 Task: Compose an email with the signature Hope Brown with the subject Request for a salary negotiation and the message I would like to request a review of the new company policy. from softage.5@softage.net to softage.1@softage.net, select the entire message, change the font color from current to green and background color to yellow Send the email. Finally, move the email from Sent Items to the label Grocery lists
Action: Mouse moved to (662, 324)
Screenshot: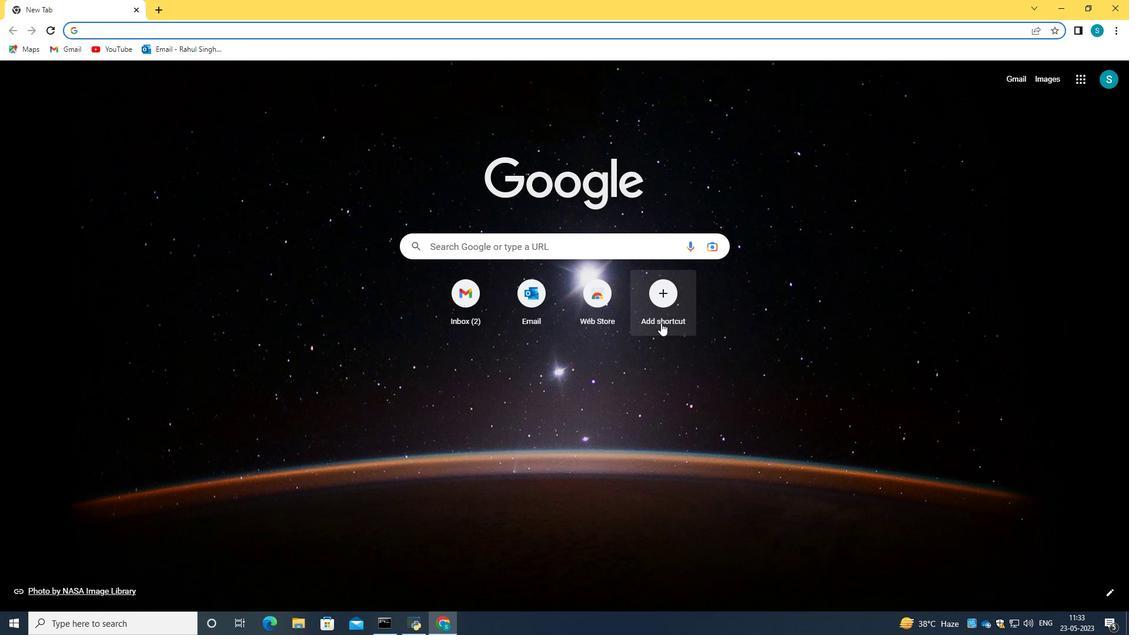 
Action: Mouse scrolled (662, 324) with delta (0, 0)
Screenshot: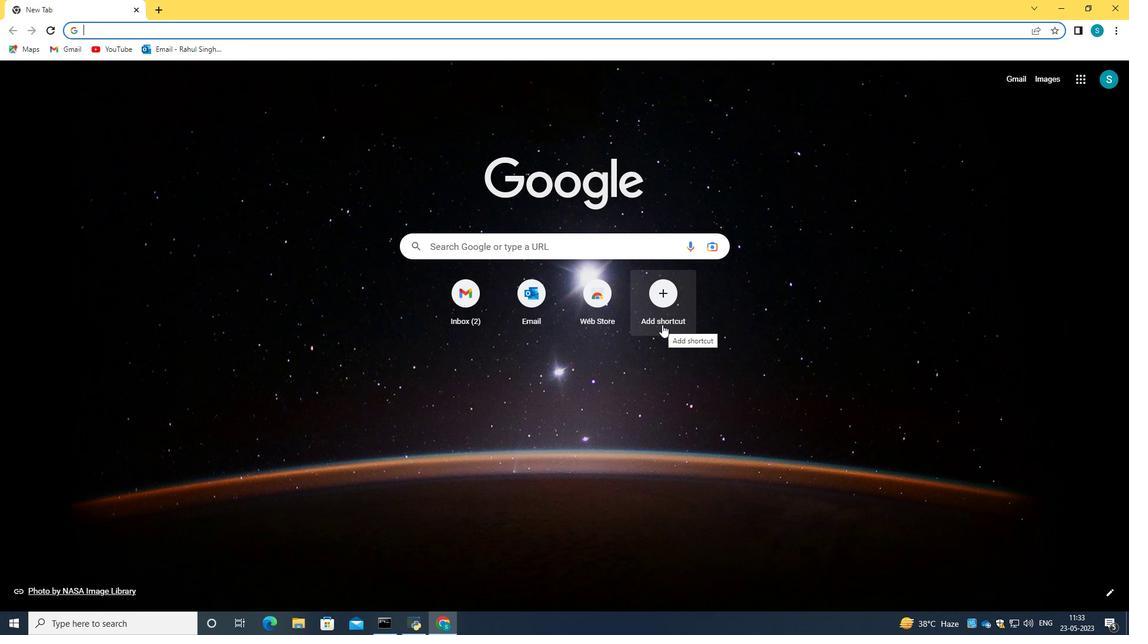 
Action: Mouse moved to (1017, 81)
Screenshot: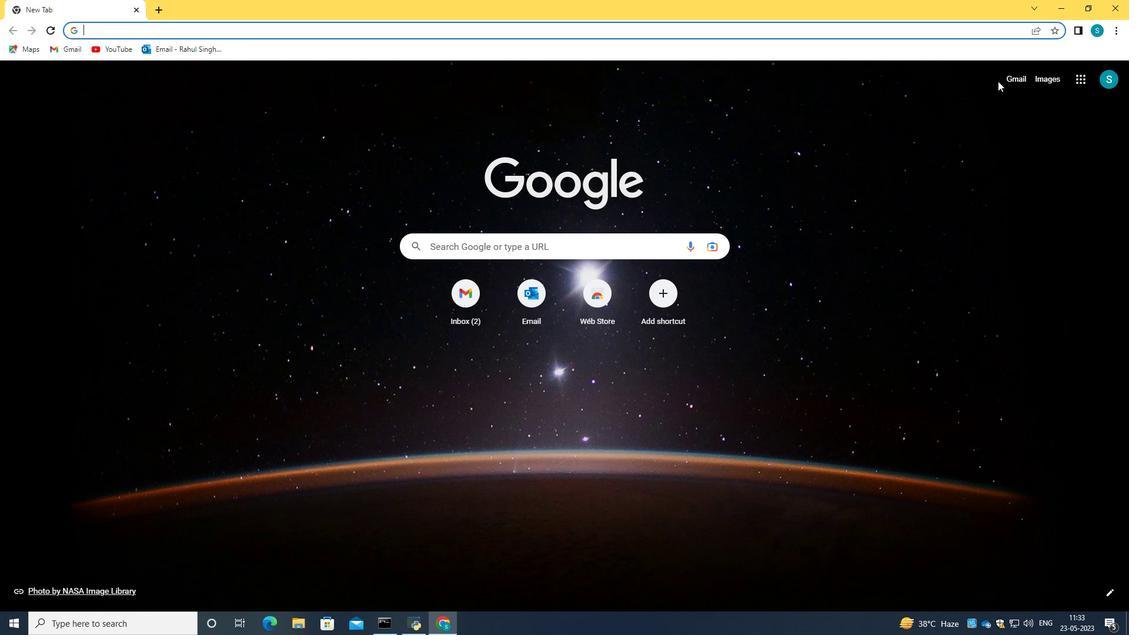 
Action: Mouse pressed left at (1017, 81)
Screenshot: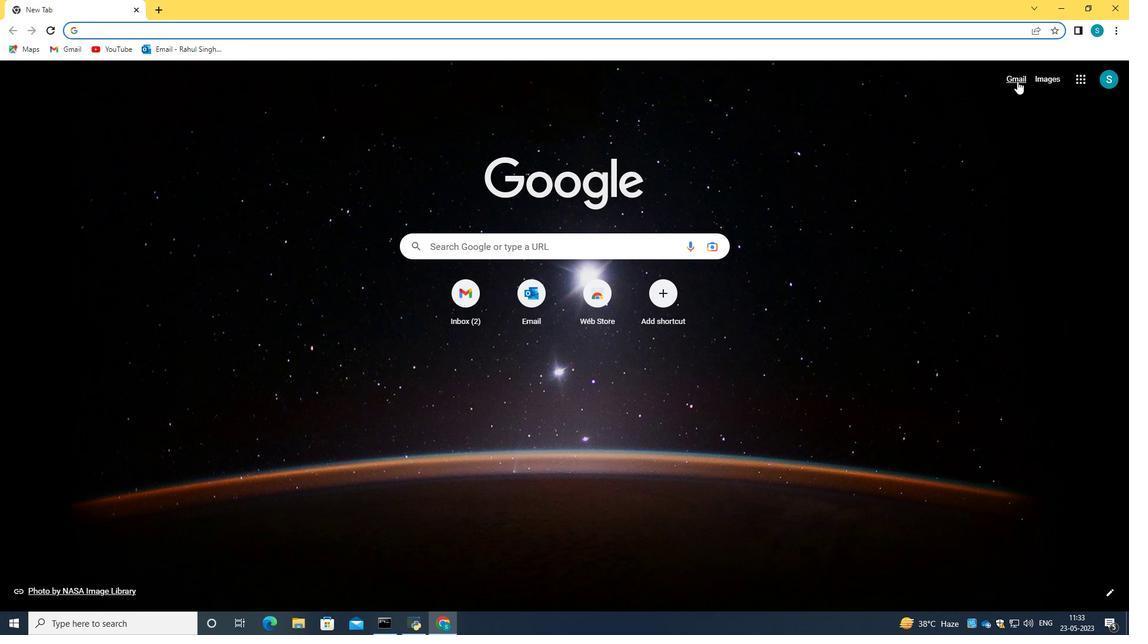 
Action: Mouse moved to (554, 182)
Screenshot: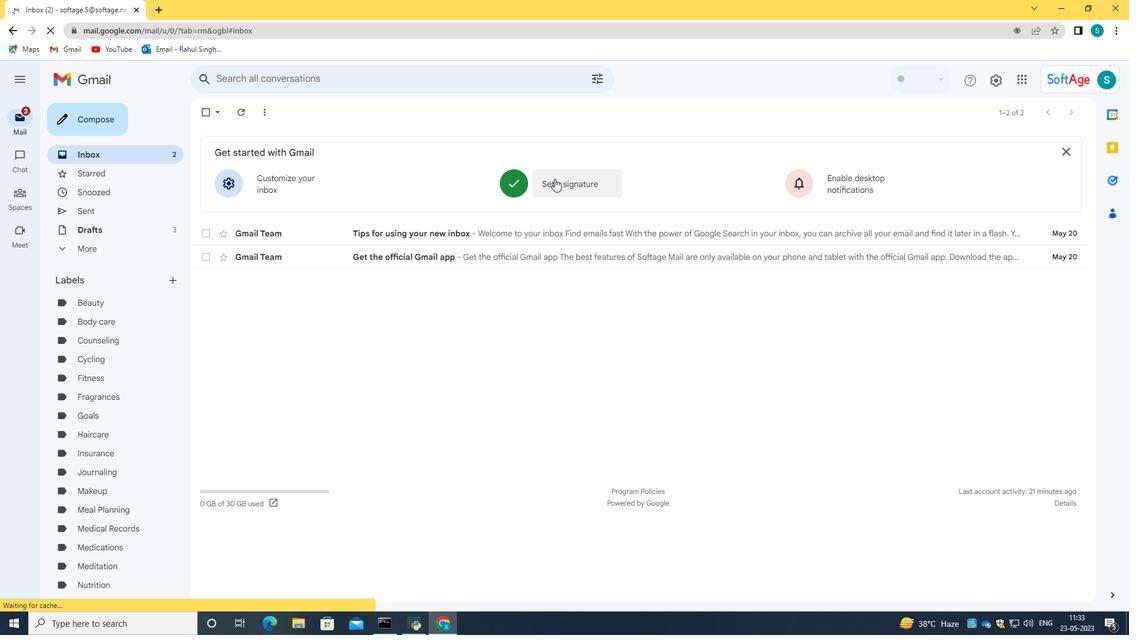 
Action: Mouse pressed left at (554, 182)
Screenshot: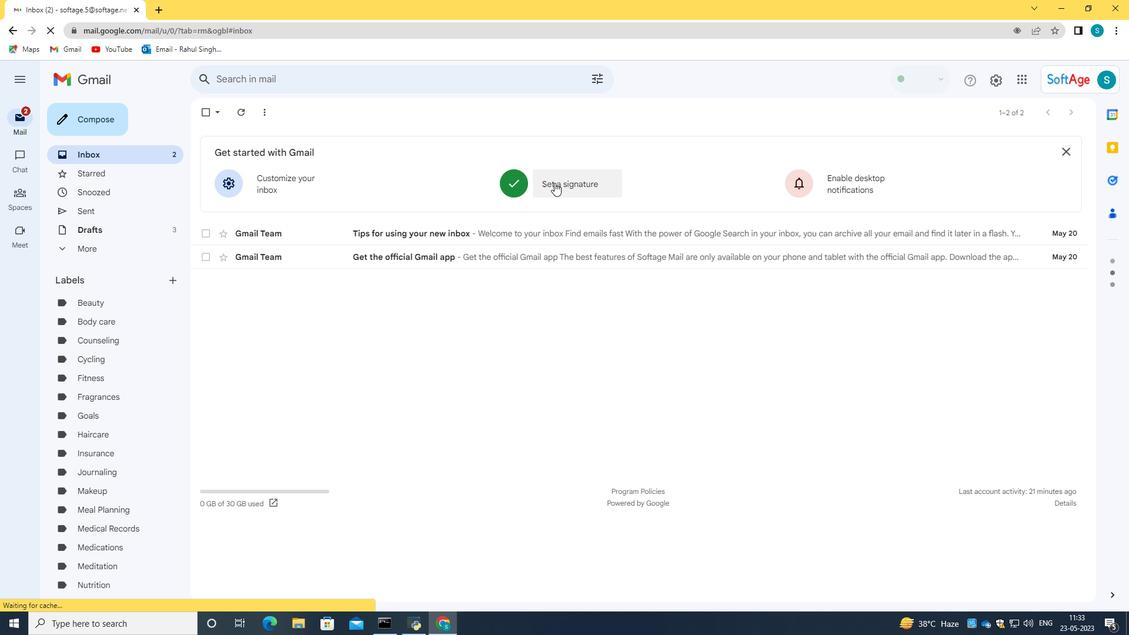 
Action: Mouse moved to (549, 265)
Screenshot: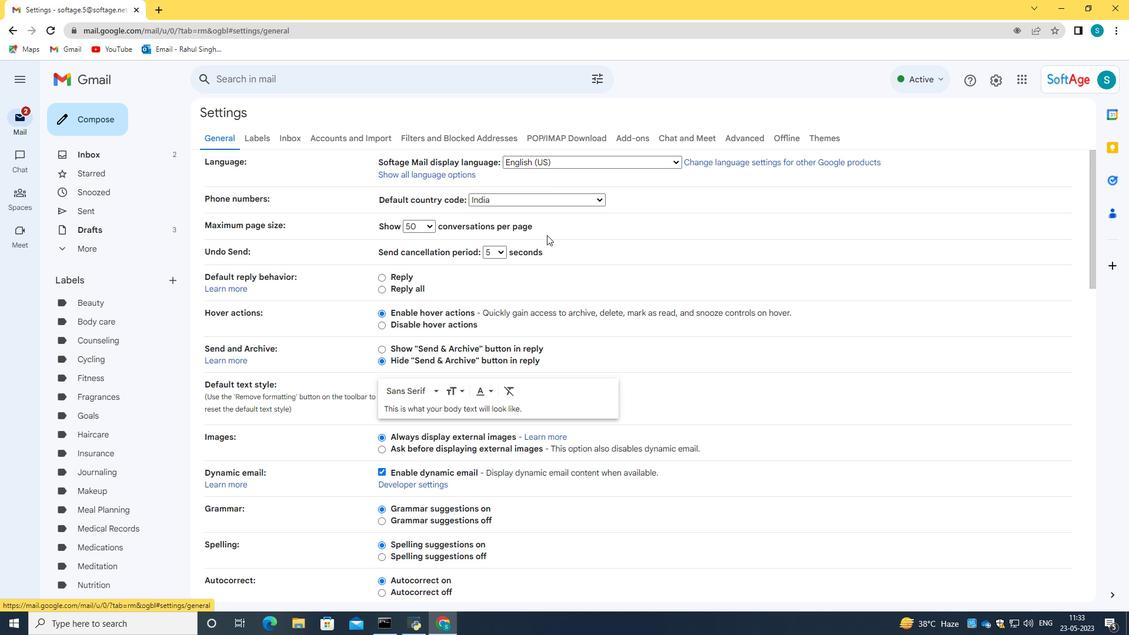 
Action: Mouse scrolled (549, 265) with delta (0, 0)
Screenshot: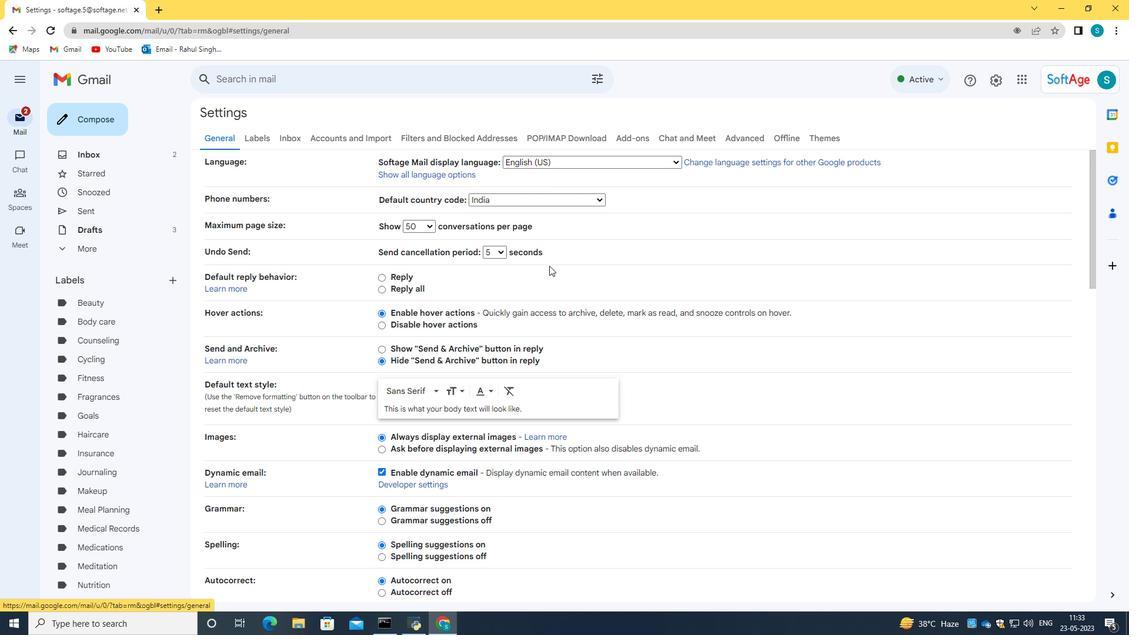 
Action: Mouse scrolled (549, 265) with delta (0, 0)
Screenshot: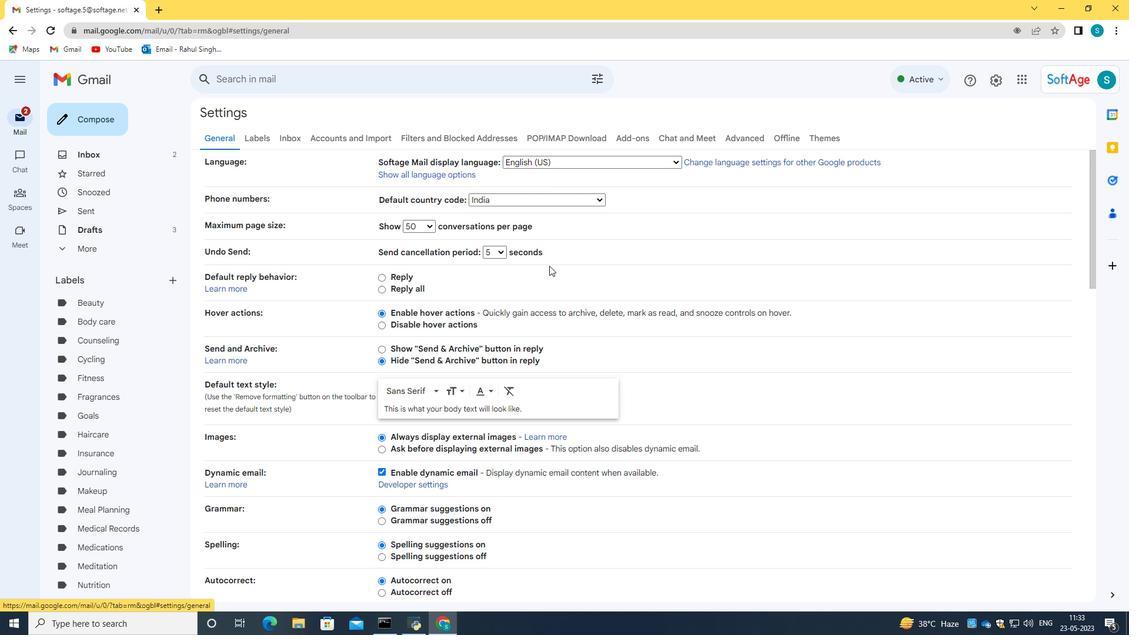 
Action: Mouse scrolled (549, 265) with delta (0, 0)
Screenshot: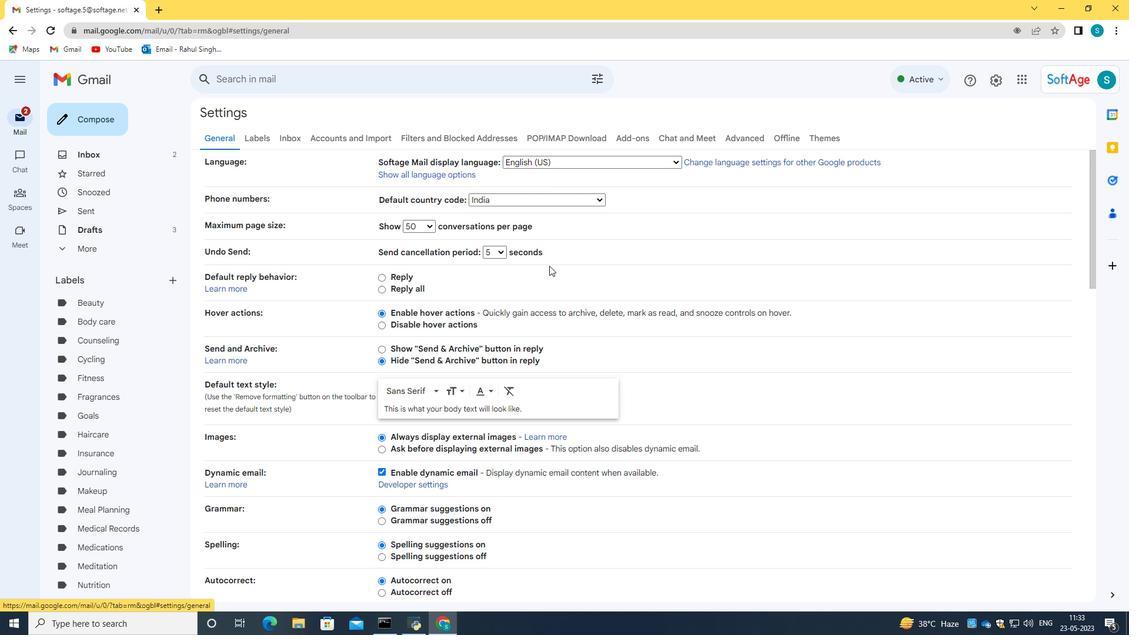 
Action: Mouse scrolled (549, 265) with delta (0, 0)
Screenshot: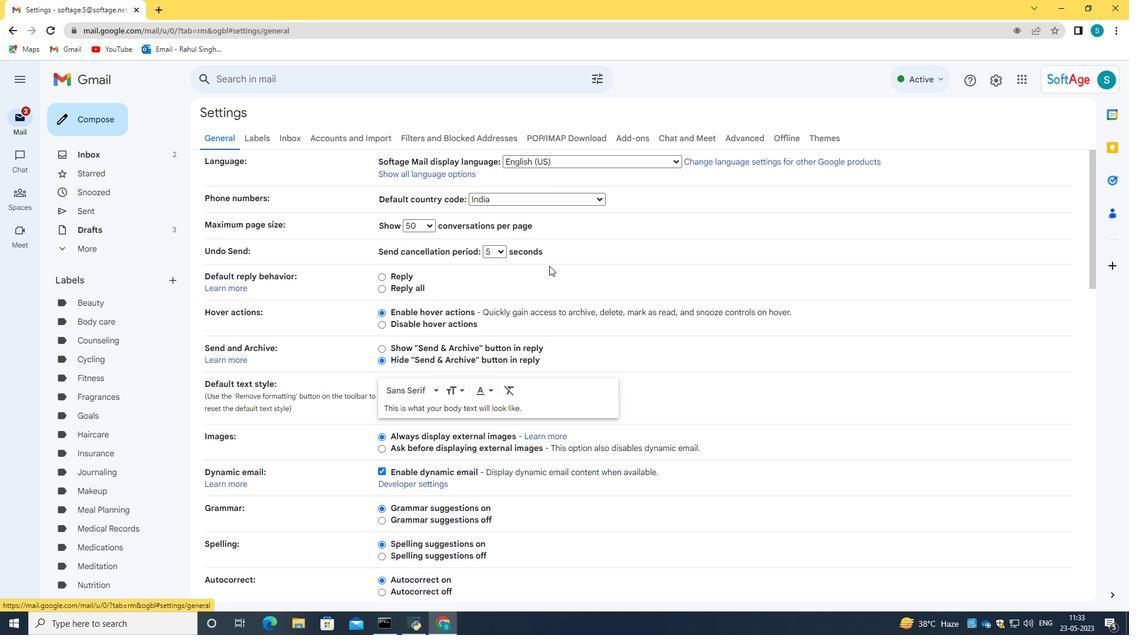 
Action: Mouse scrolled (549, 265) with delta (0, 0)
Screenshot: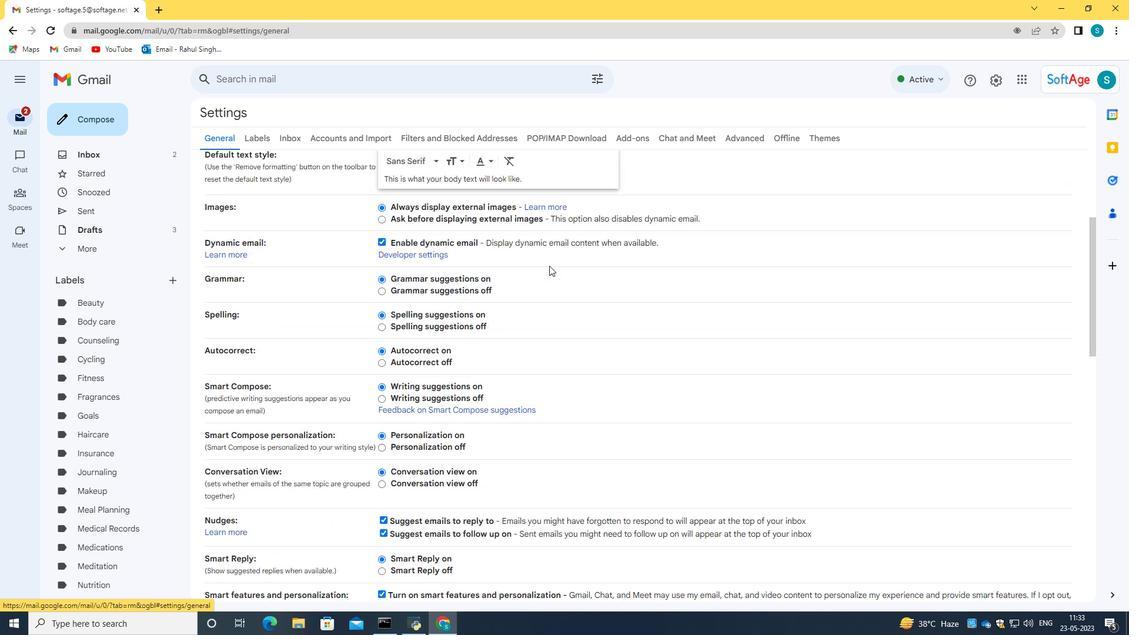 
Action: Mouse scrolled (549, 265) with delta (0, 0)
Screenshot: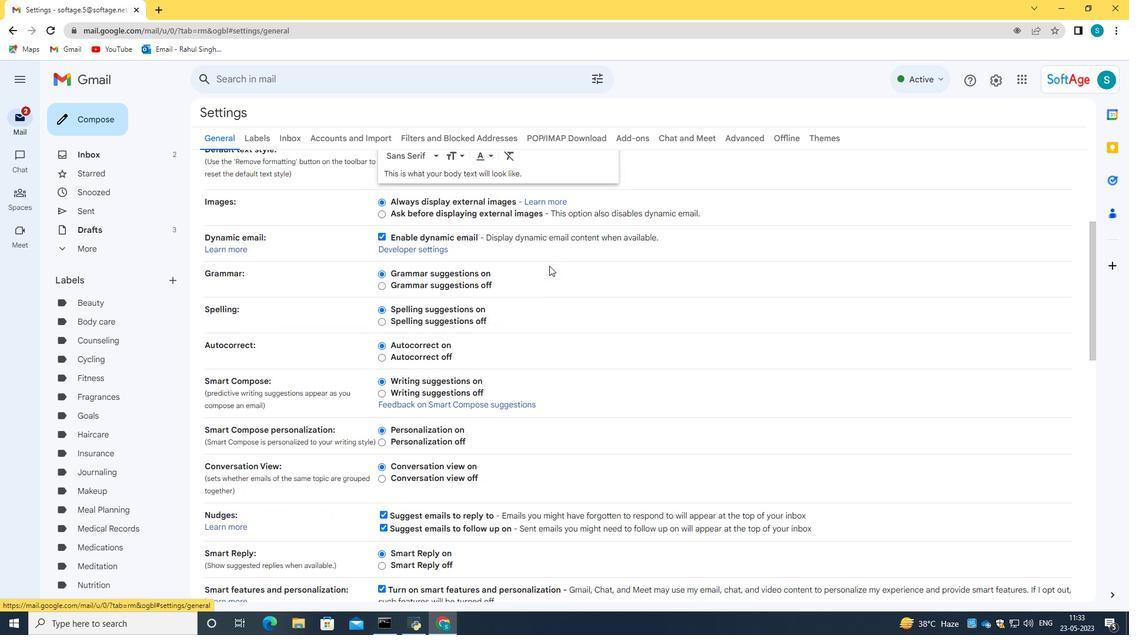 
Action: Mouse scrolled (549, 265) with delta (0, 0)
Screenshot: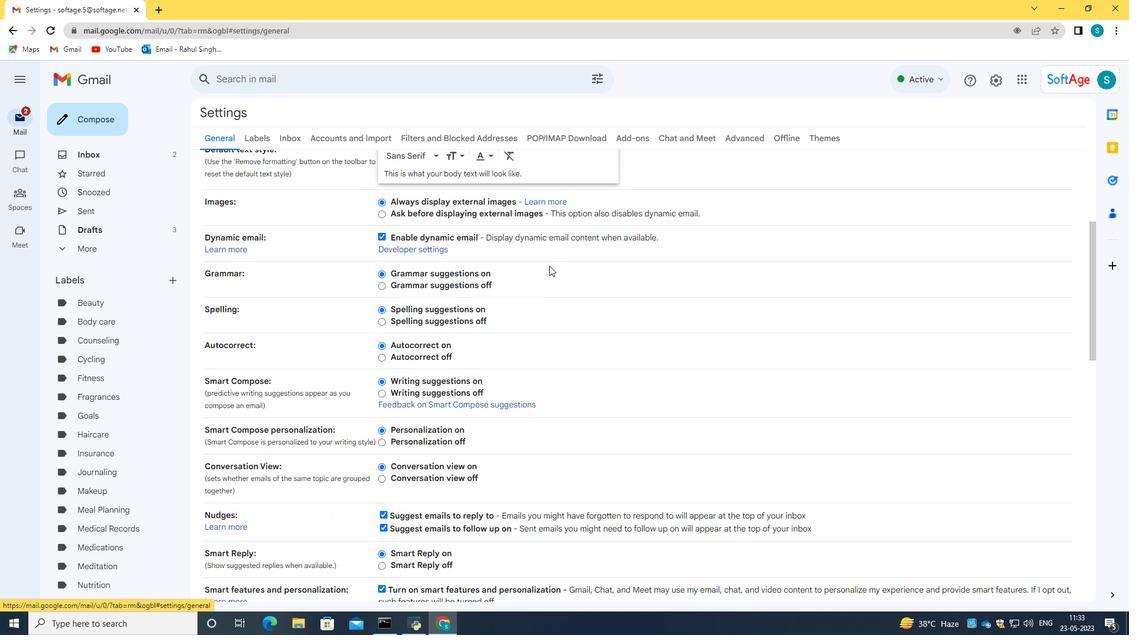 
Action: Mouse scrolled (549, 265) with delta (0, 0)
Screenshot: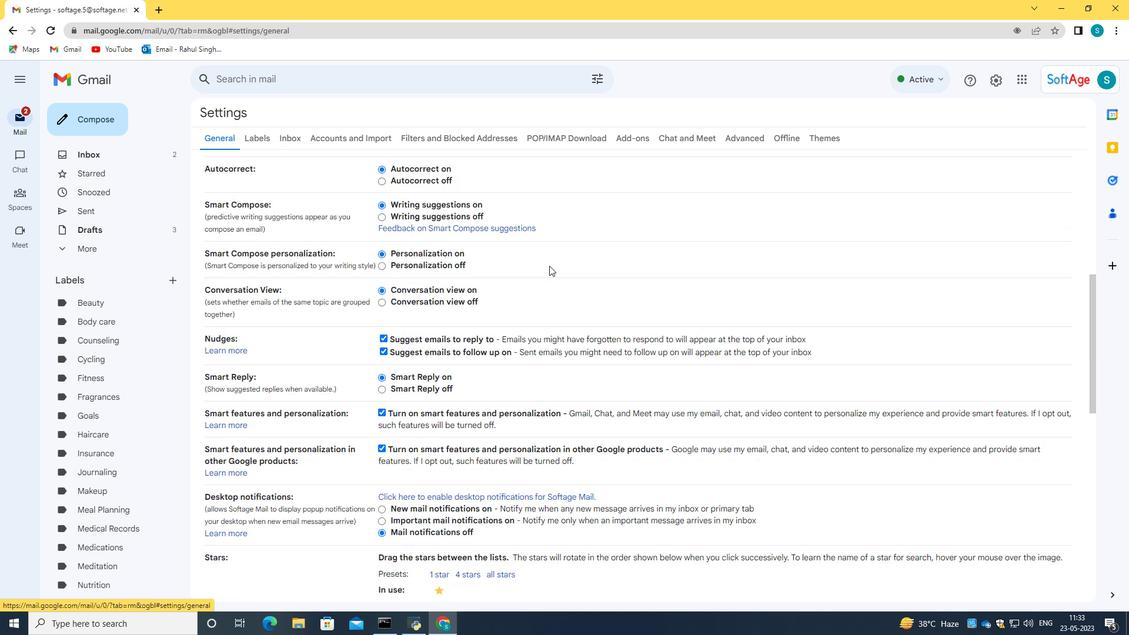 
Action: Mouse scrolled (549, 265) with delta (0, 0)
Screenshot: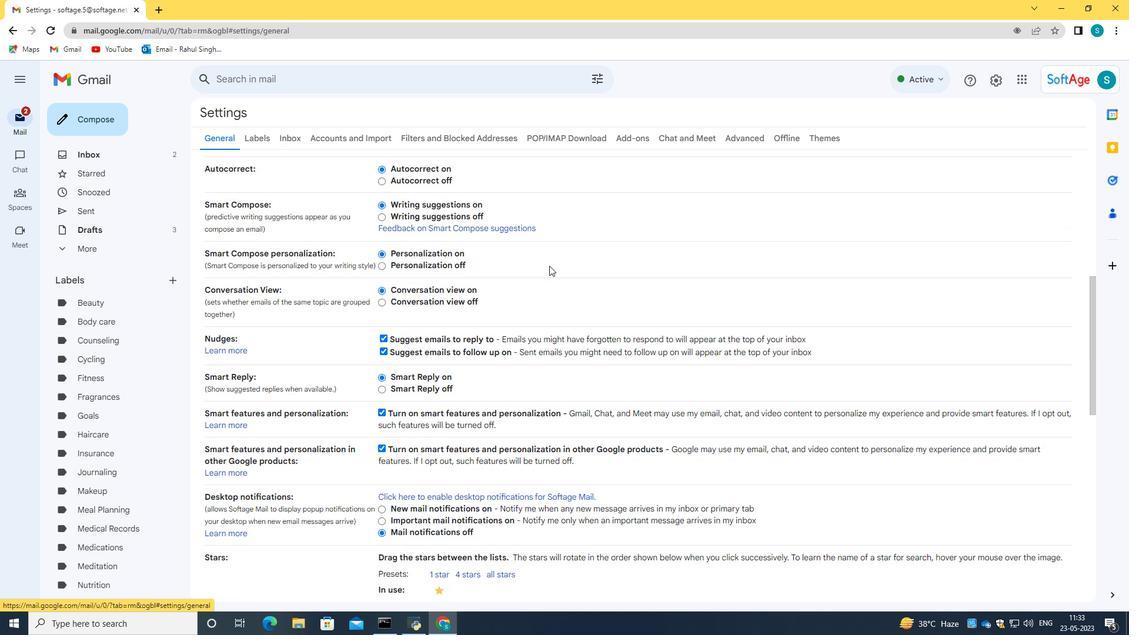 
Action: Mouse scrolled (549, 265) with delta (0, 0)
Screenshot: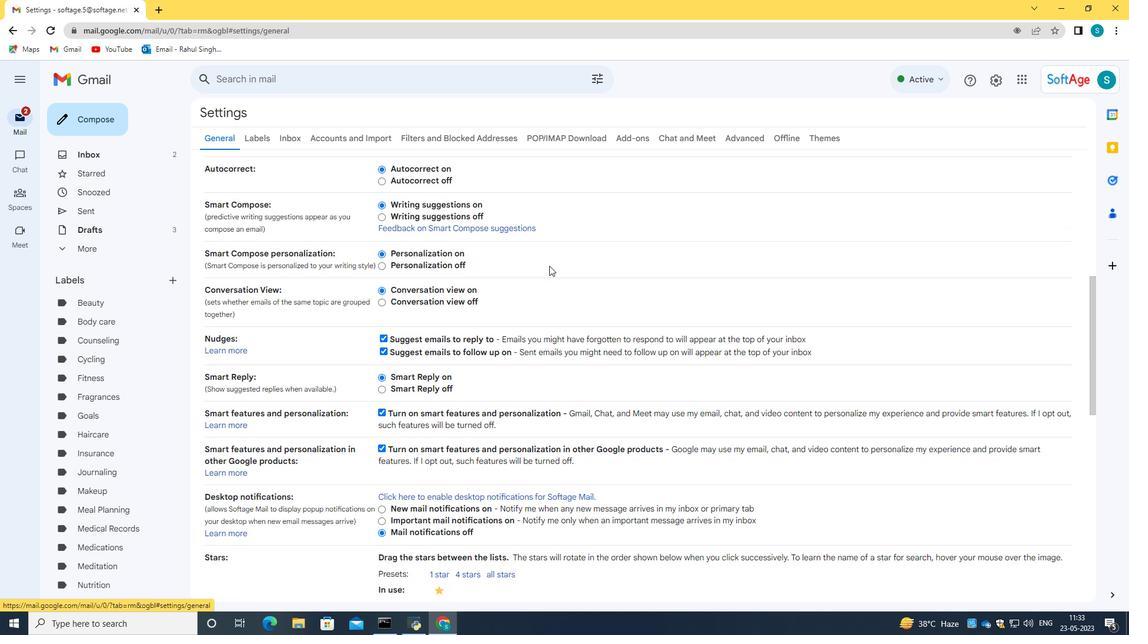 
Action: Mouse scrolled (549, 265) with delta (0, 0)
Screenshot: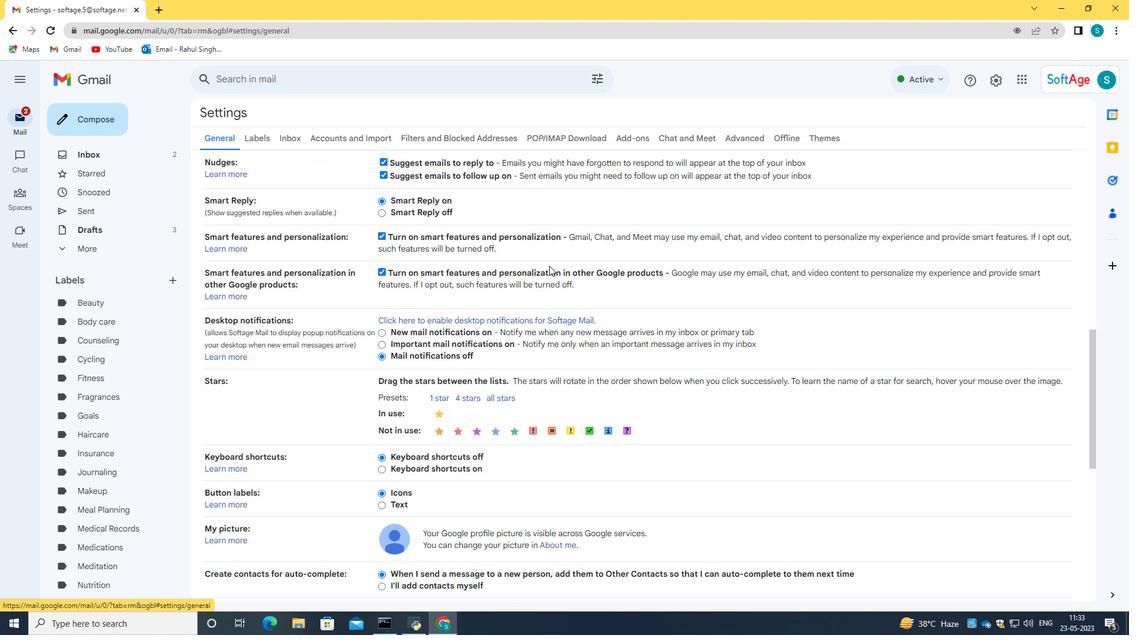 
Action: Mouse scrolled (549, 265) with delta (0, 0)
Screenshot: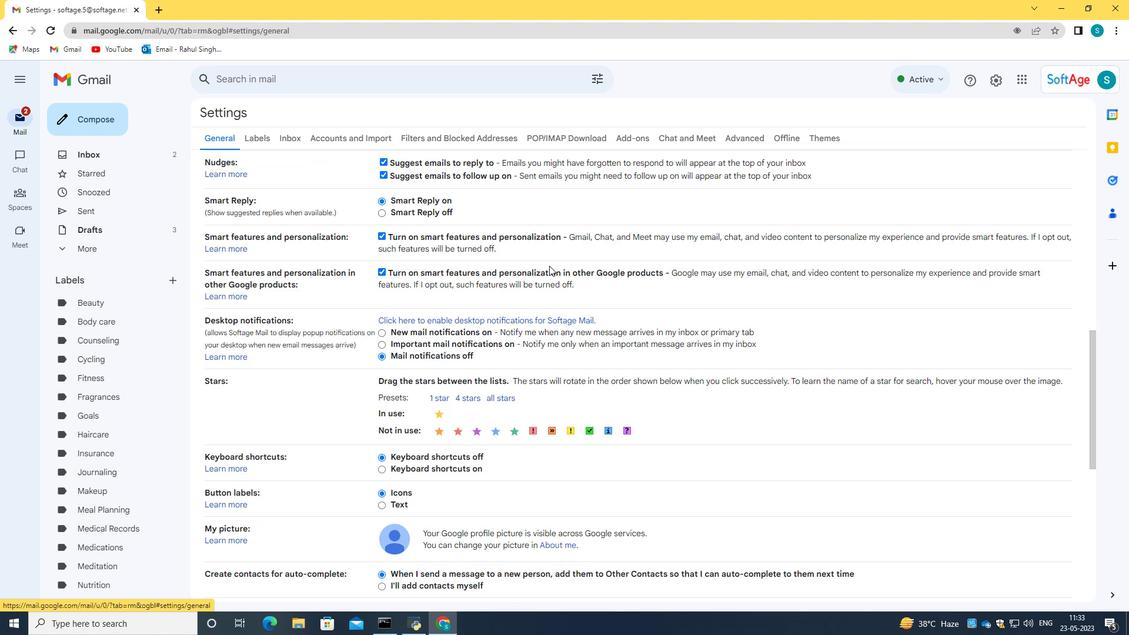 
Action: Mouse scrolled (549, 265) with delta (0, 0)
Screenshot: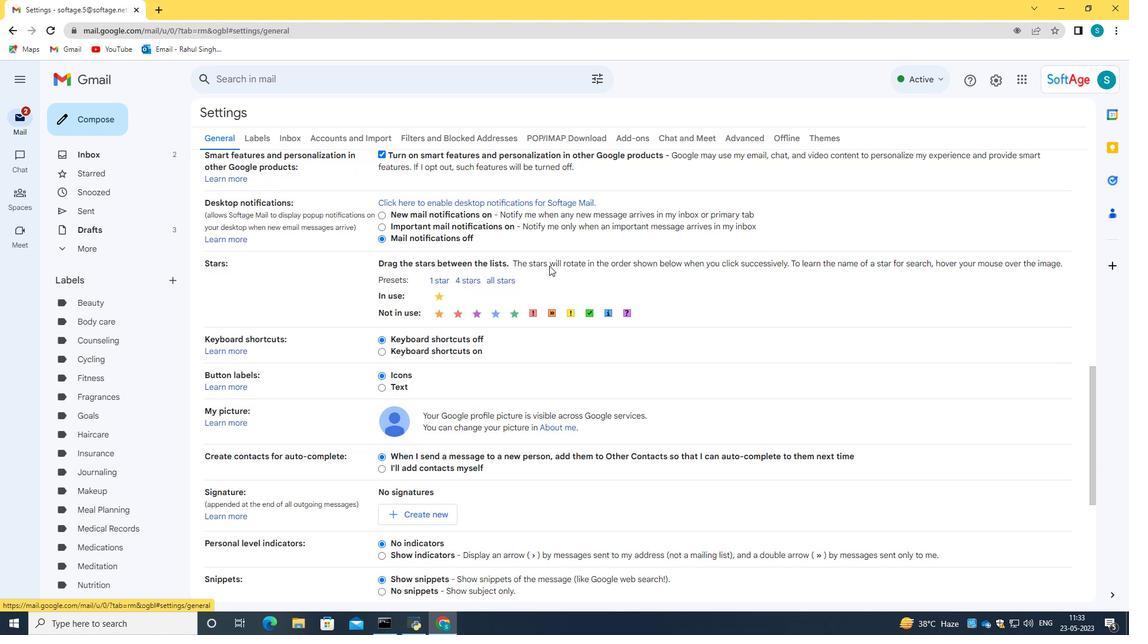 
Action: Mouse scrolled (549, 265) with delta (0, 0)
Screenshot: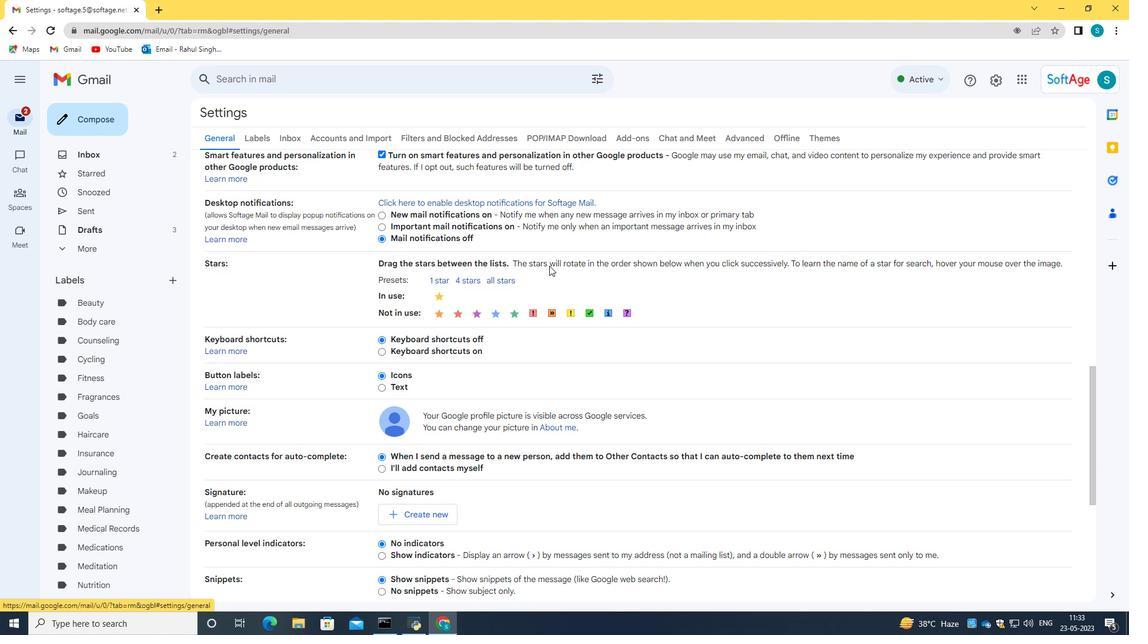 
Action: Mouse scrolled (549, 265) with delta (0, 0)
Screenshot: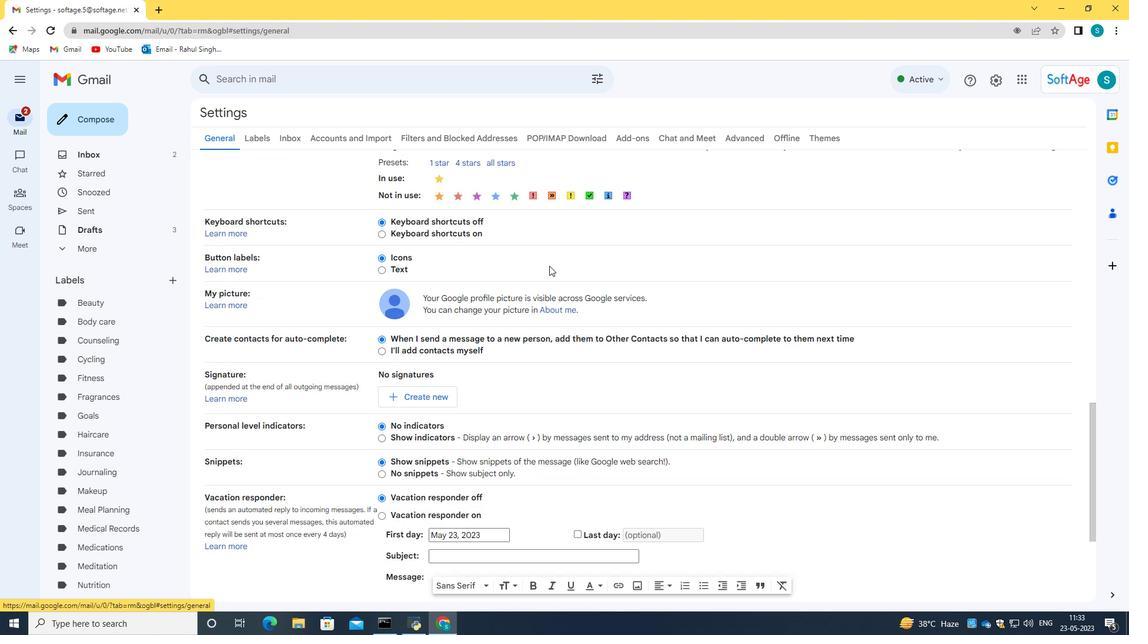 
Action: Mouse scrolled (549, 265) with delta (0, 0)
Screenshot: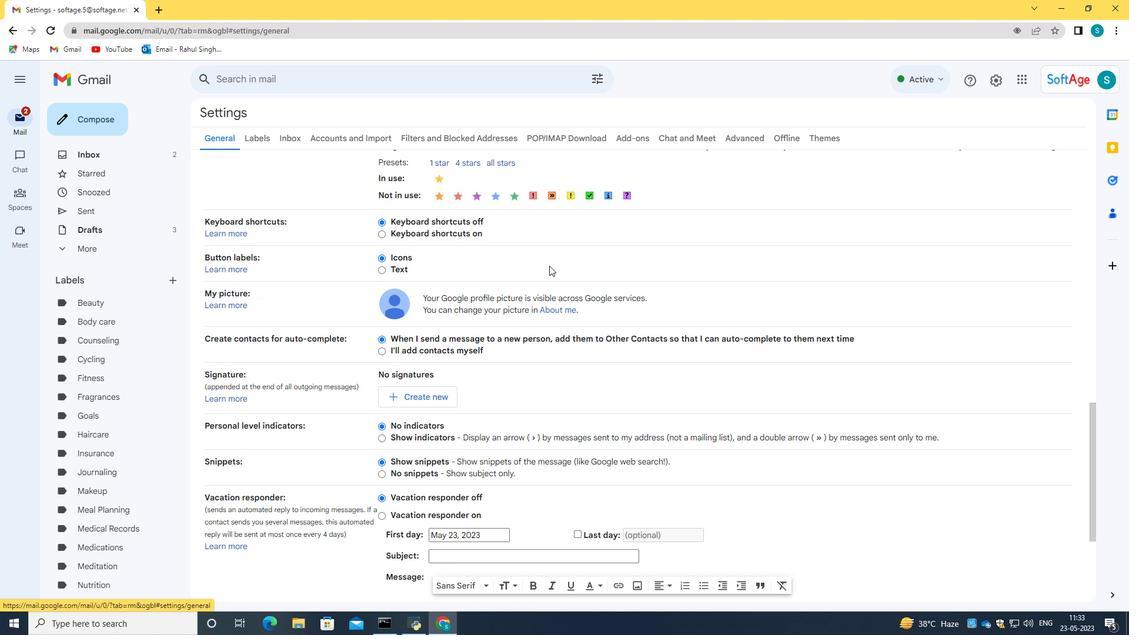 
Action: Mouse scrolled (549, 265) with delta (0, 0)
Screenshot: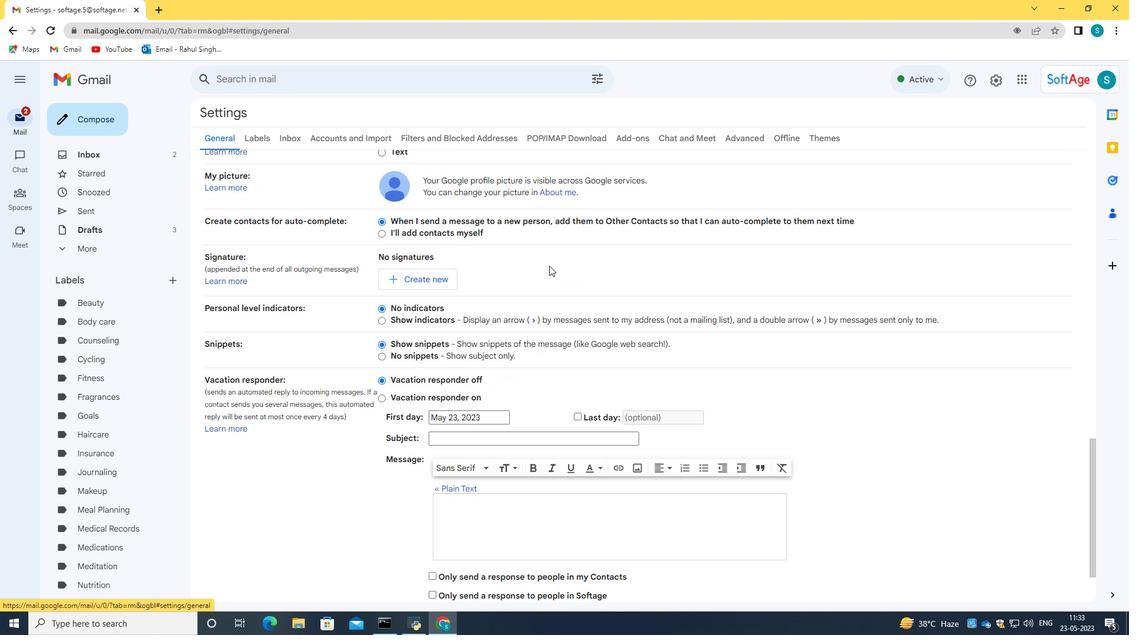 
Action: Mouse scrolled (549, 265) with delta (0, 0)
Screenshot: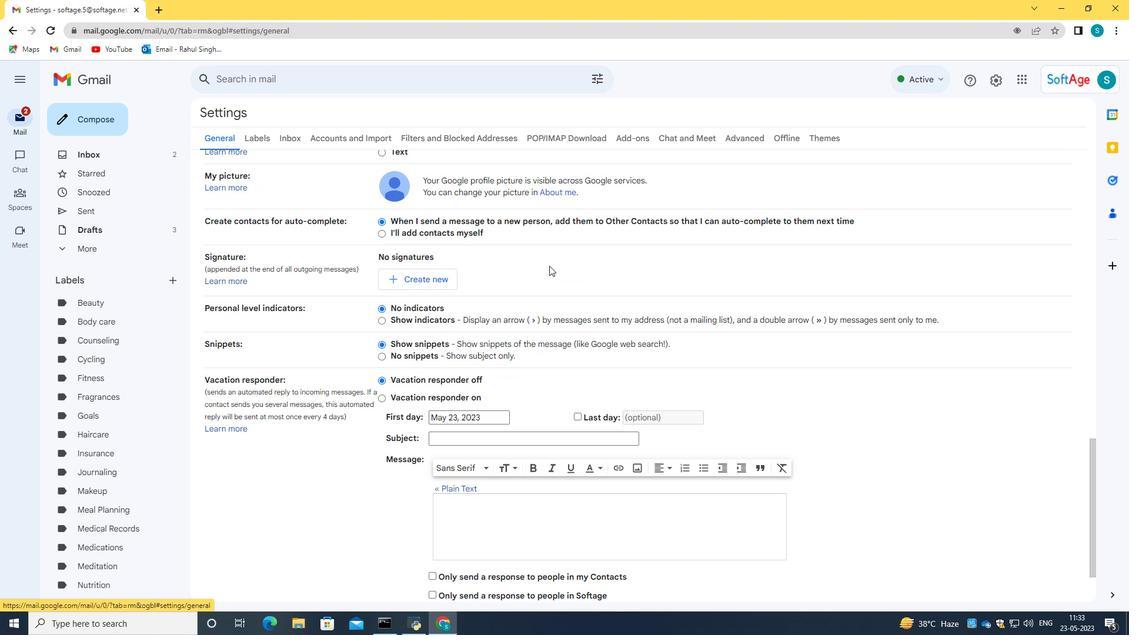 
Action: Mouse moved to (518, 458)
Screenshot: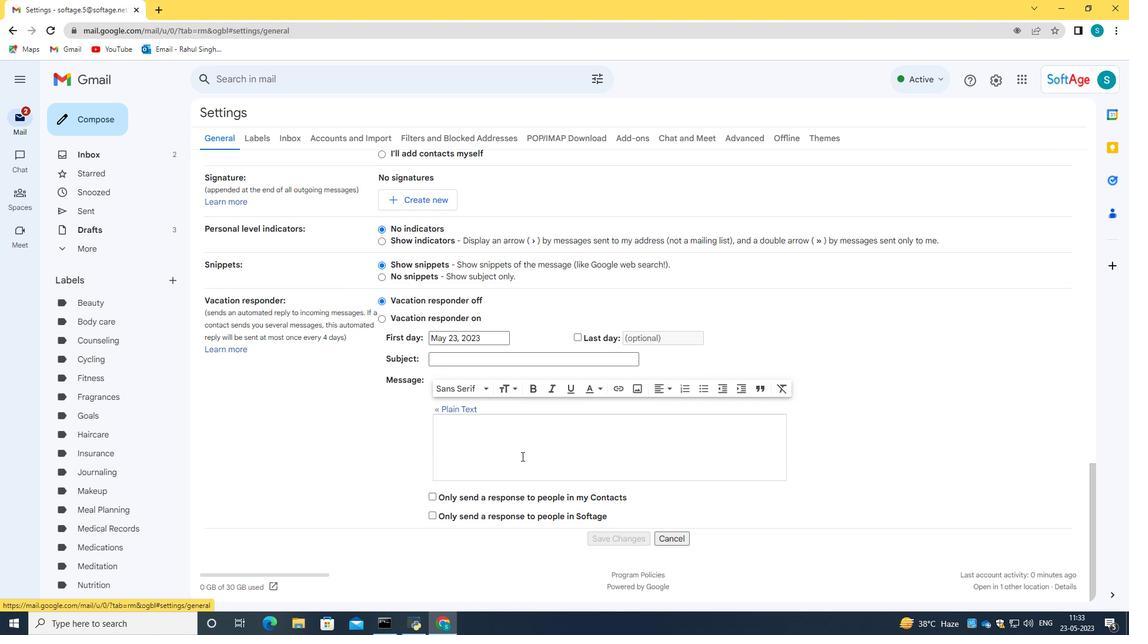 
Action: Mouse pressed left at (518, 458)
Screenshot: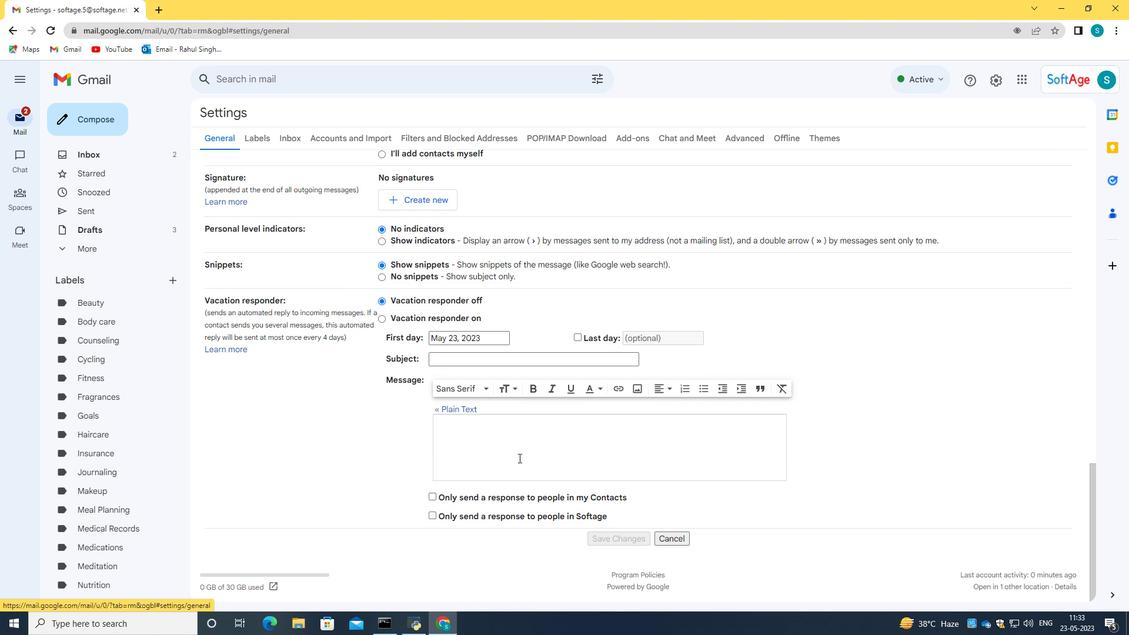 
Action: Mouse moved to (479, 406)
Screenshot: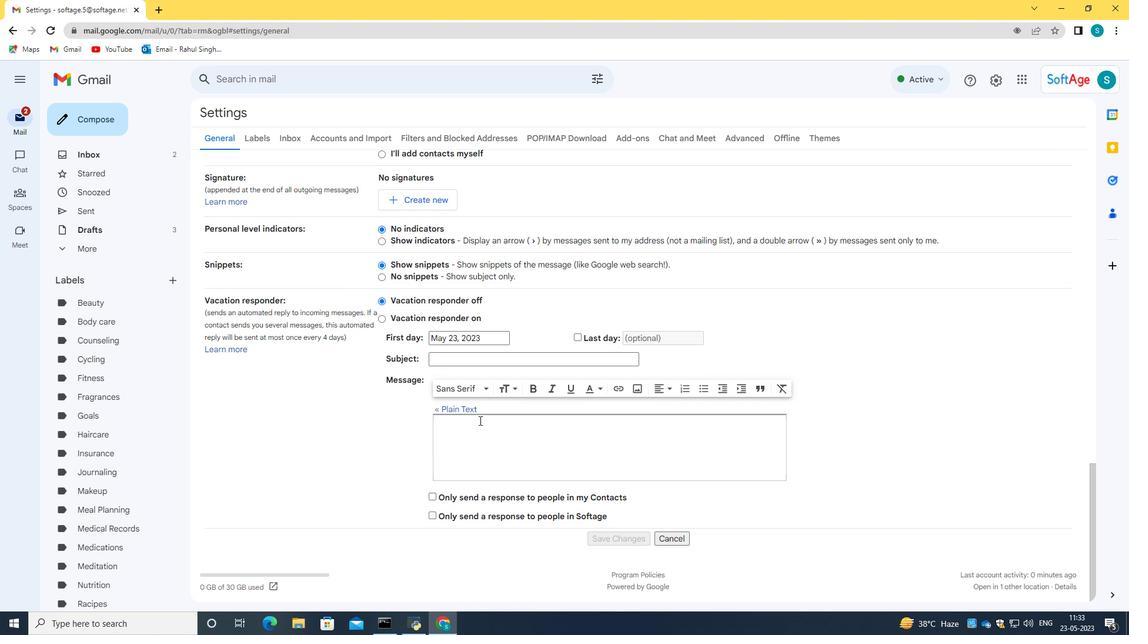 
Action: Mouse scrolled (479, 407) with delta (0, 0)
Screenshot: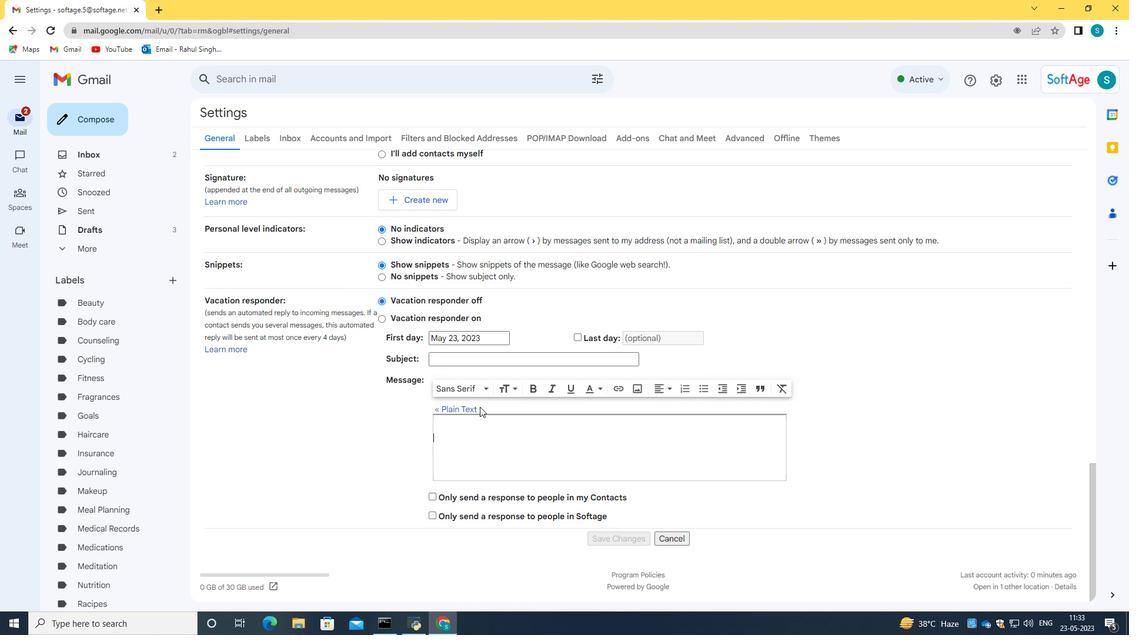 
Action: Mouse scrolled (479, 407) with delta (0, 0)
Screenshot: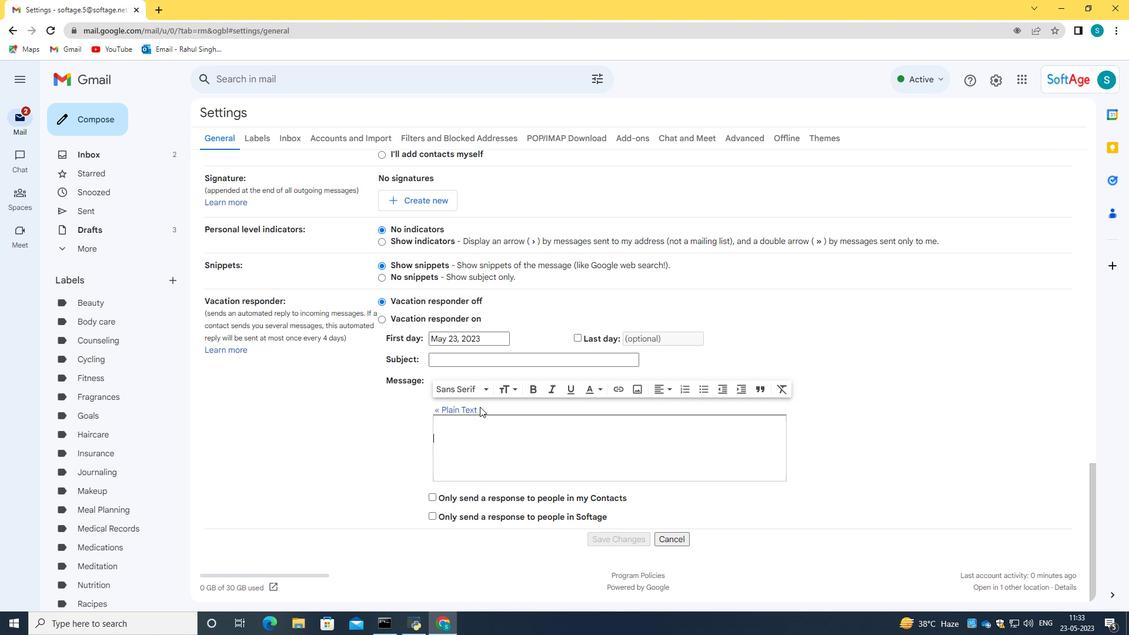 
Action: Mouse moved to (439, 321)
Screenshot: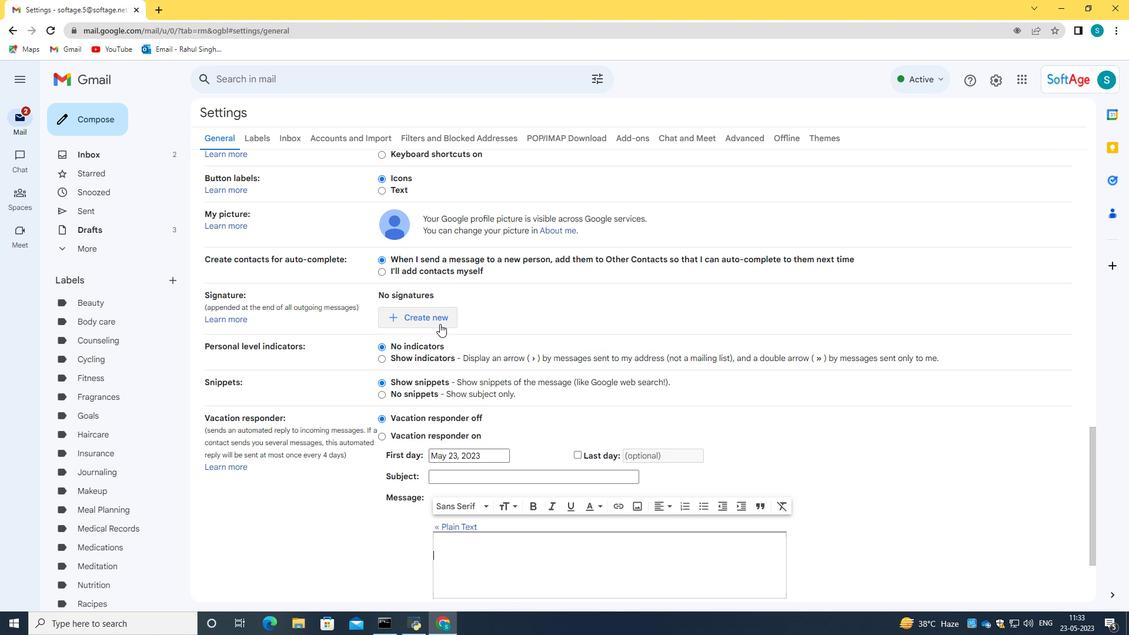 
Action: Mouse pressed left at (439, 321)
Screenshot: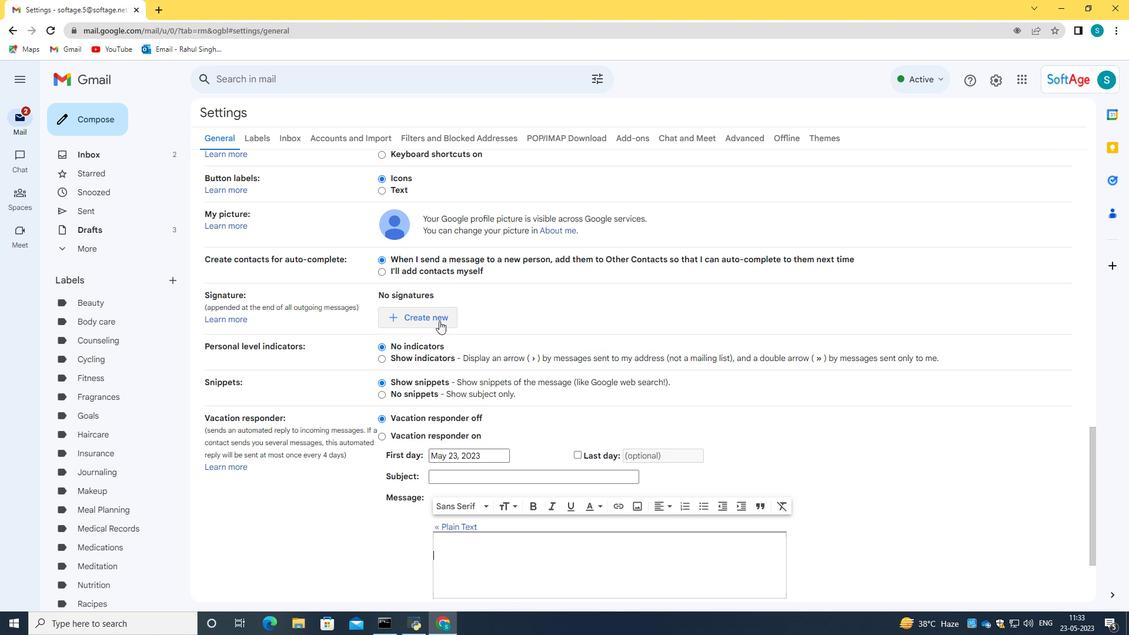 
Action: Mouse moved to (518, 335)
Screenshot: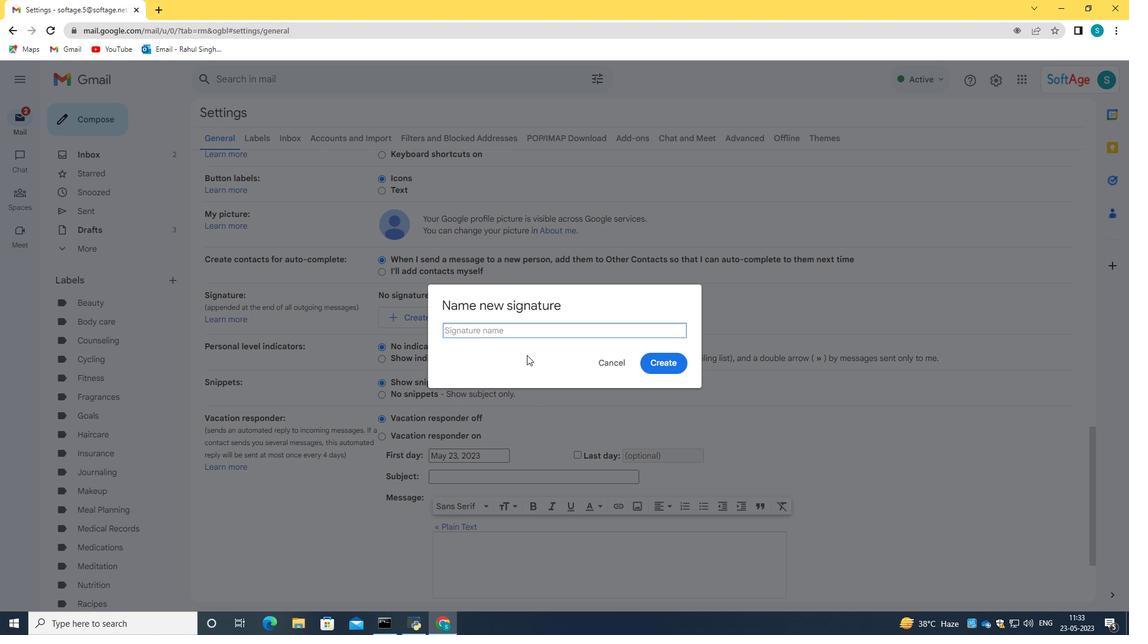 
Action: Key pressed <Key.caps_lock>H<Key.caps_lock>ope<Key.space><Key.caps_lock>B<Key.caps_lock>rown
Screenshot: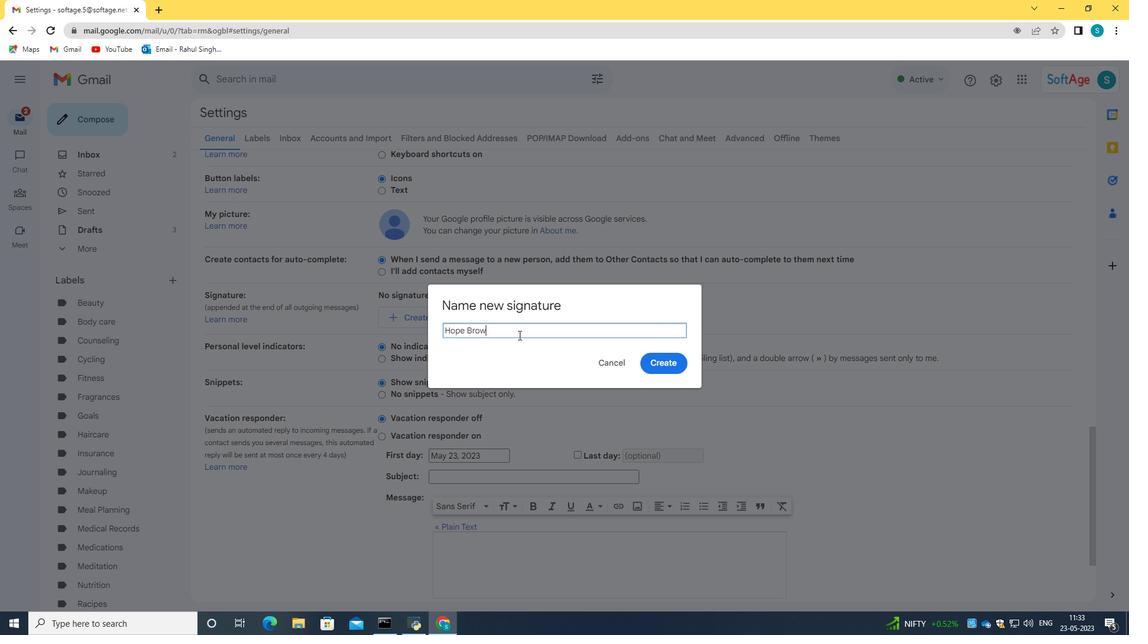 
Action: Mouse moved to (655, 364)
Screenshot: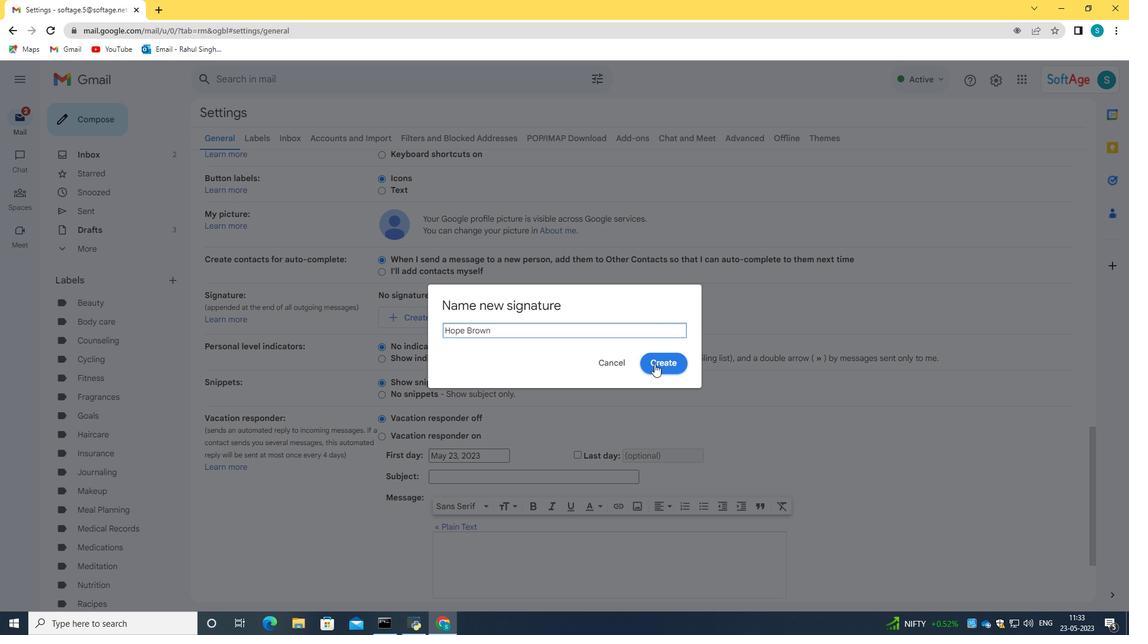 
Action: Mouse pressed left at (655, 364)
Screenshot: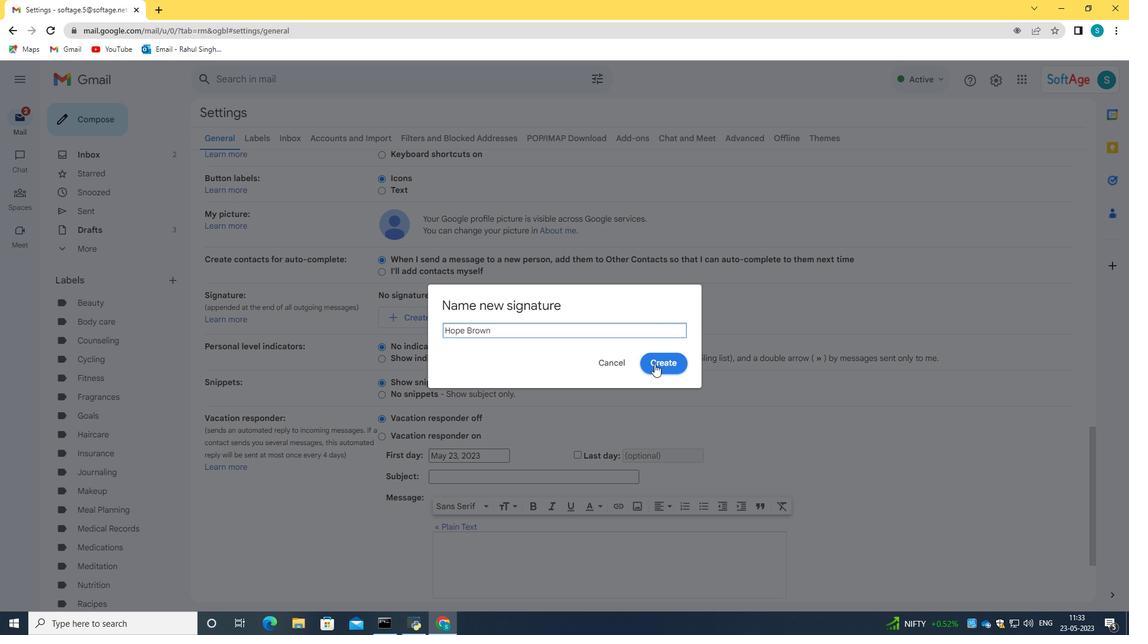 
Action: Mouse moved to (579, 314)
Screenshot: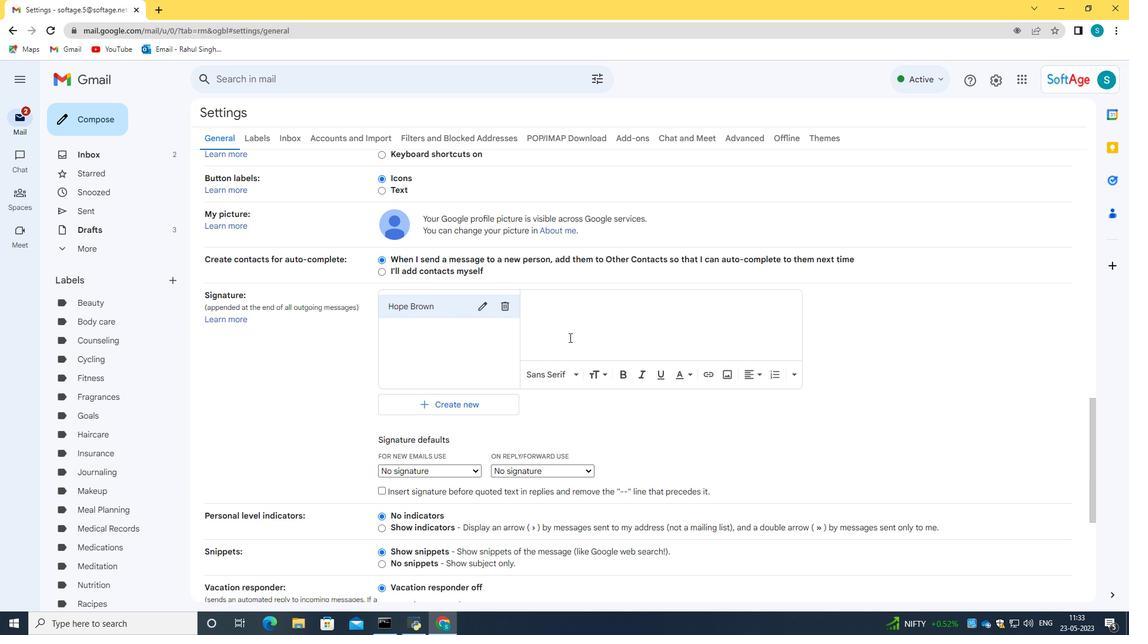 
Action: Mouse pressed left at (579, 314)
Screenshot: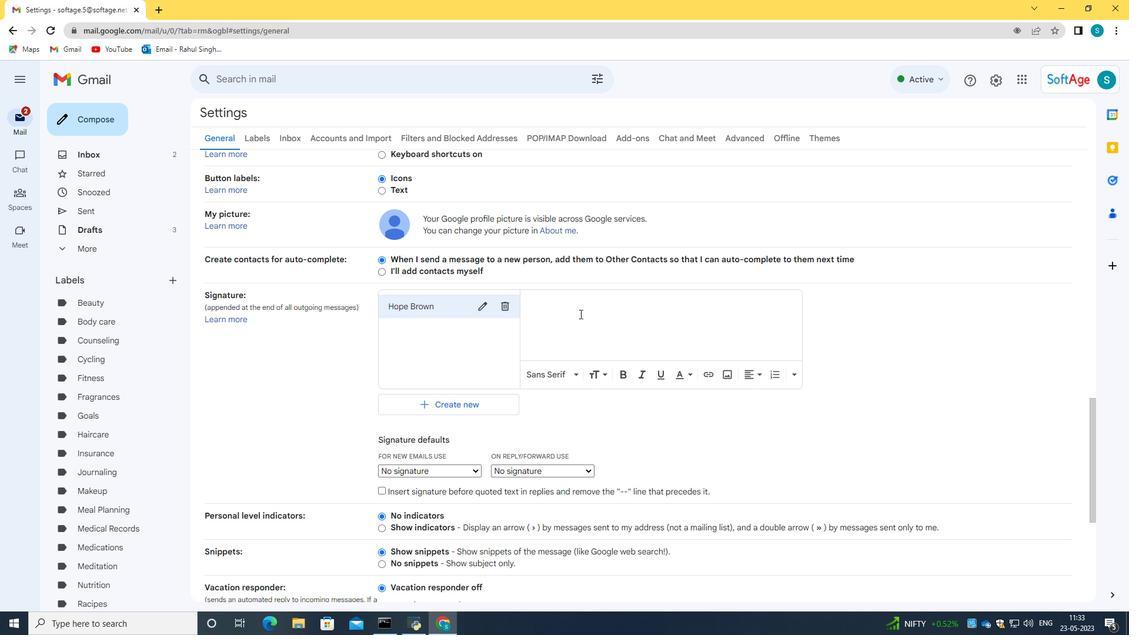 
Action: Key pressed <Key.caps_lock>H<Key.caps_lock>ope<Key.space><Key.caps_lock>B<Key.caps_lock>rown
Screenshot: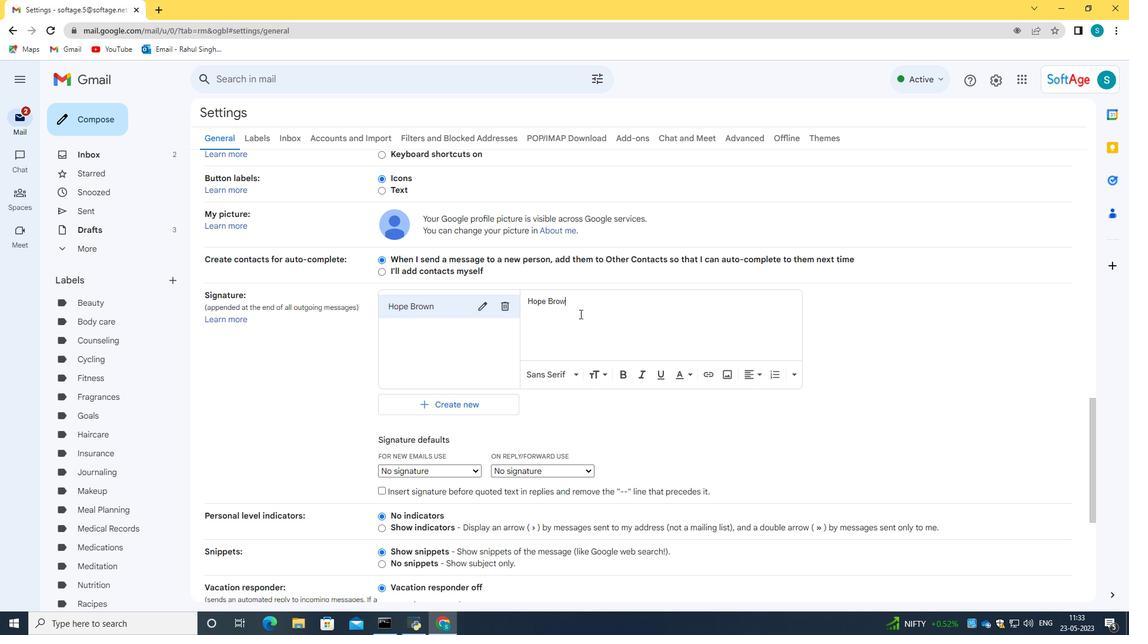 
Action: Mouse scrolled (579, 313) with delta (0, 0)
Screenshot: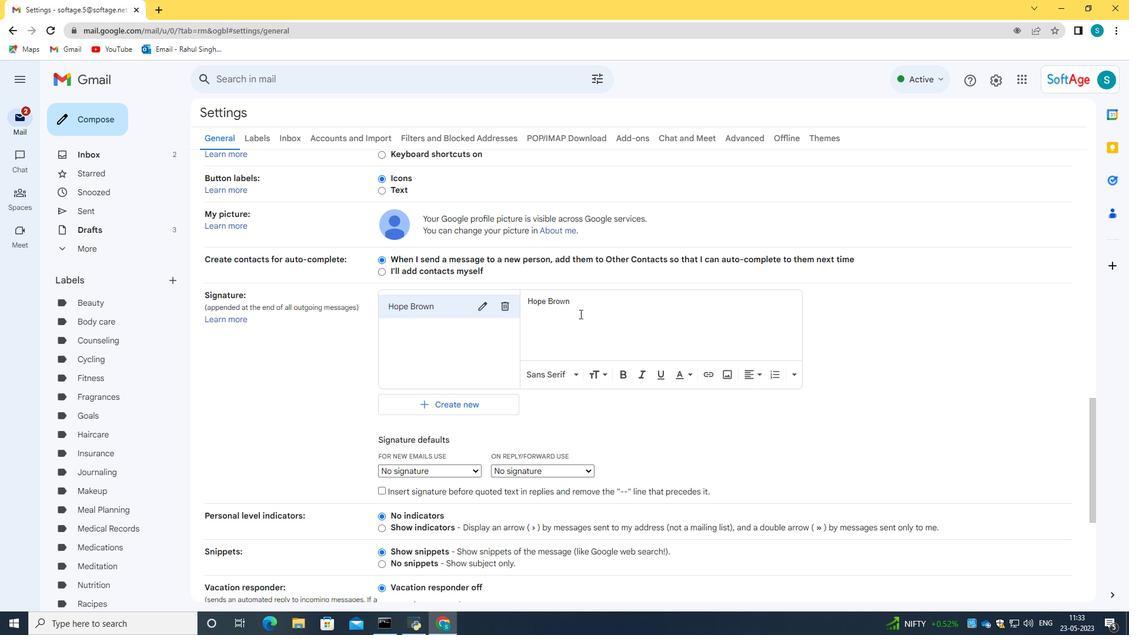 
Action: Mouse scrolled (579, 313) with delta (0, 0)
Screenshot: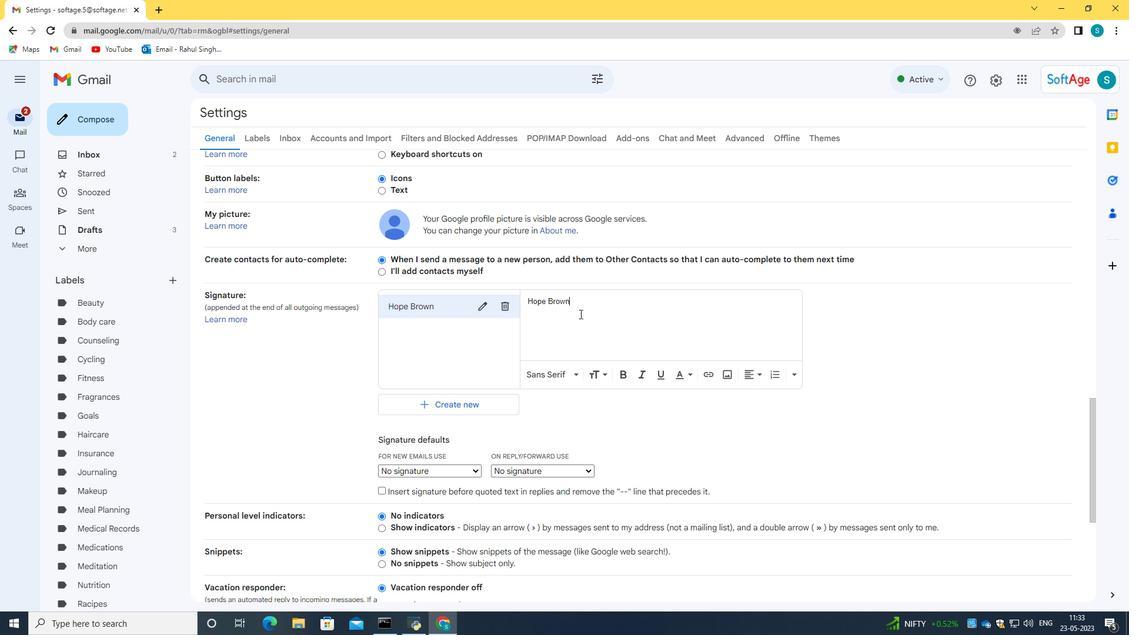 
Action: Mouse scrolled (579, 313) with delta (0, 0)
Screenshot: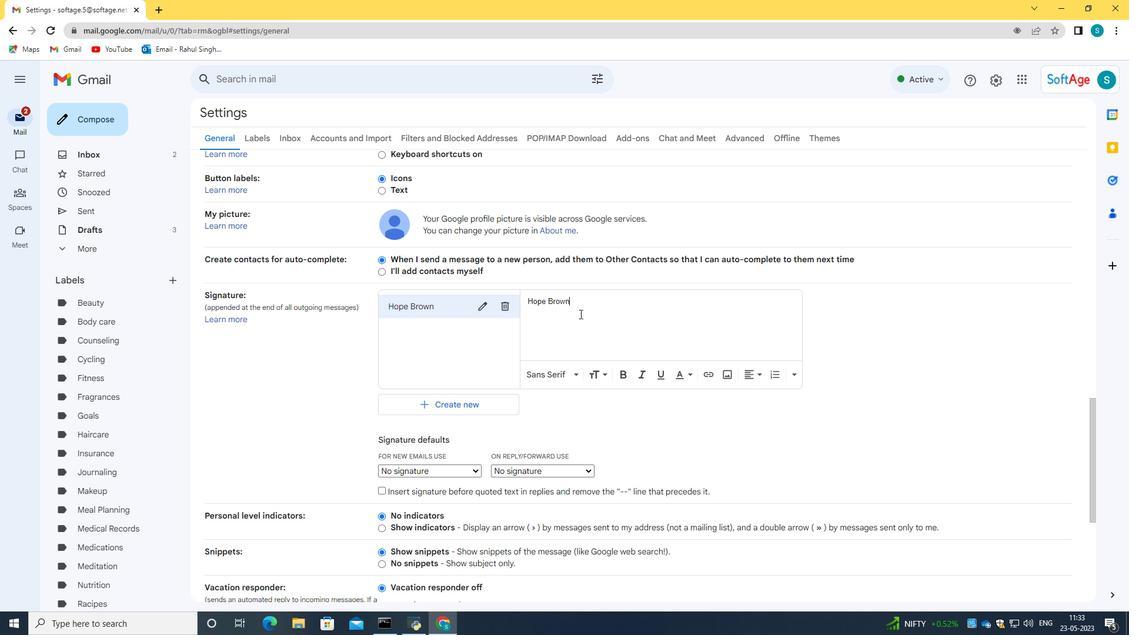 
Action: Mouse scrolled (579, 313) with delta (0, 0)
Screenshot: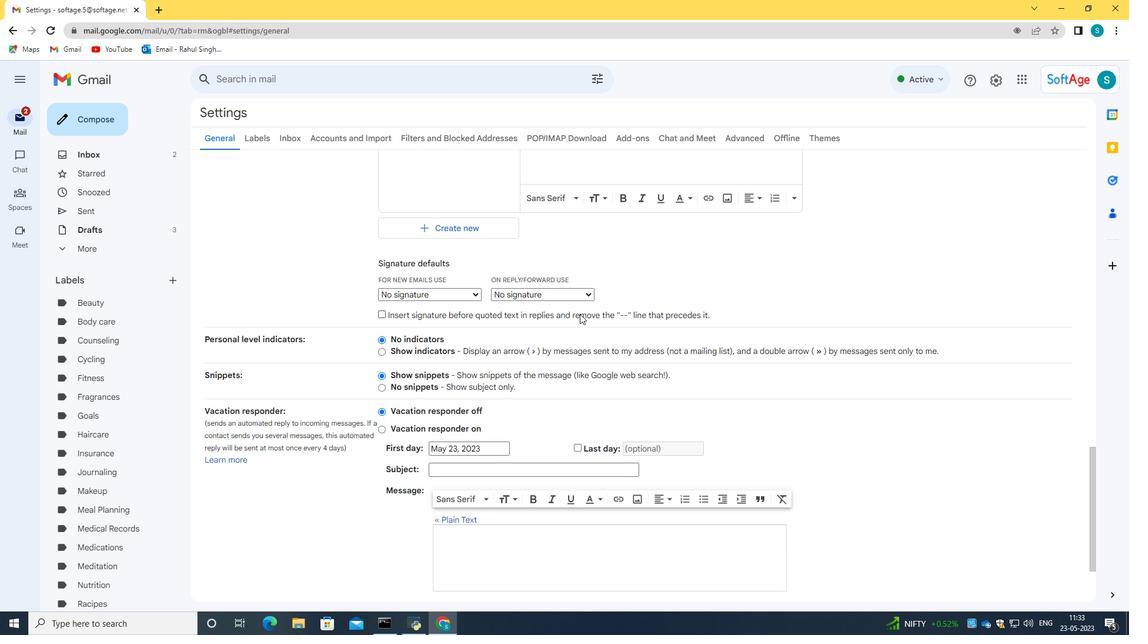 
Action: Mouse scrolled (579, 313) with delta (0, 0)
Screenshot: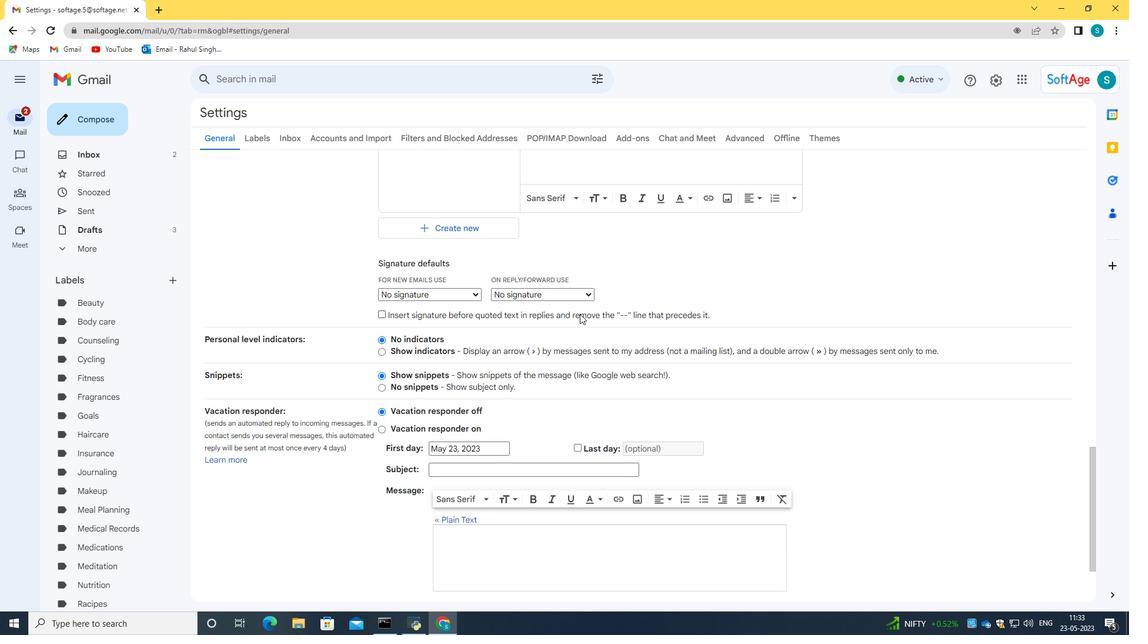 
Action: Mouse scrolled (579, 313) with delta (0, 0)
Screenshot: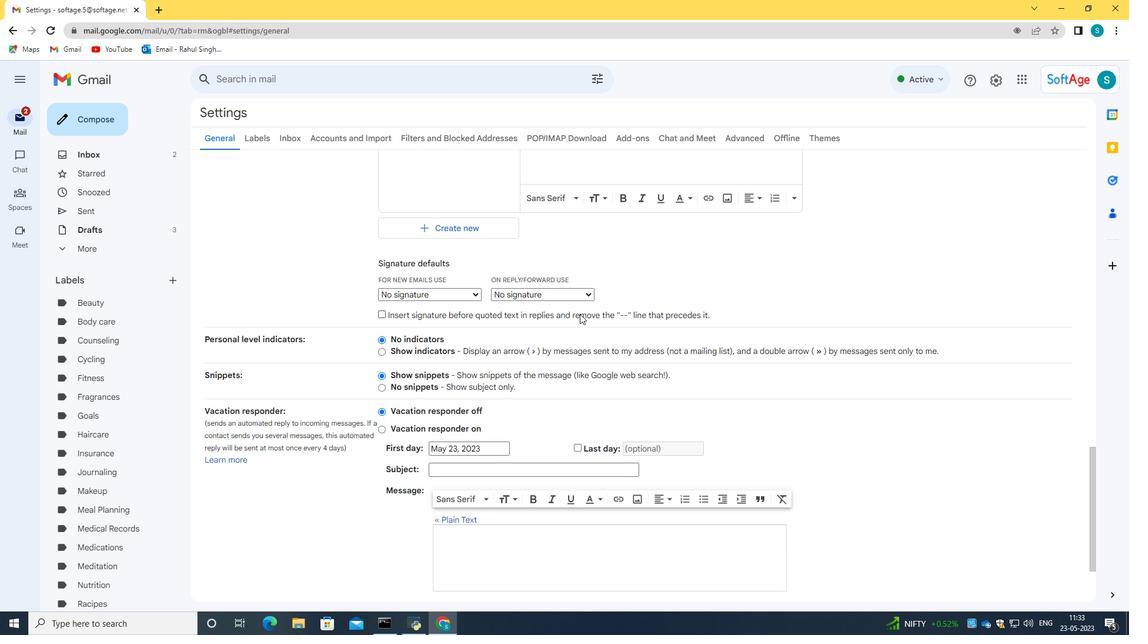 
Action: Mouse scrolled (579, 313) with delta (0, 0)
Screenshot: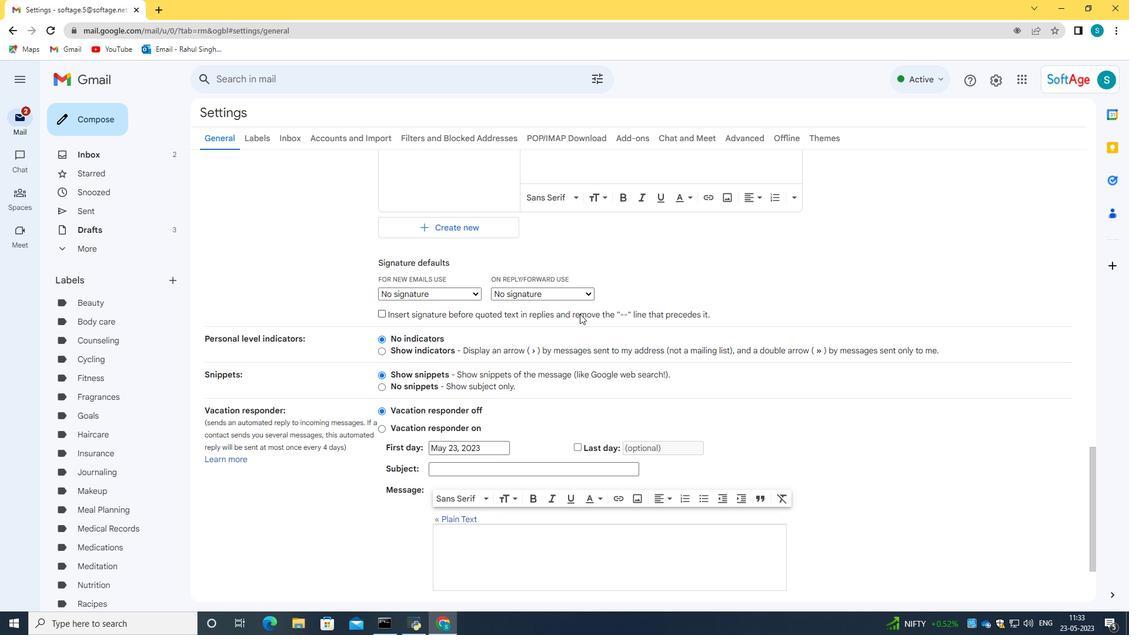 
Action: Mouse moved to (582, 328)
Screenshot: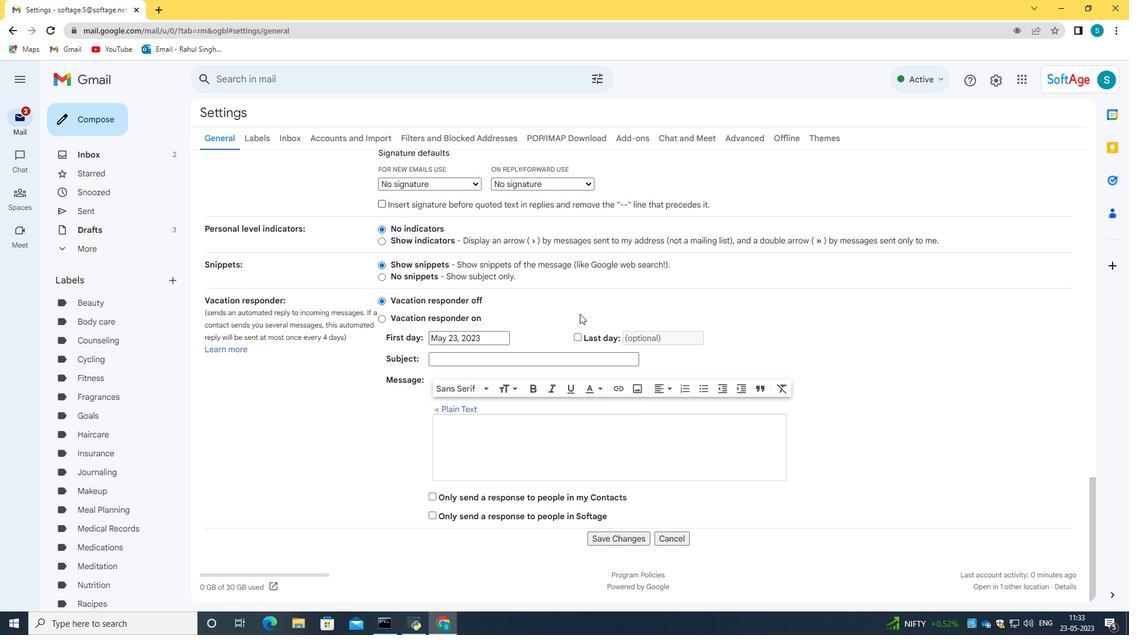 
Action: Mouse scrolled (582, 327) with delta (0, 0)
Screenshot: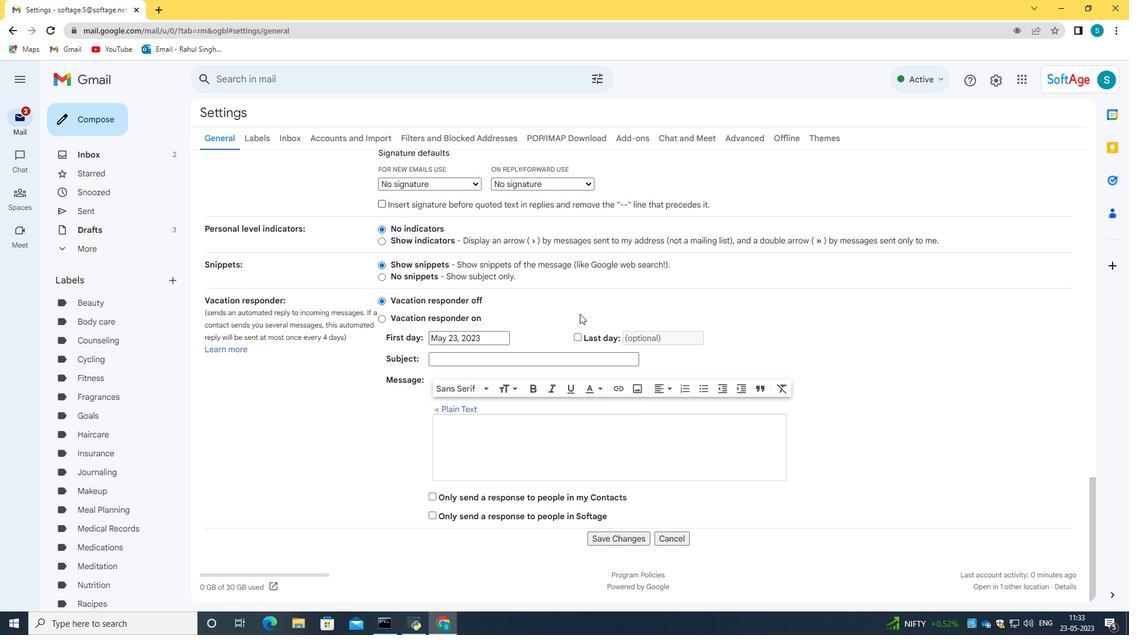 
Action: Mouse moved to (583, 334)
Screenshot: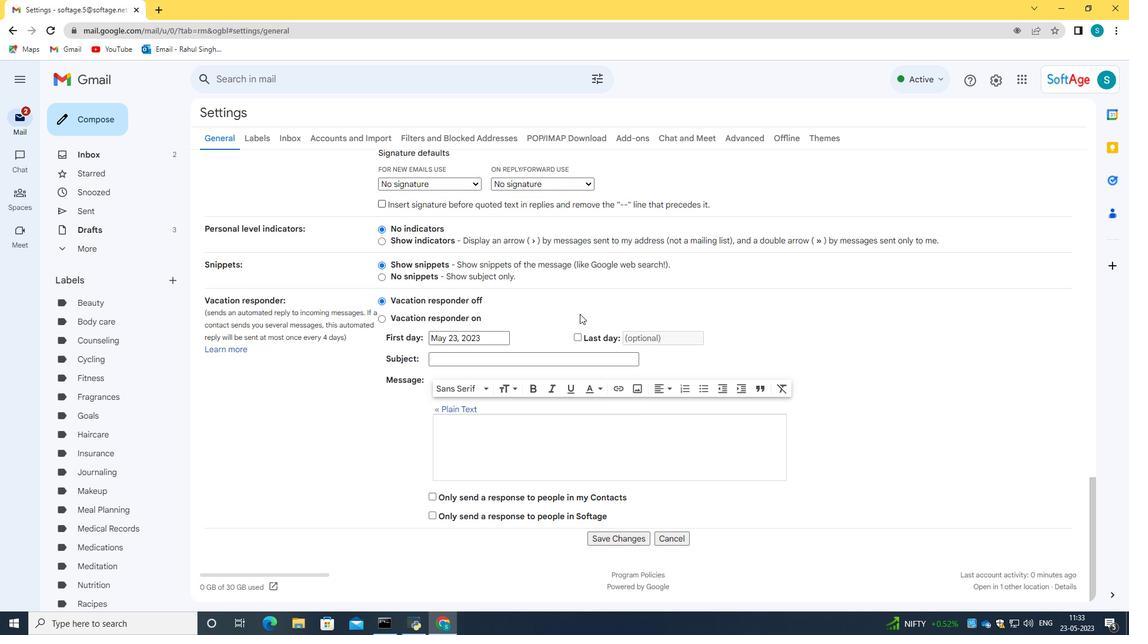 
Action: Mouse scrolled (583, 333) with delta (0, 0)
Screenshot: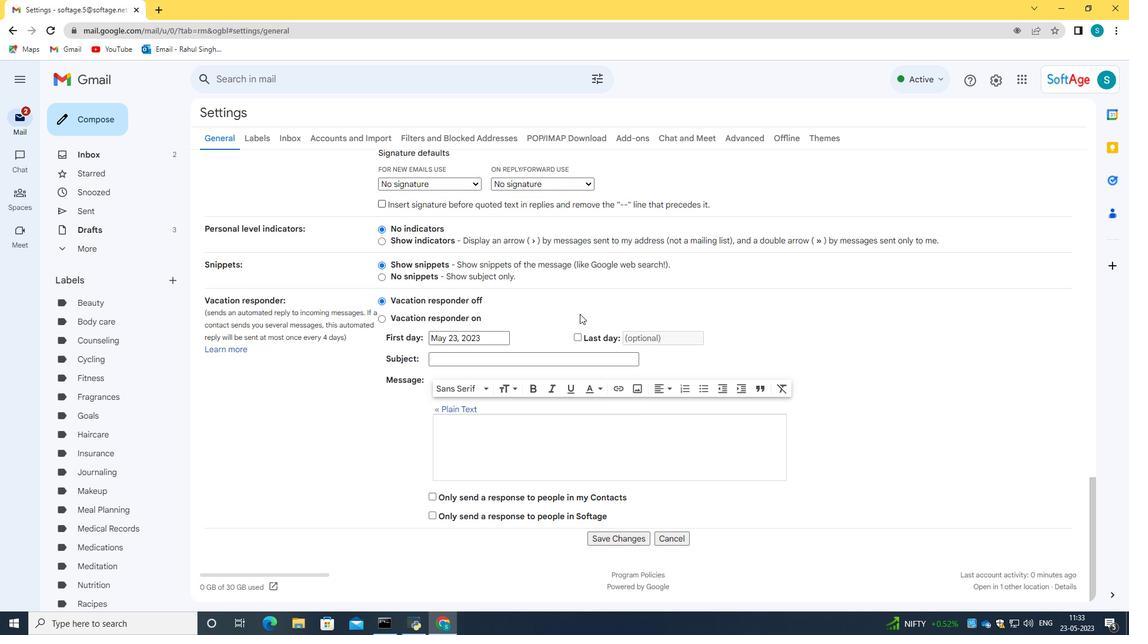 
Action: Mouse moved to (583, 335)
Screenshot: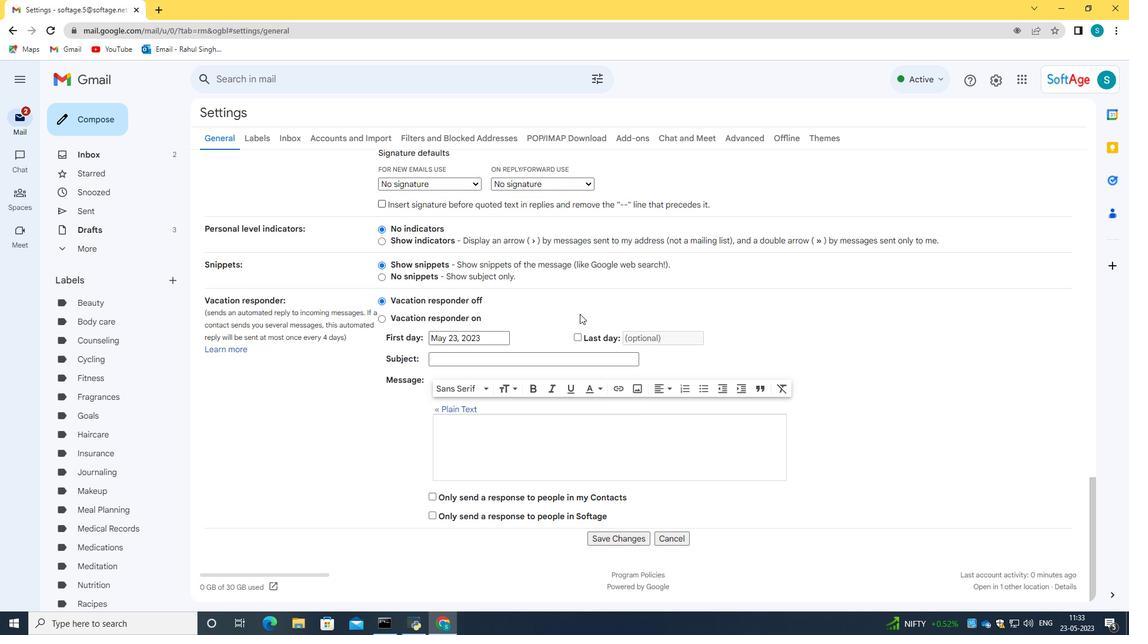 
Action: Mouse scrolled (583, 335) with delta (0, 0)
Screenshot: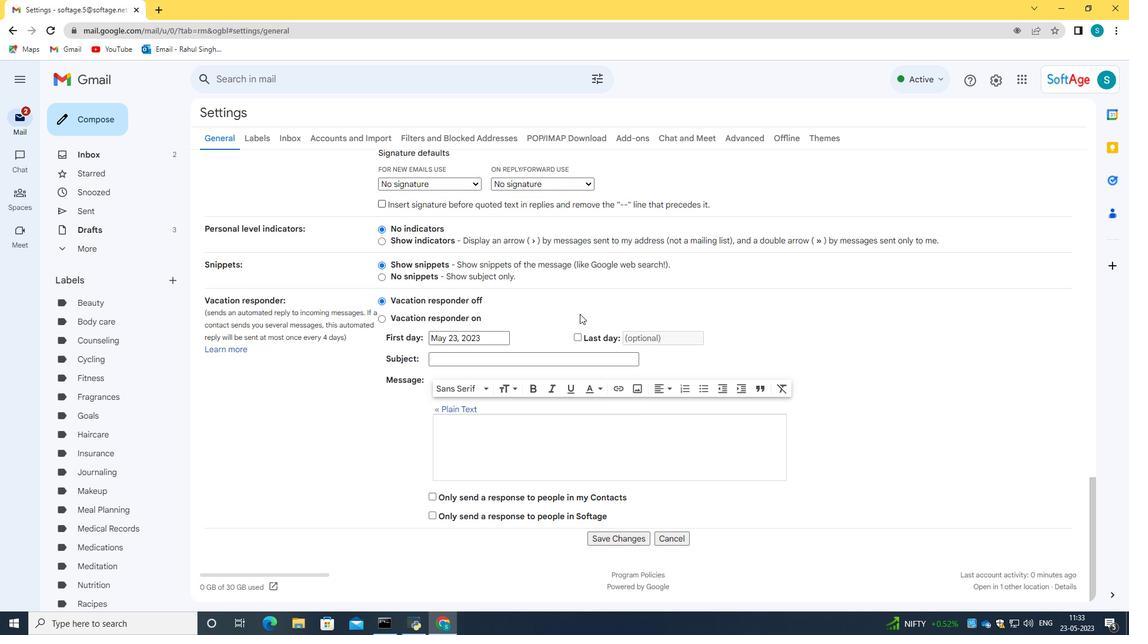 
Action: Mouse moved to (583, 337)
Screenshot: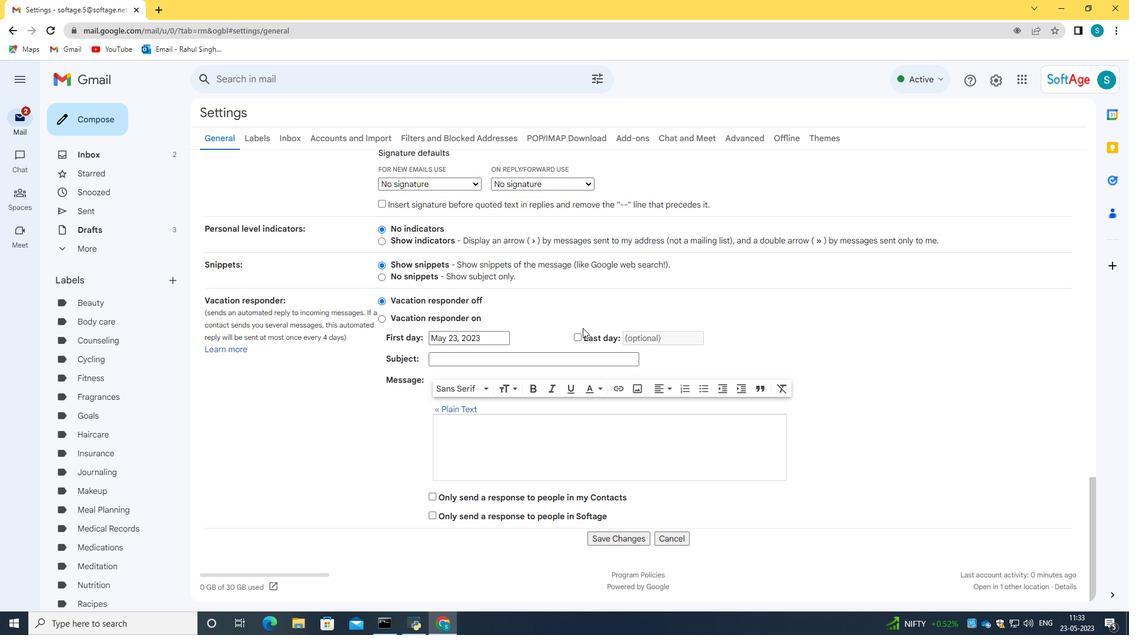 
Action: Mouse scrolled (583, 336) with delta (0, 0)
Screenshot: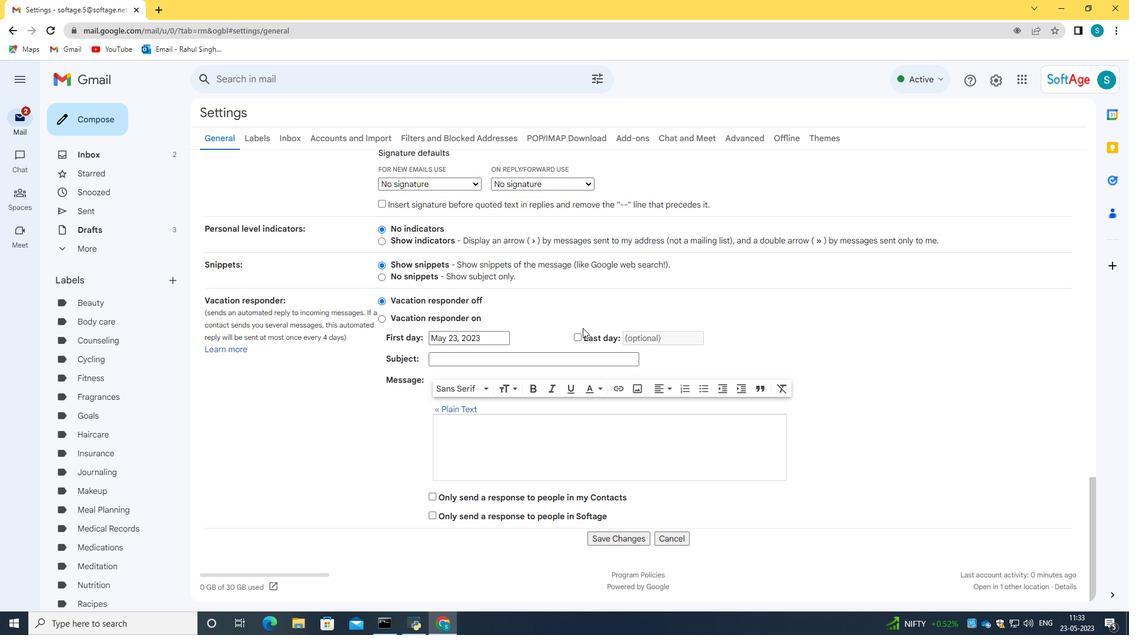 
Action: Mouse moved to (631, 542)
Screenshot: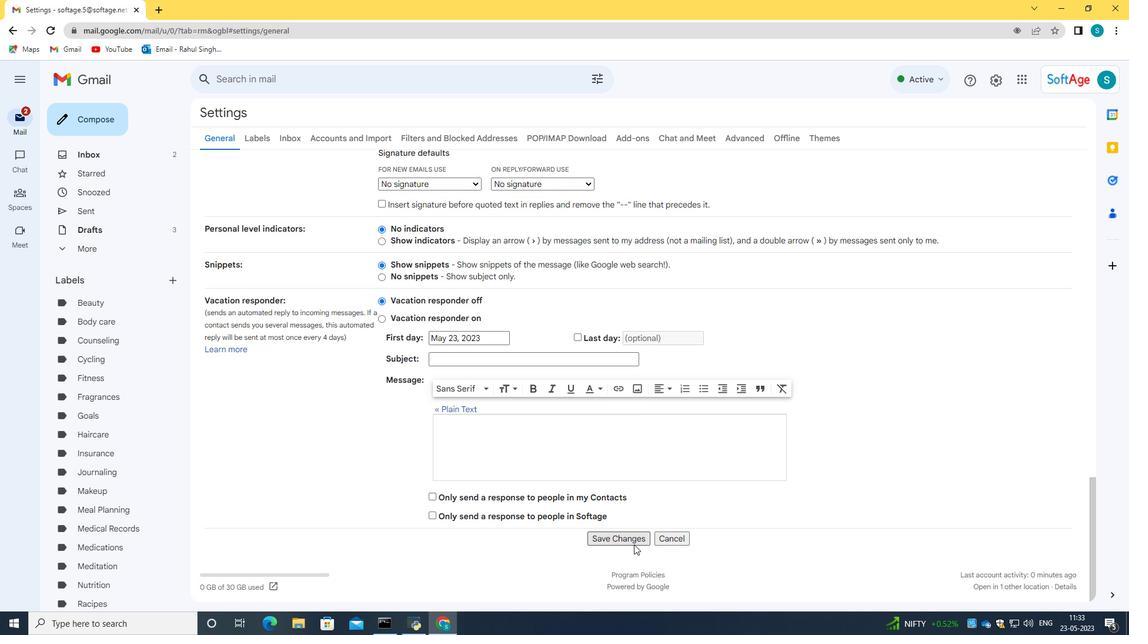 
Action: Mouse pressed left at (631, 542)
Screenshot: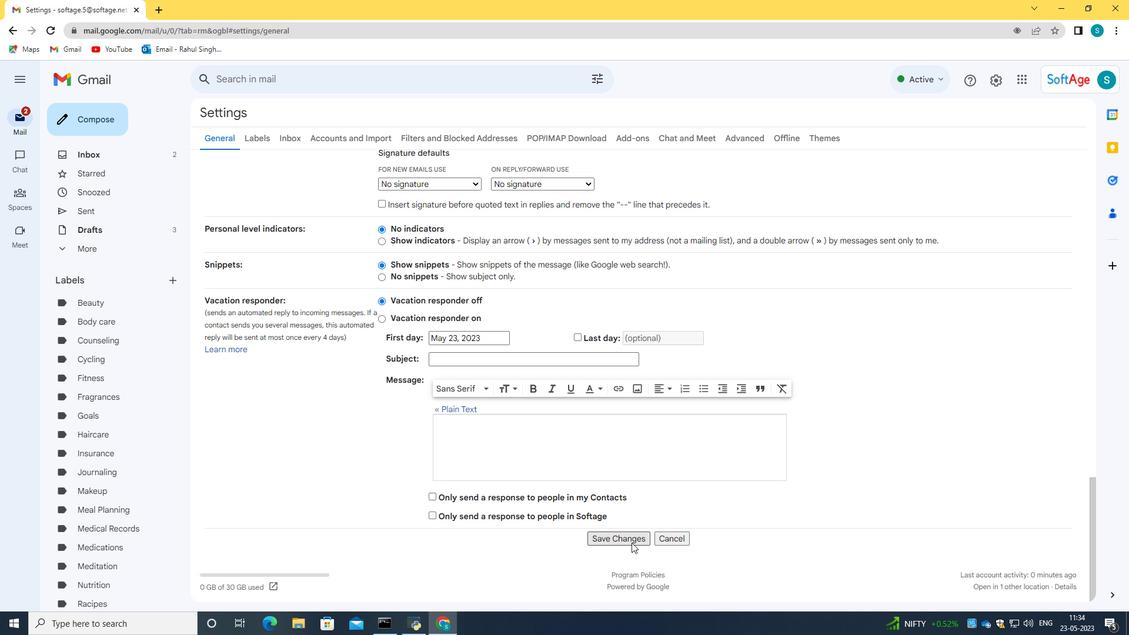 
Action: Mouse moved to (102, 114)
Screenshot: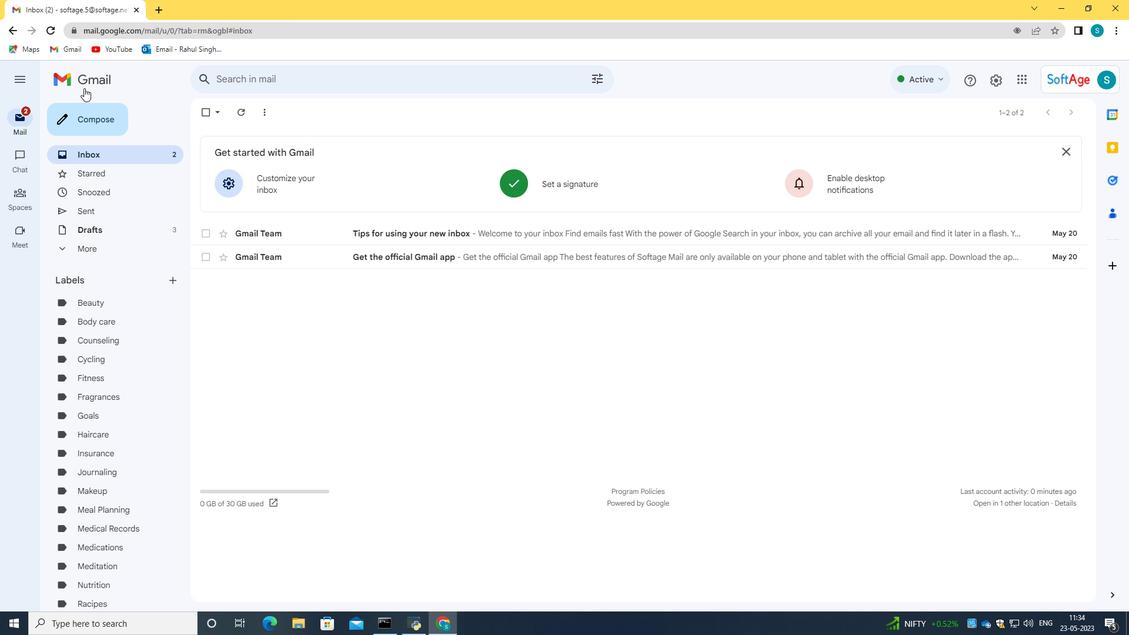 
Action: Mouse pressed left at (102, 114)
Screenshot: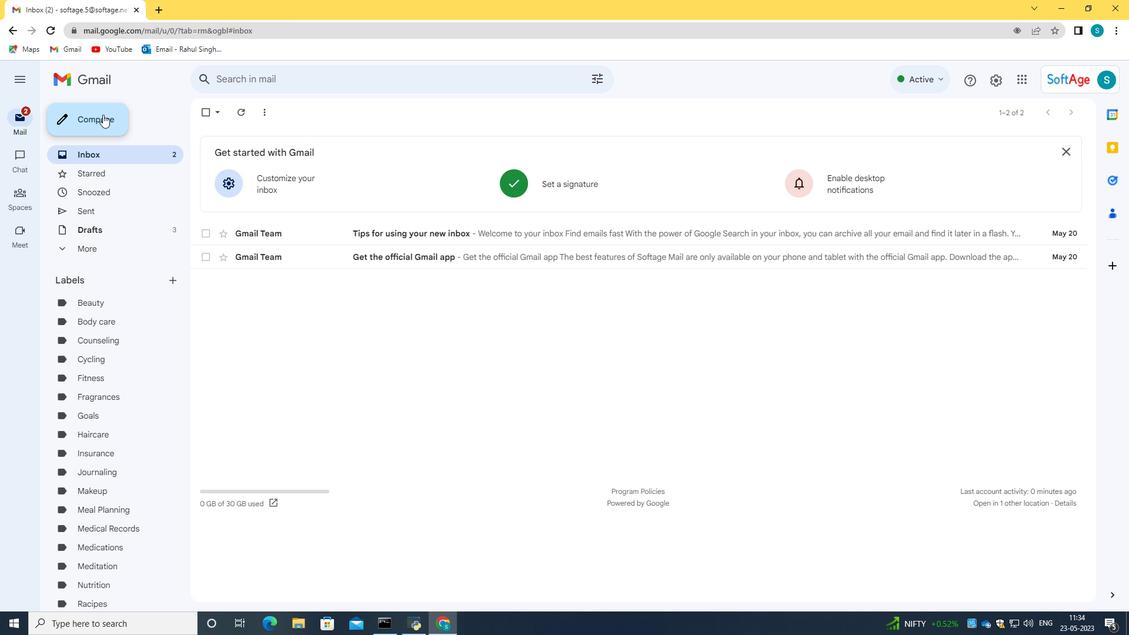 
Action: Mouse moved to (1063, 259)
Screenshot: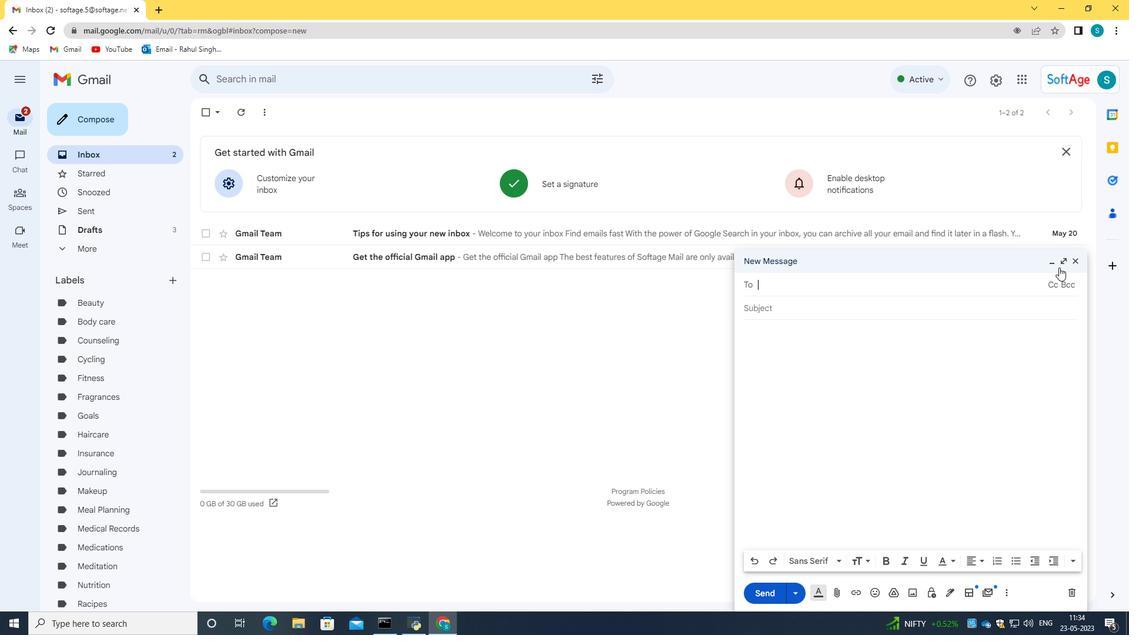 
Action: Mouse pressed left at (1063, 259)
Screenshot: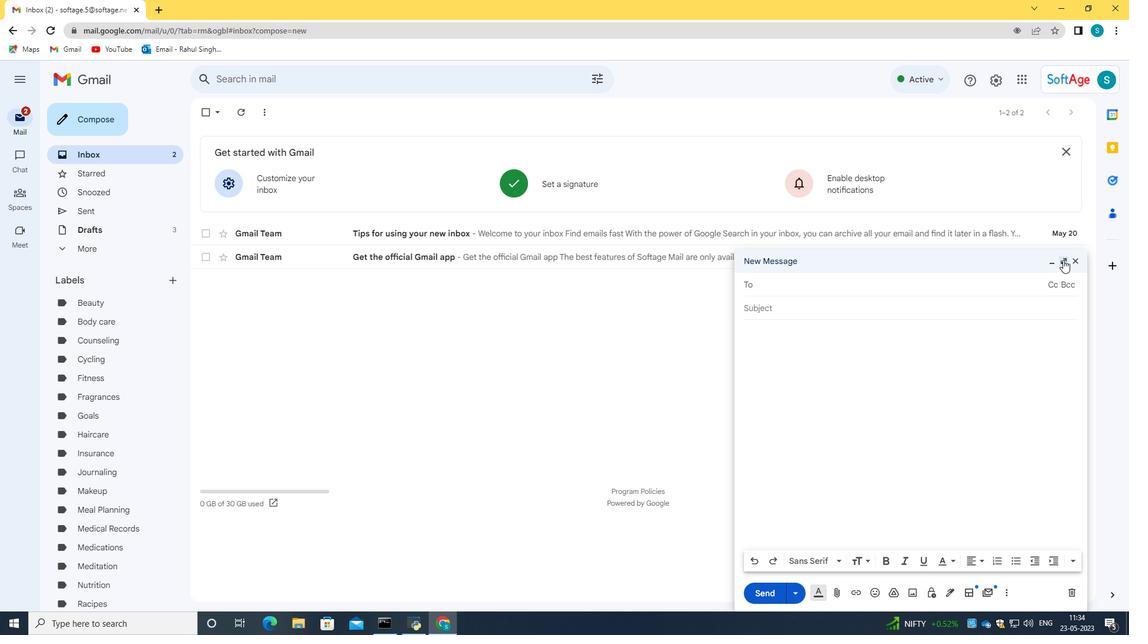 
Action: Mouse moved to (303, 576)
Screenshot: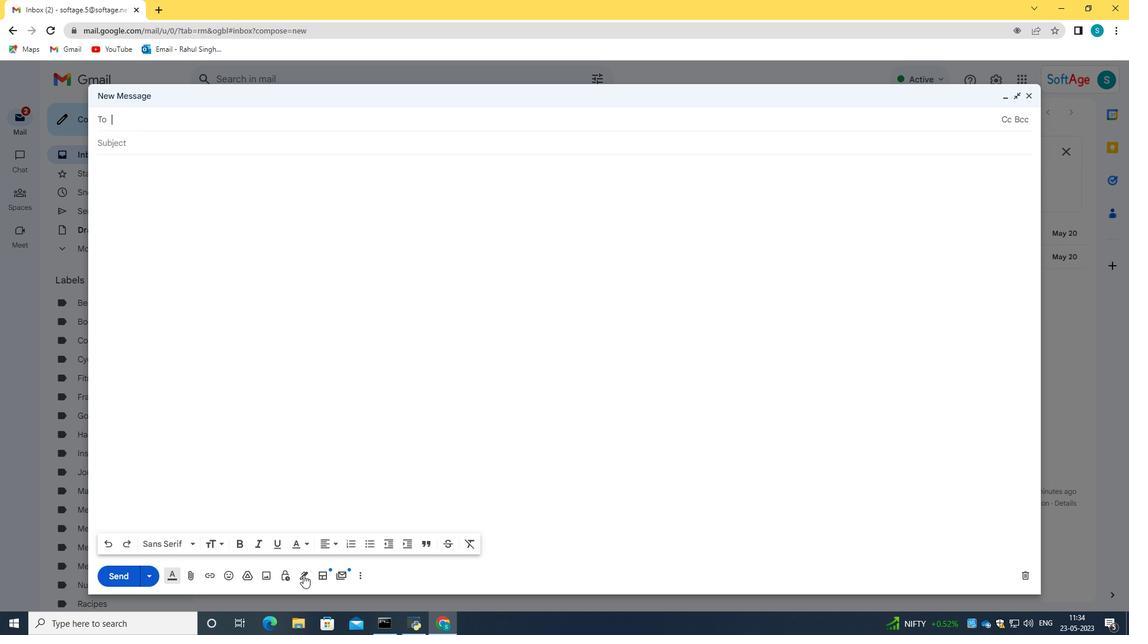 
Action: Mouse pressed left at (303, 576)
Screenshot: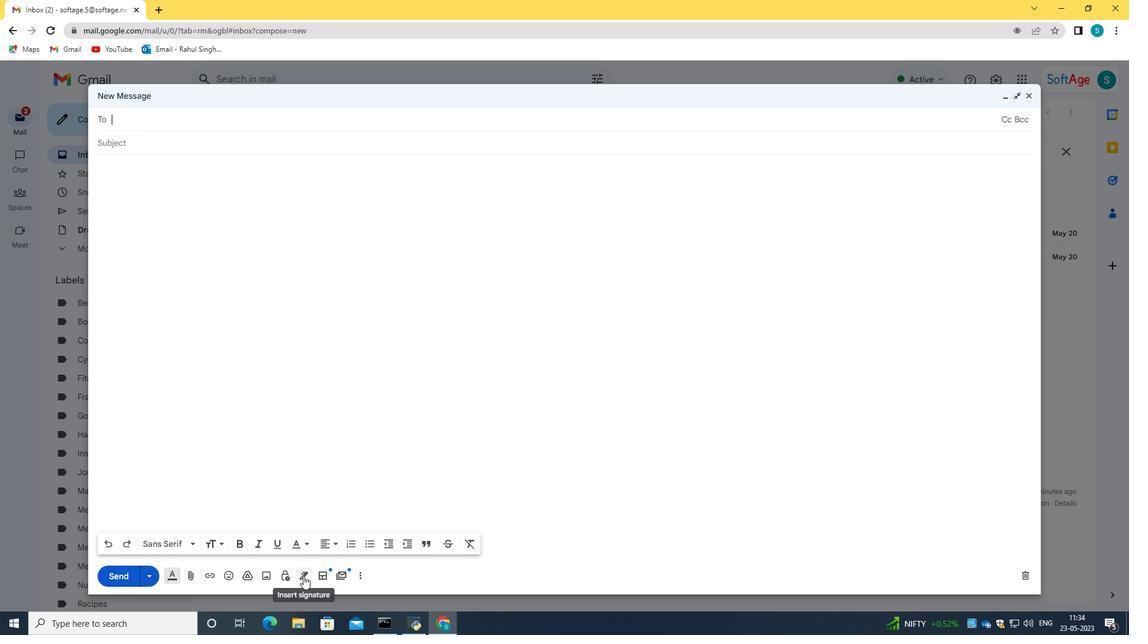
Action: Mouse moved to (358, 553)
Screenshot: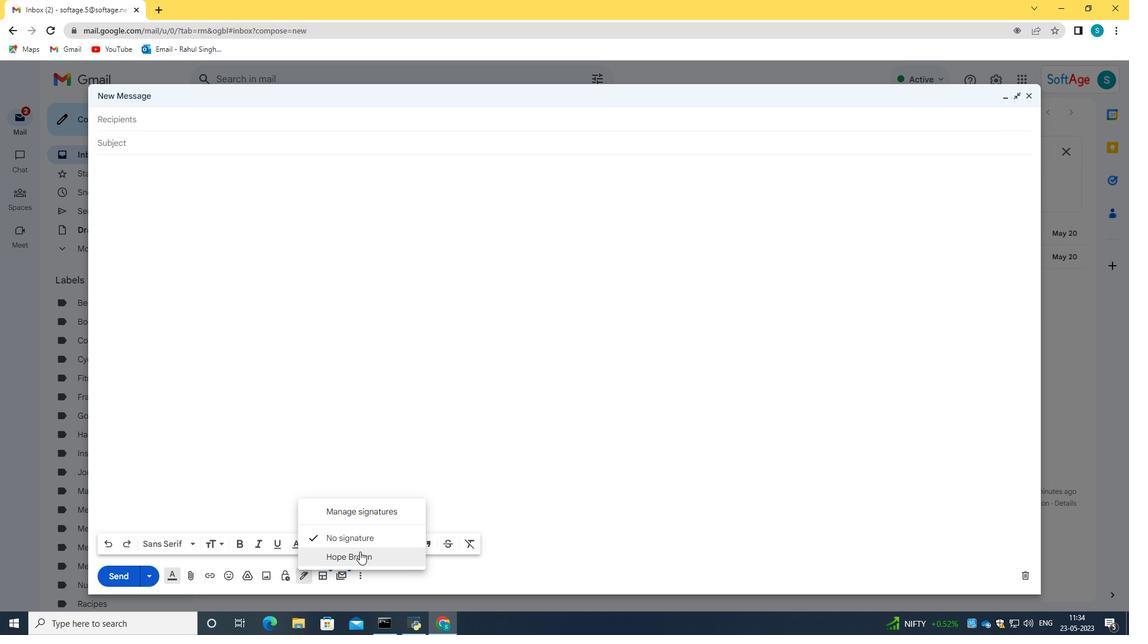 
Action: Mouse pressed left at (358, 553)
Screenshot: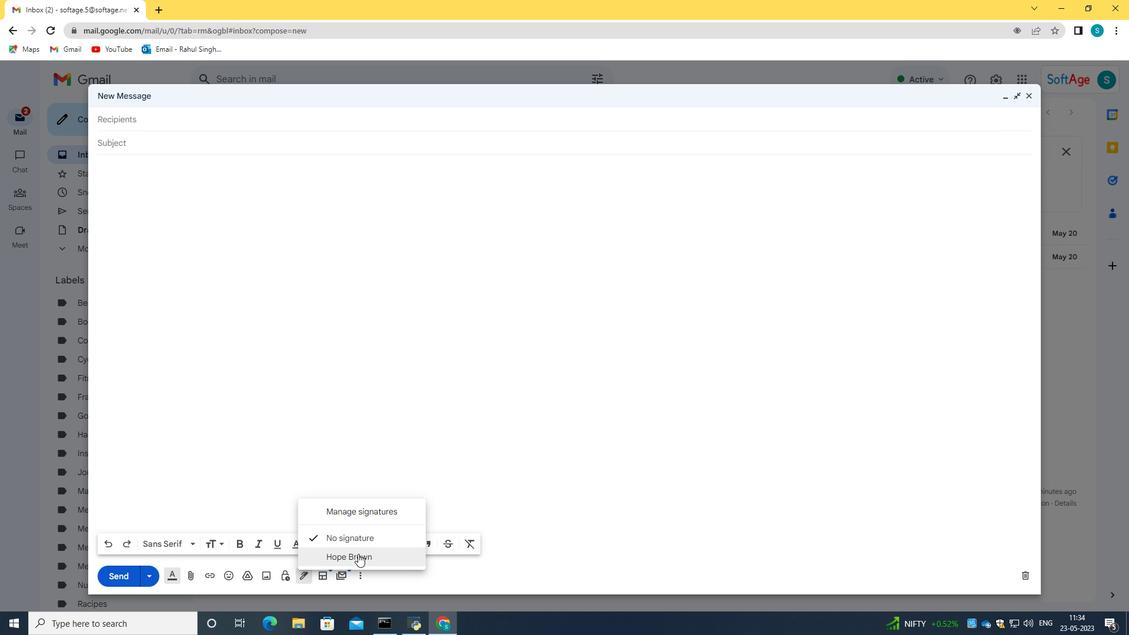 
Action: Mouse moved to (130, 142)
Screenshot: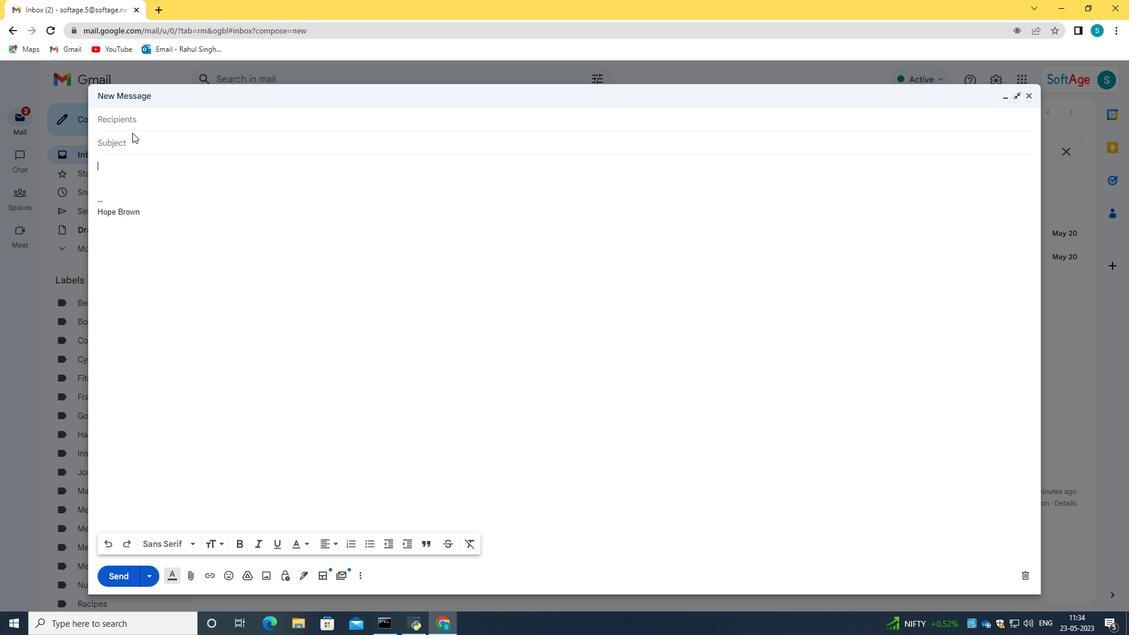 
Action: Mouse pressed left at (130, 142)
Screenshot: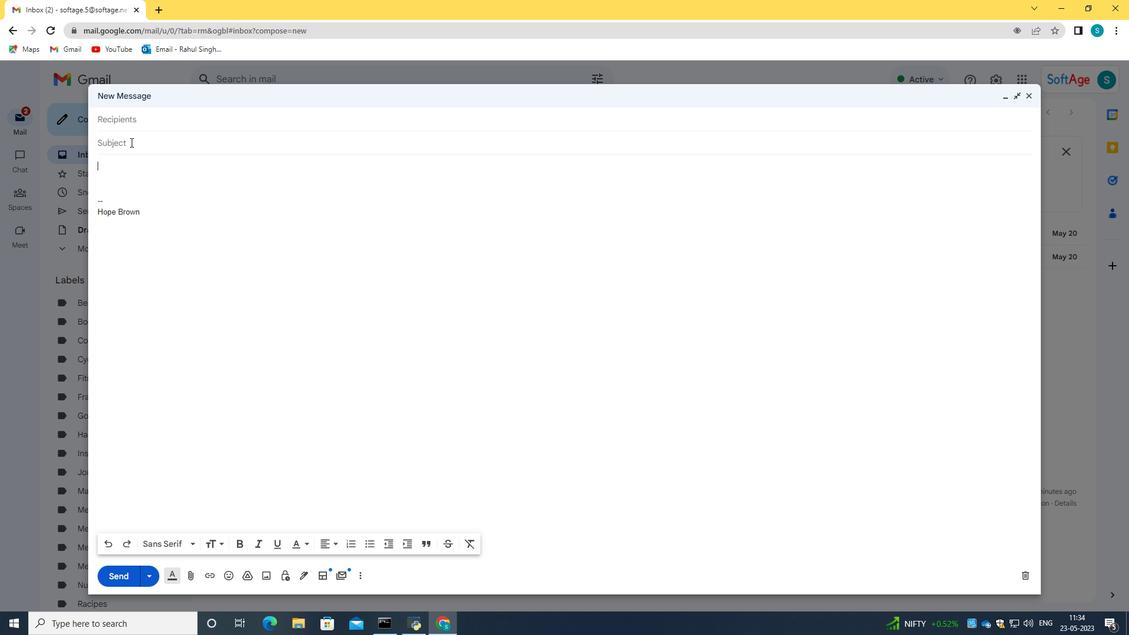 
Action: Key pressed <Key.caps_lock>R<Key.caps_lock>equest<Key.space>for<Key.space>a<Key.space>salary<Key.space><Key.caps_lock><Key.caps_lock>n<Key.caps_lock><Key.caps_lock>egotiation
Screenshot: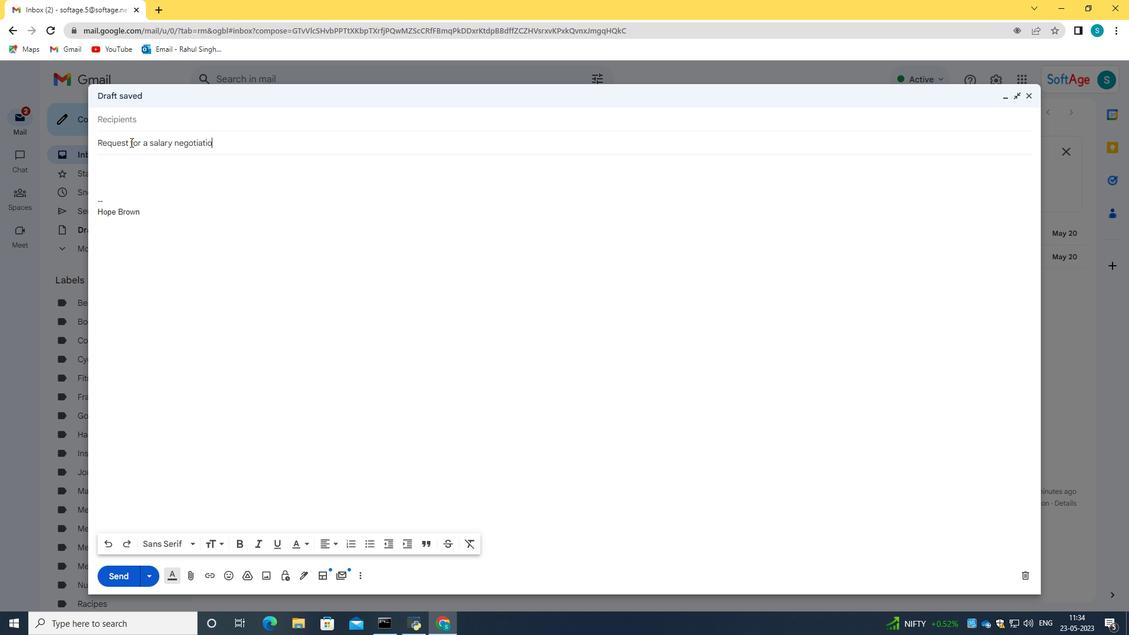 
Action: Mouse moved to (133, 161)
Screenshot: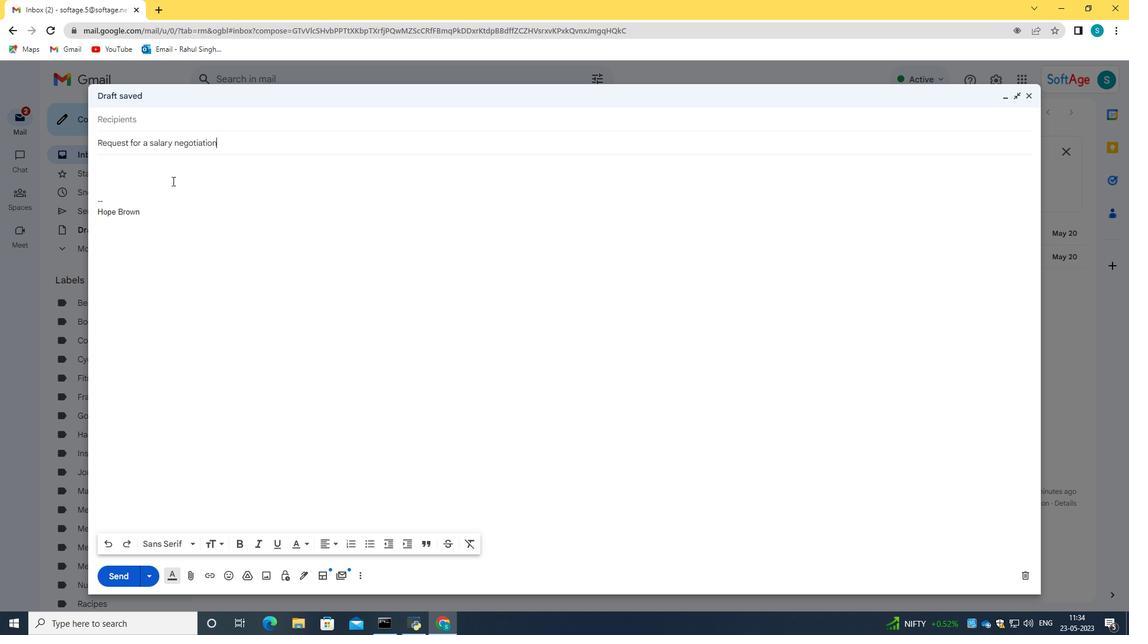 
Action: Mouse pressed left at (133, 161)
Screenshot: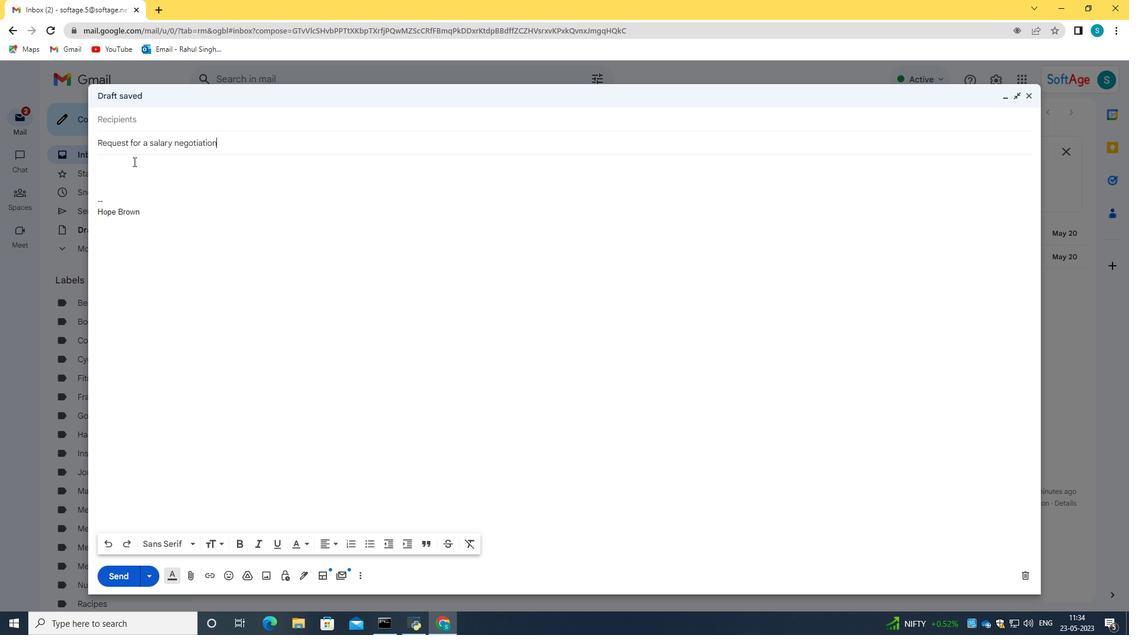 
Action: Mouse moved to (127, 170)
Screenshot: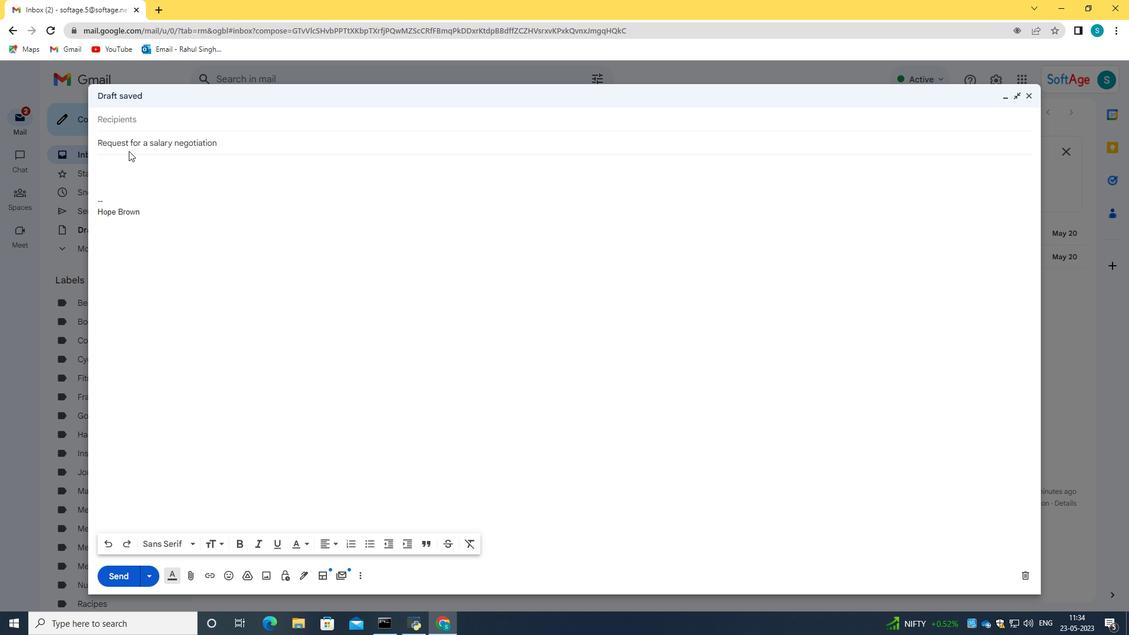 
Action: Key pressed <Key.caps_lock>I<Key.space><Key.caps_lock>would<Key.space>like<Key.space>to<Key.space>request<Key.space>a<Key.space>review<Key.space>of<Key.space>the<Key.space>new<Key.space>como<Key.backspace>pony<Key.space>policy.
Screenshot: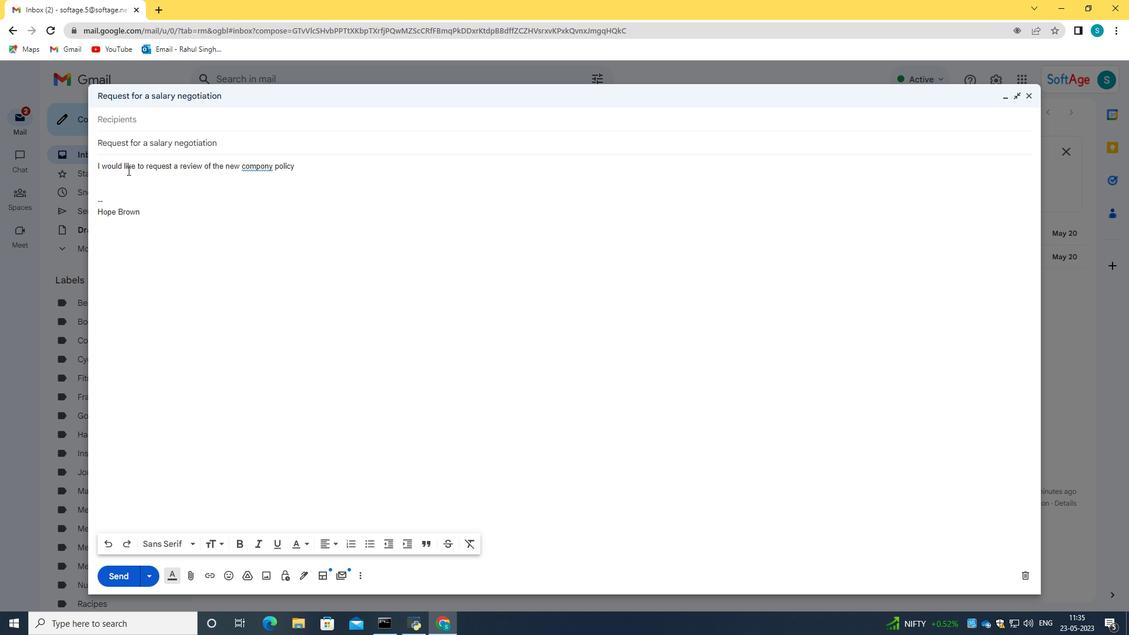 
Action: Mouse moved to (251, 166)
Screenshot: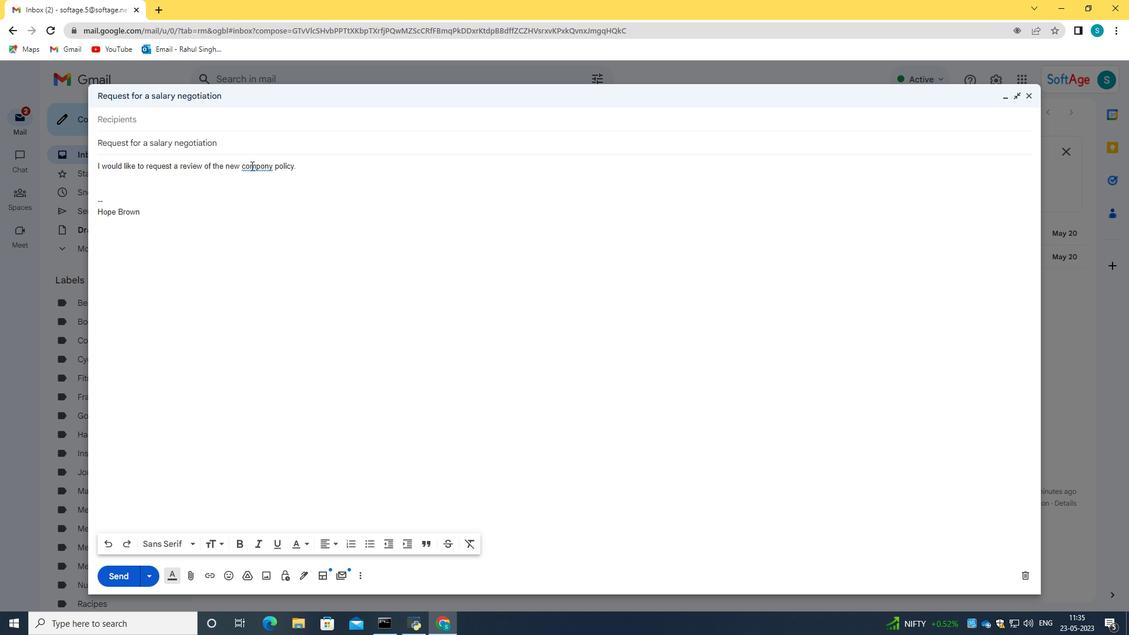 
Action: Mouse pressed left at (251, 166)
Screenshot: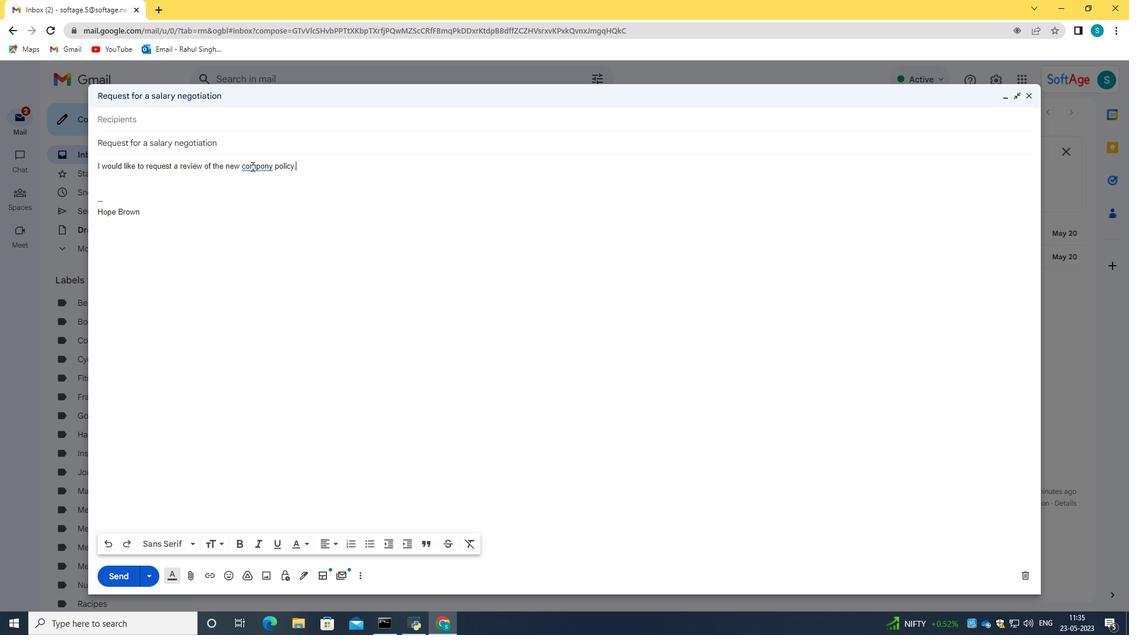 
Action: Mouse moved to (275, 189)
Screenshot: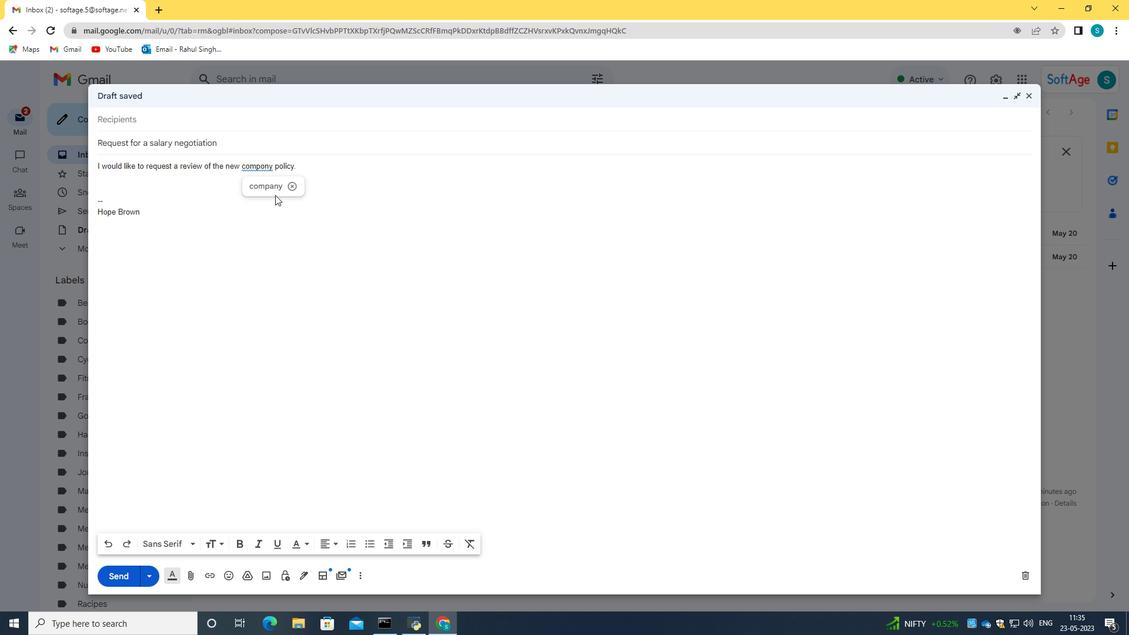 
Action: Mouse pressed left at (275, 189)
Screenshot: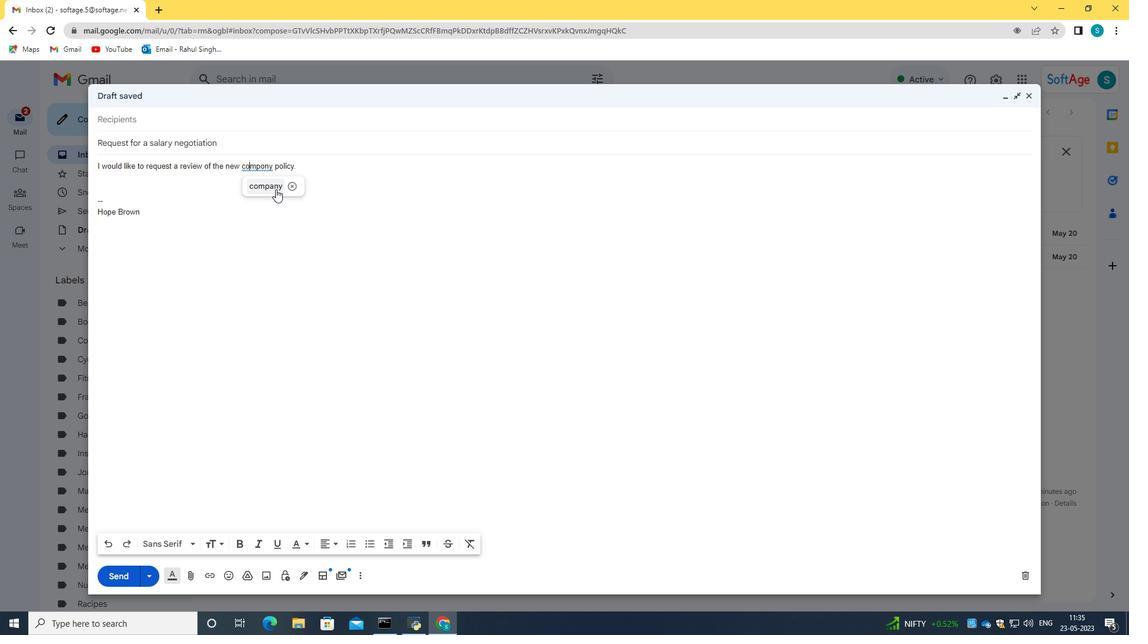 
Action: Mouse moved to (149, 122)
Screenshot: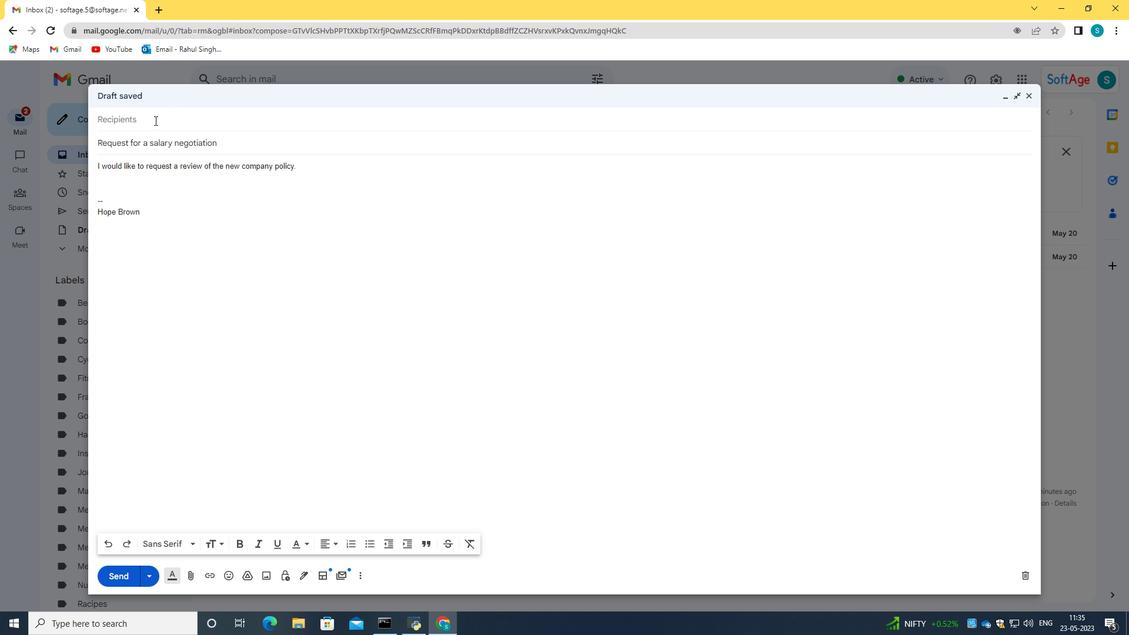 
Action: Mouse pressed left at (149, 122)
Screenshot: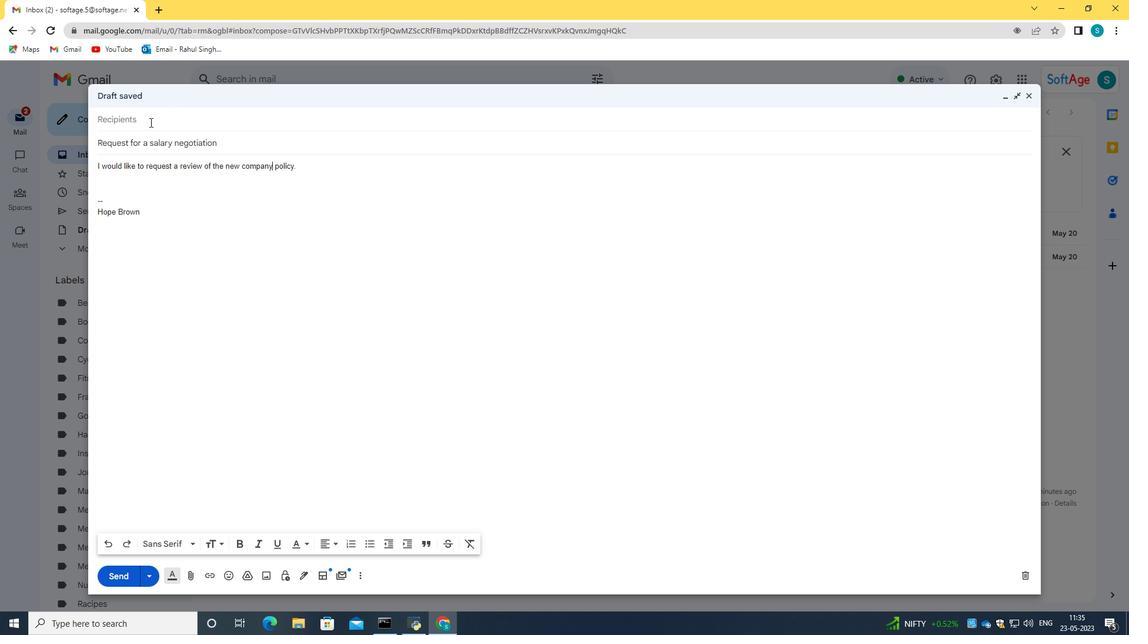 
Action: Key pressed softage.1<Key.shift>@softage.net
Screenshot: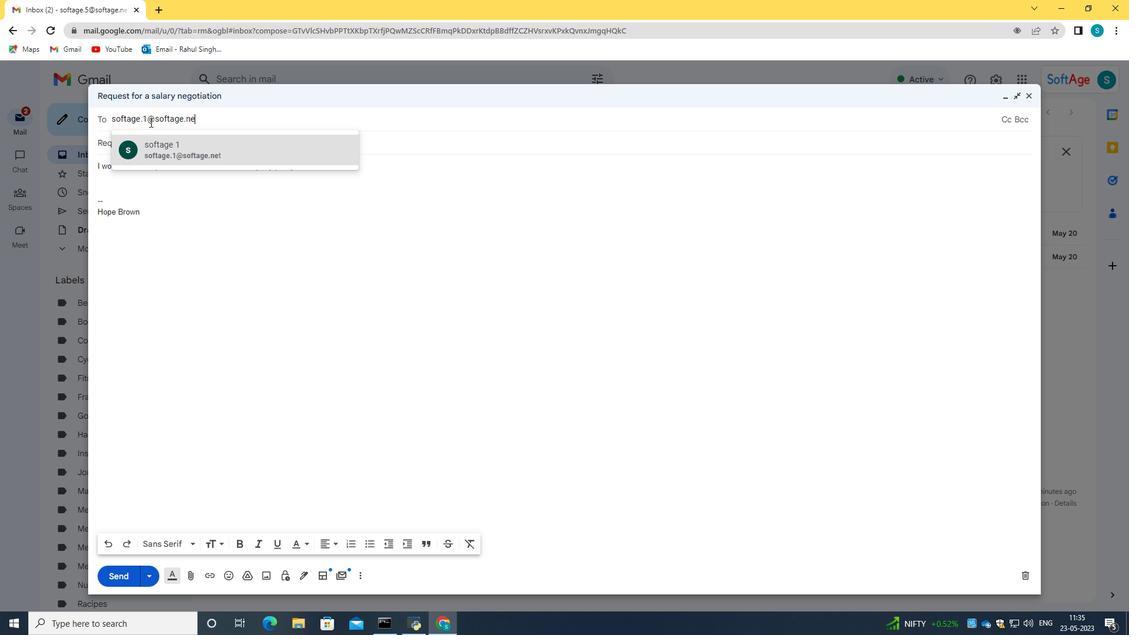 
Action: Mouse moved to (174, 147)
Screenshot: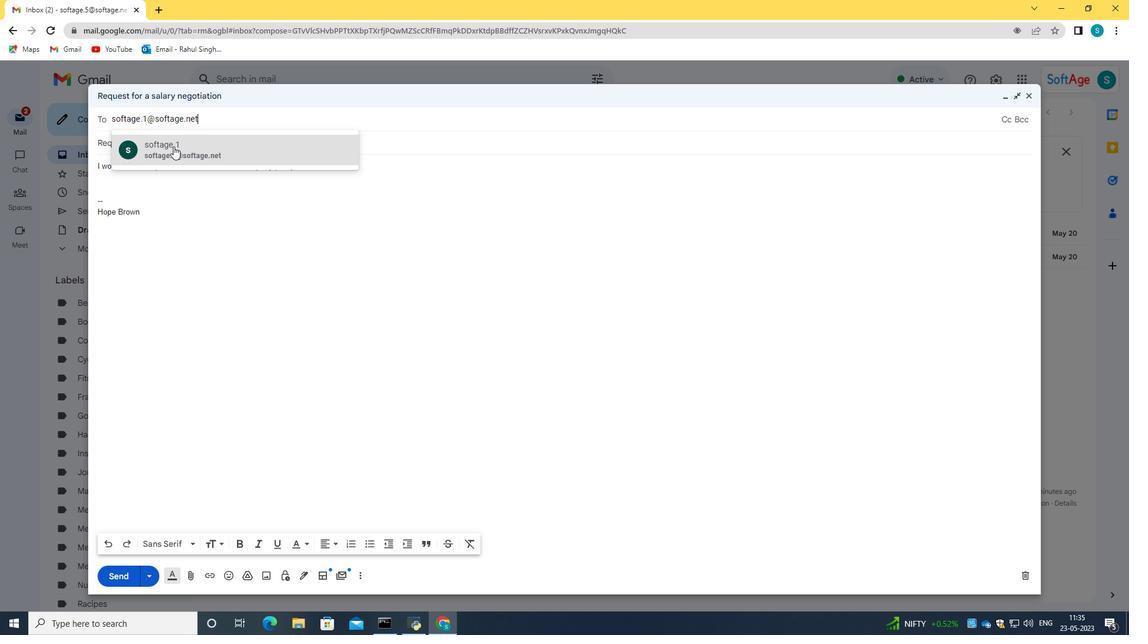
Action: Mouse pressed left at (174, 147)
Screenshot: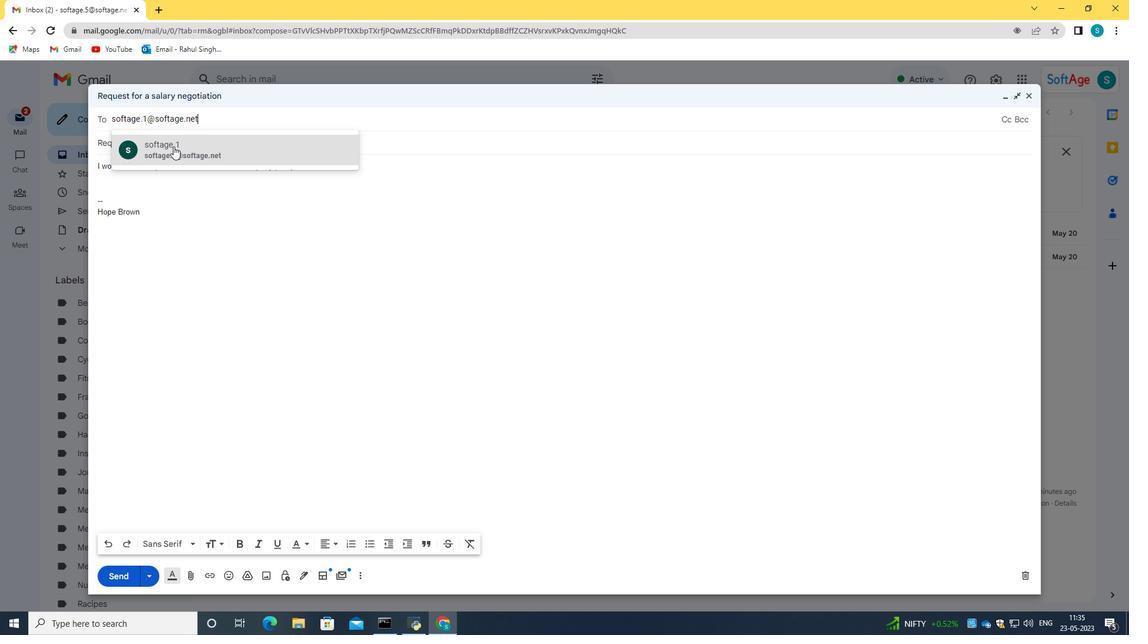 
Action: Mouse moved to (97, 175)
Screenshot: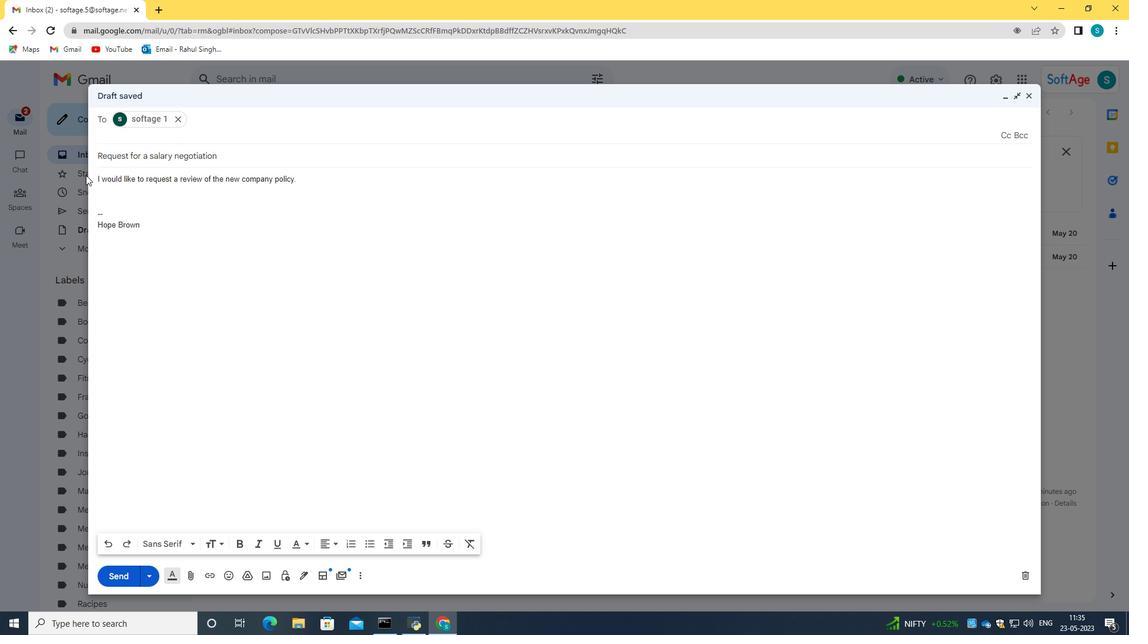 
Action: Mouse pressed left at (97, 175)
Screenshot: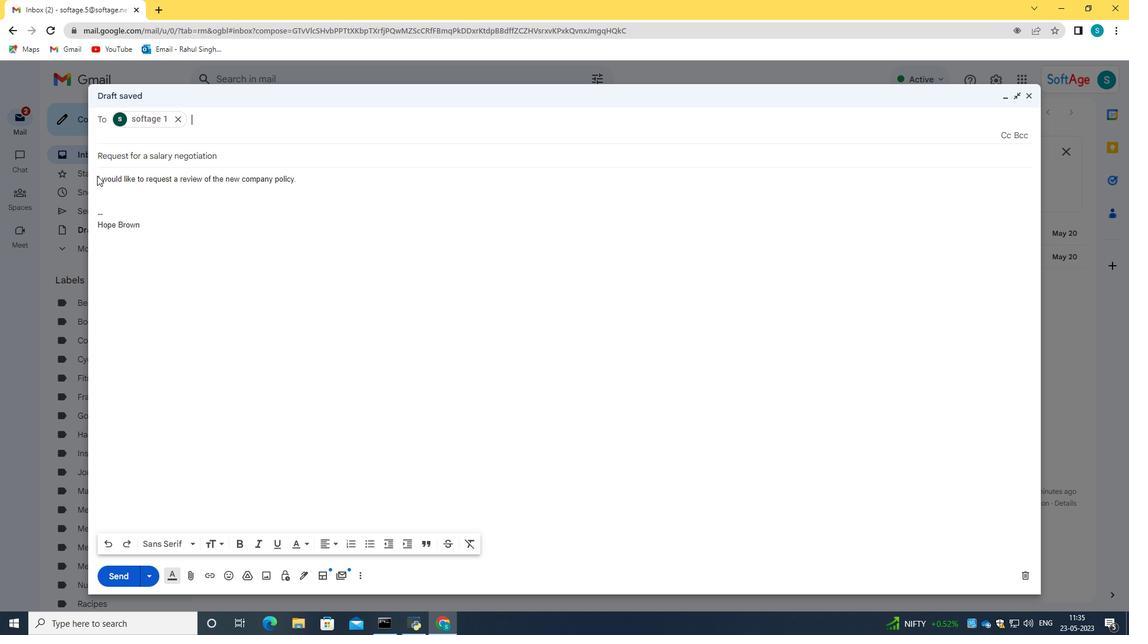 
Action: Mouse moved to (294, 167)
Screenshot: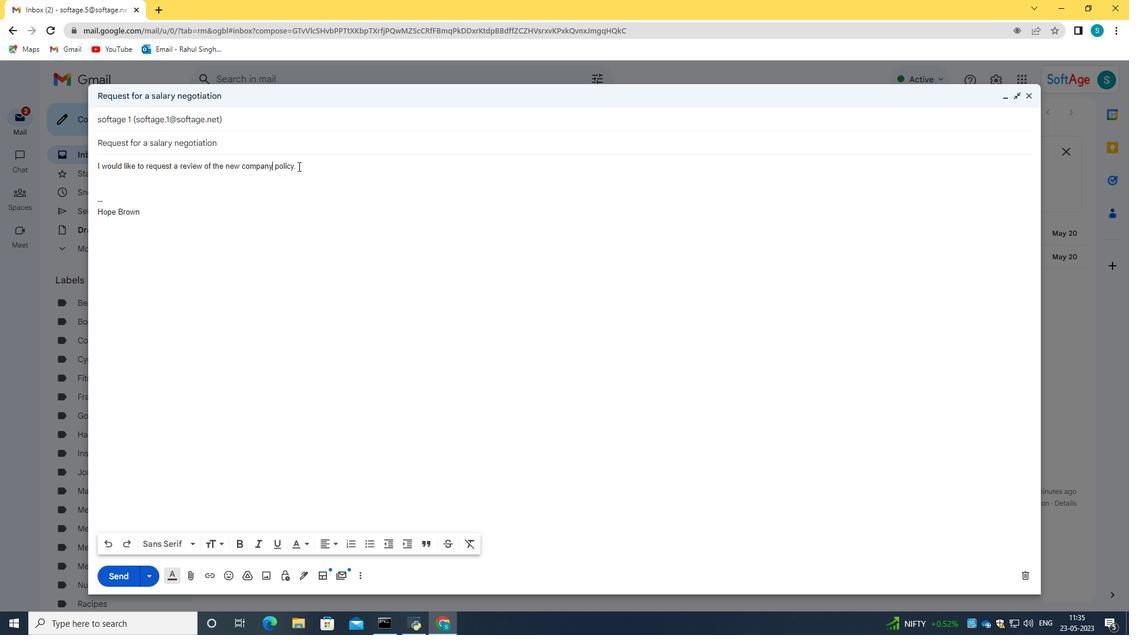 
Action: Mouse pressed left at (294, 167)
Screenshot: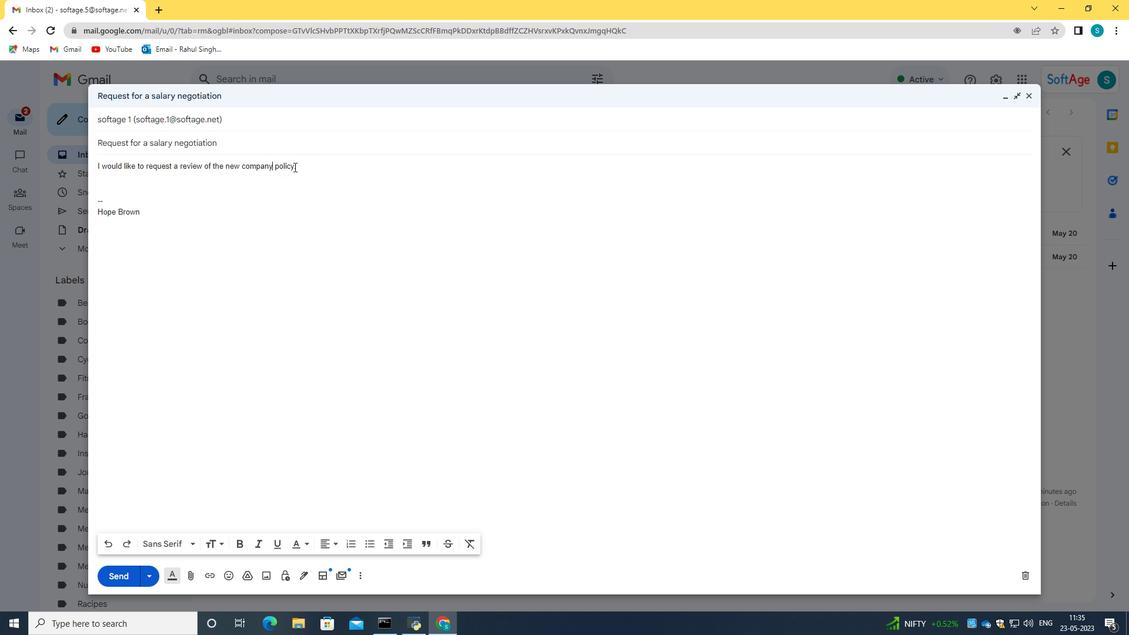 
Action: Mouse moved to (296, 167)
Screenshot: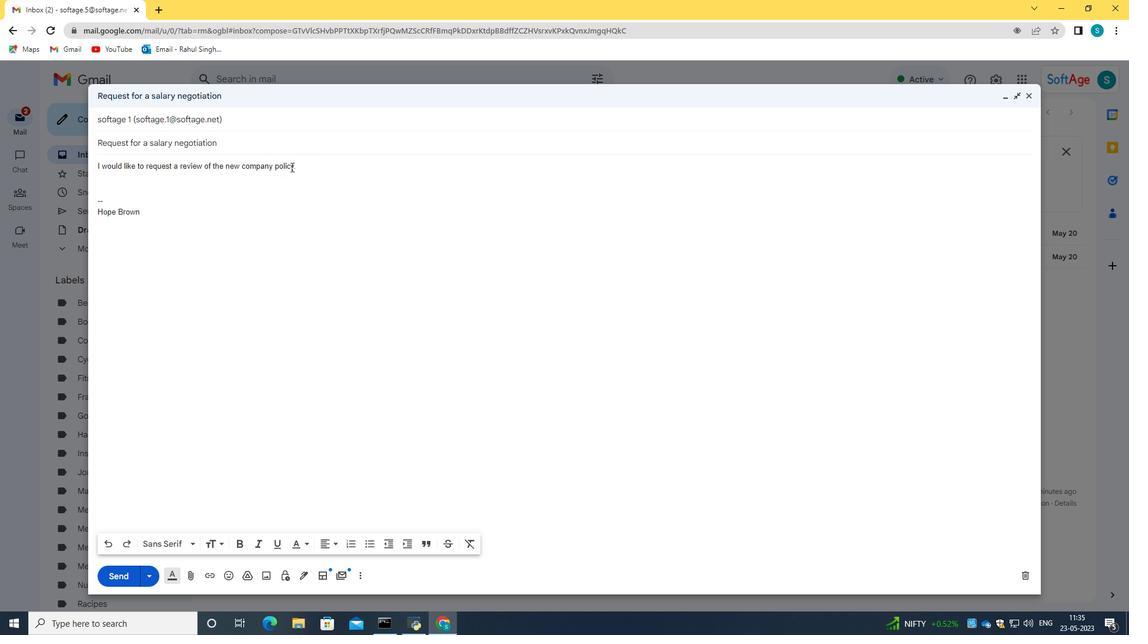 
Action: Mouse pressed left at (296, 167)
Screenshot: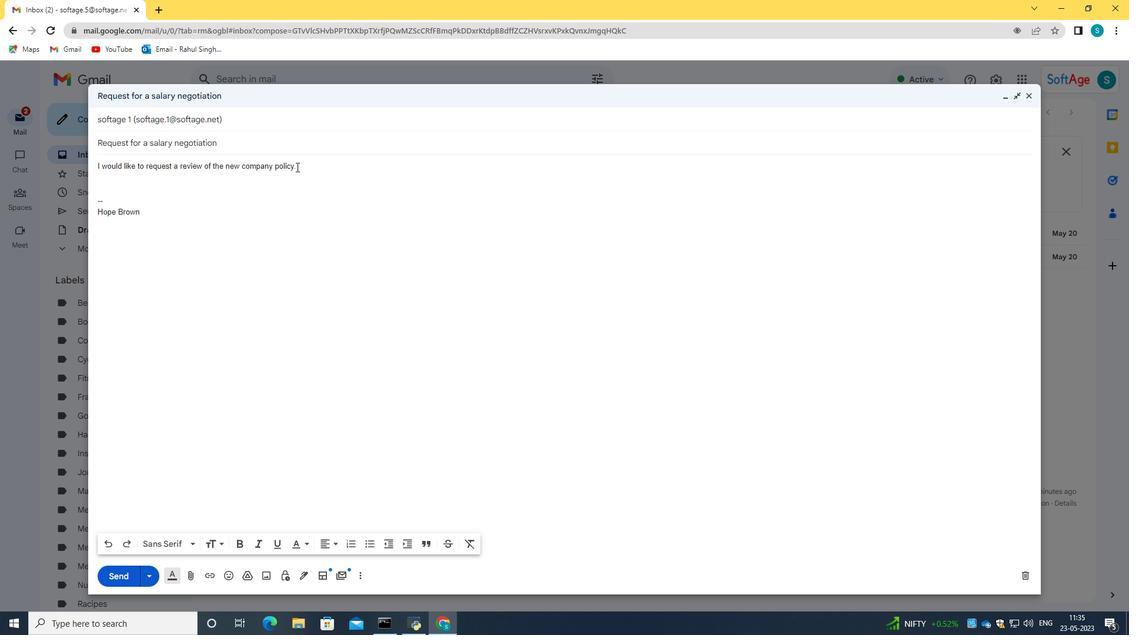 
Action: Key pressed <Key.shift_r><Key.shift_r><Key.shift_r><Key.shift_r><Key.shift_r><Key.shift_r><Key.shift_r><Key.shift_r><Key.shift_r><Key.left><Key.left><Key.left><Key.left><Key.left><Key.left><Key.left><Key.left><Key.left><Key.left><Key.left><Key.left><Key.left><Key.left><Key.left><Key.left><Key.left><Key.left><Key.left><Key.left><Key.left><Key.left><Key.left><Key.left><Key.left><Key.left><Key.left><Key.left><Key.left><Key.left><Key.left><Key.left><Key.left><Key.left><Key.left><Key.left><Key.left><Key.left><Key.left><Key.left><Key.left><Key.left><Key.left><Key.left><Key.left><Key.left><Key.left><Key.left><Key.left><Key.left><Key.left><Key.left><Key.left><Key.left><Key.left><Key.left><Key.left><Key.left><Key.left>
Screenshot: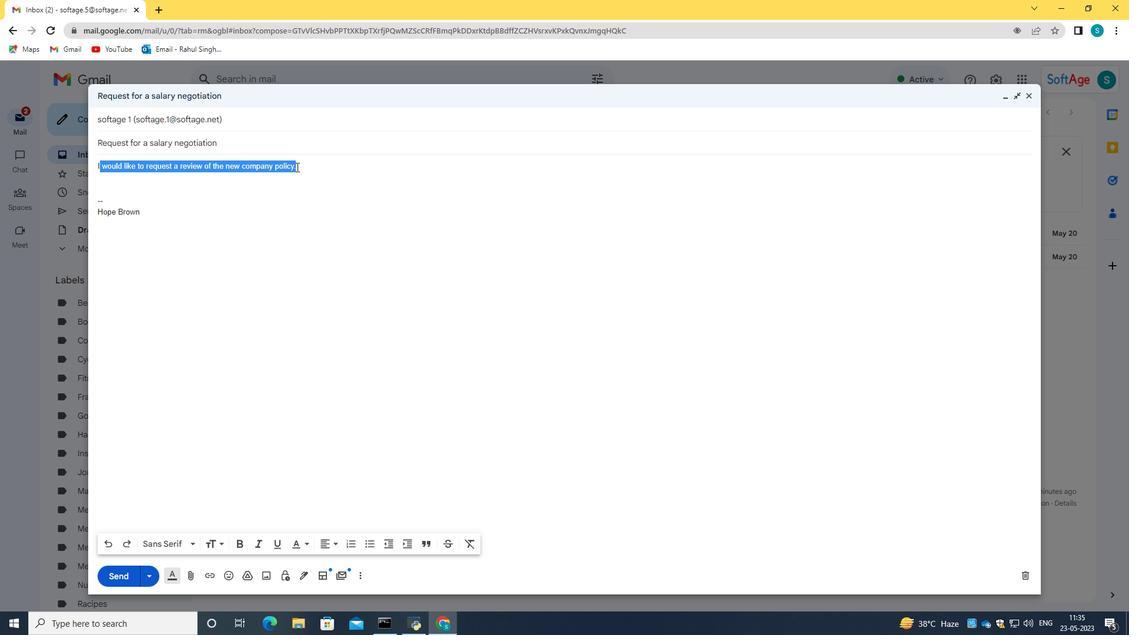 
Action: Mouse moved to (305, 548)
Screenshot: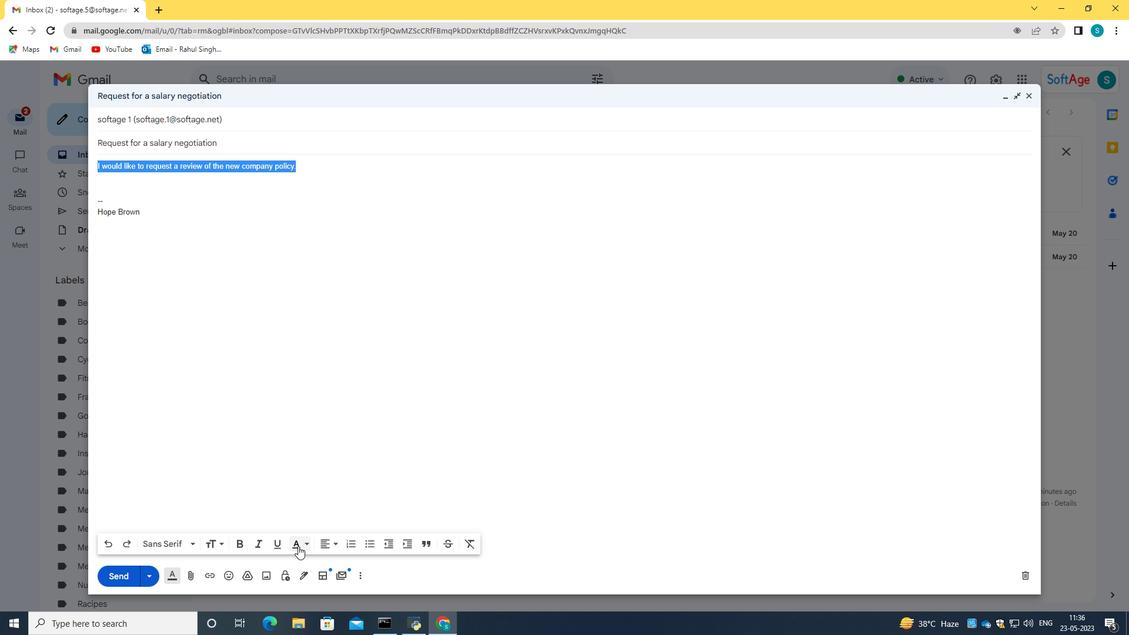 
Action: Mouse pressed left at (305, 548)
Screenshot: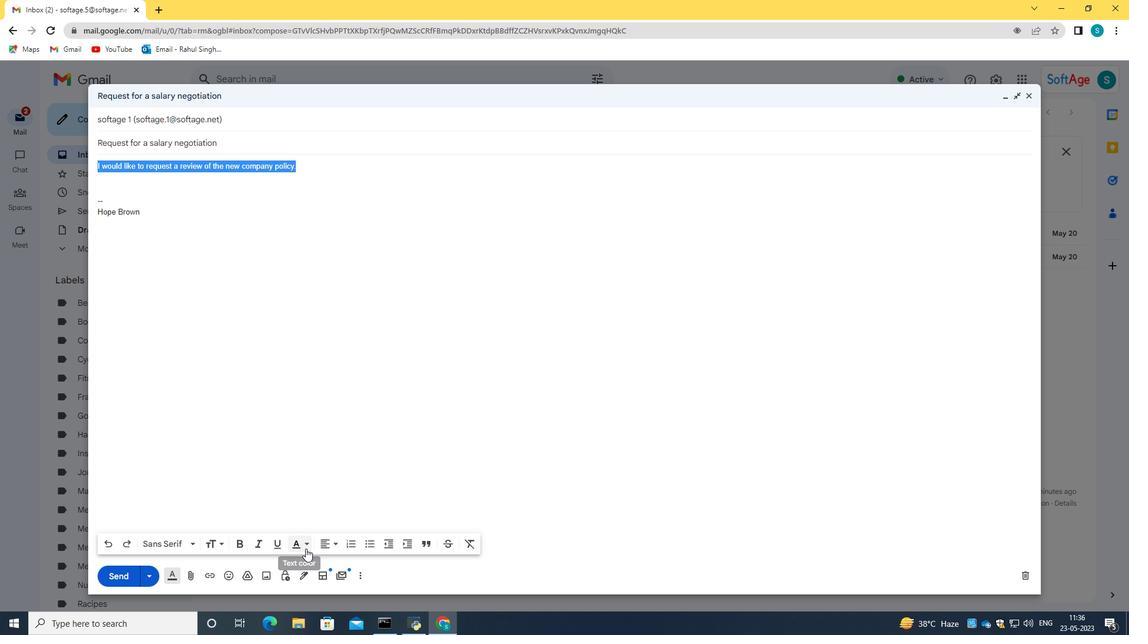 
Action: Mouse moved to (261, 461)
Screenshot: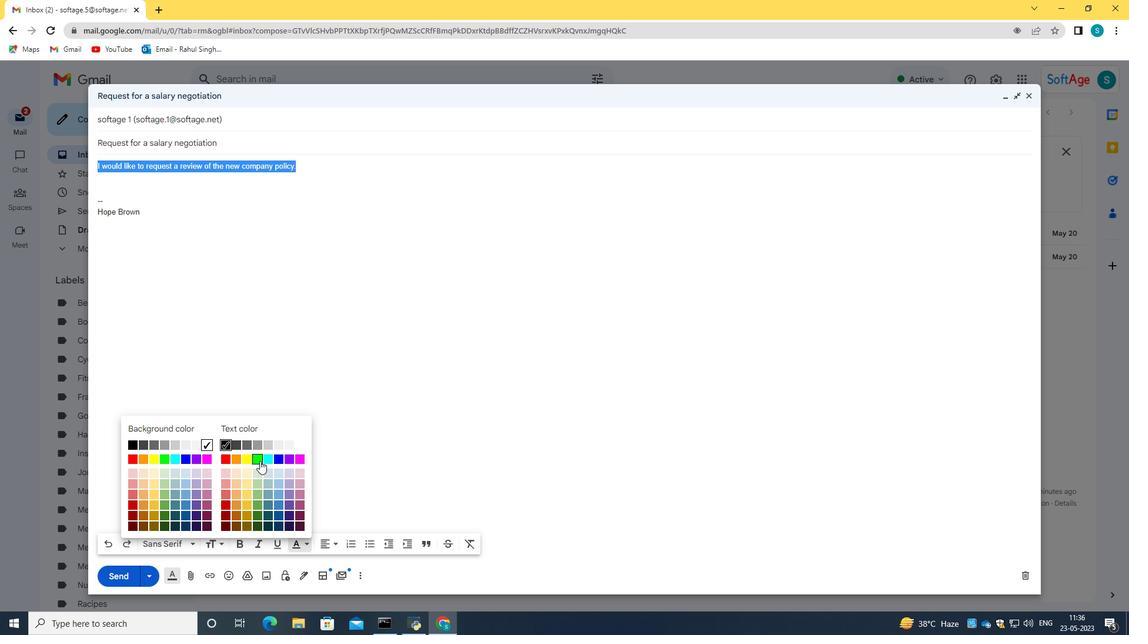 
Action: Mouse pressed left at (261, 461)
Screenshot: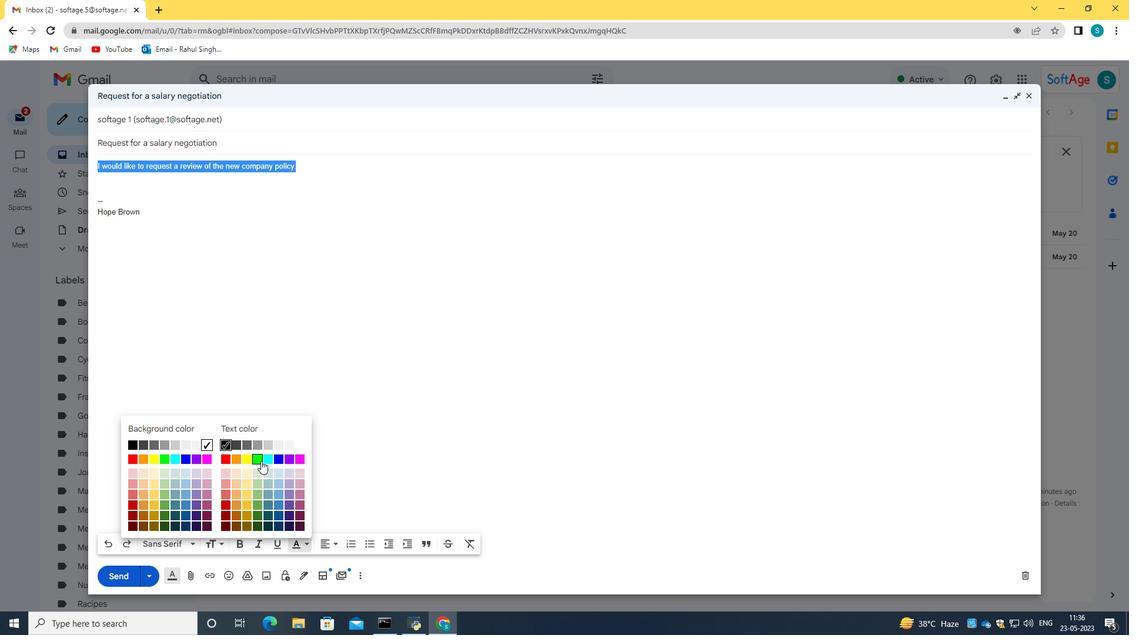 
Action: Mouse moved to (298, 545)
Screenshot: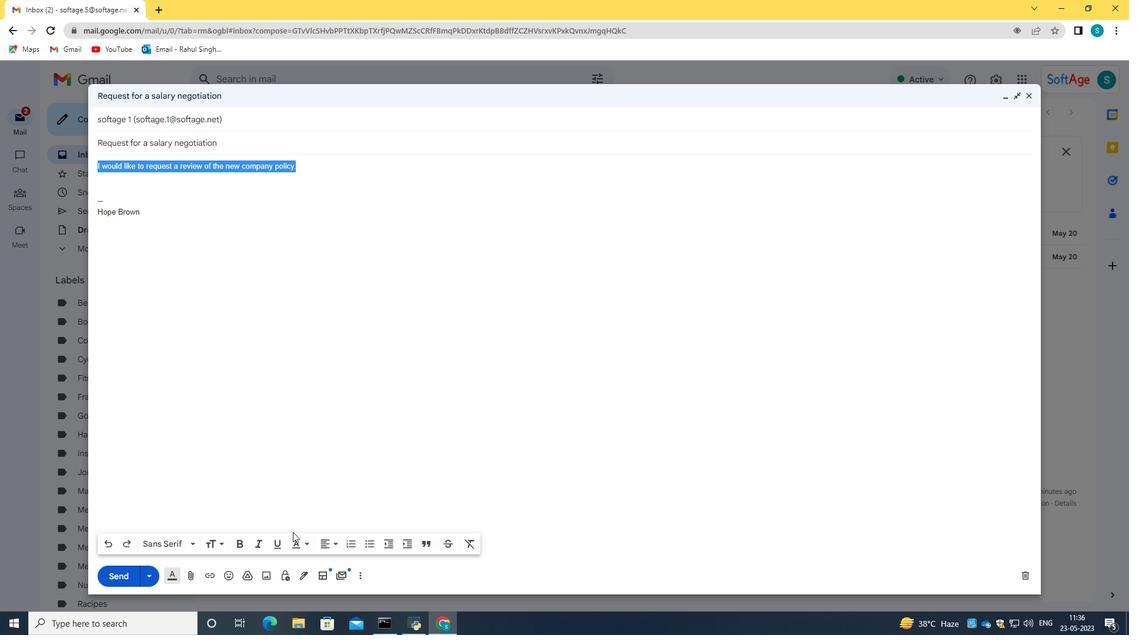
Action: Mouse pressed left at (298, 545)
Screenshot: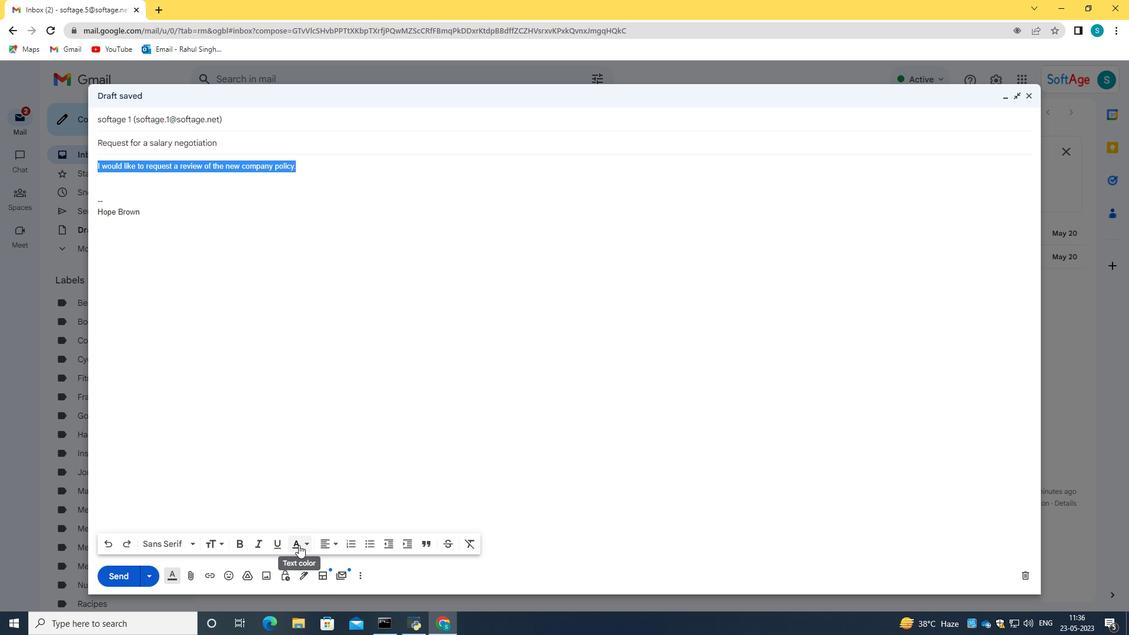 
Action: Mouse moved to (153, 457)
Screenshot: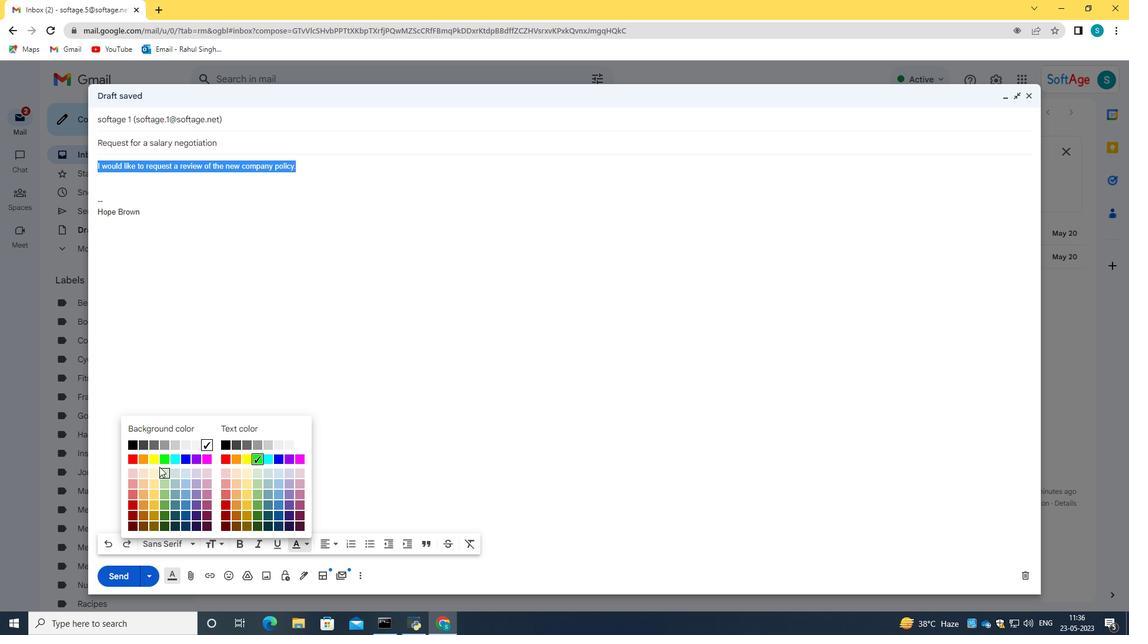 
Action: Mouse pressed left at (153, 457)
Screenshot: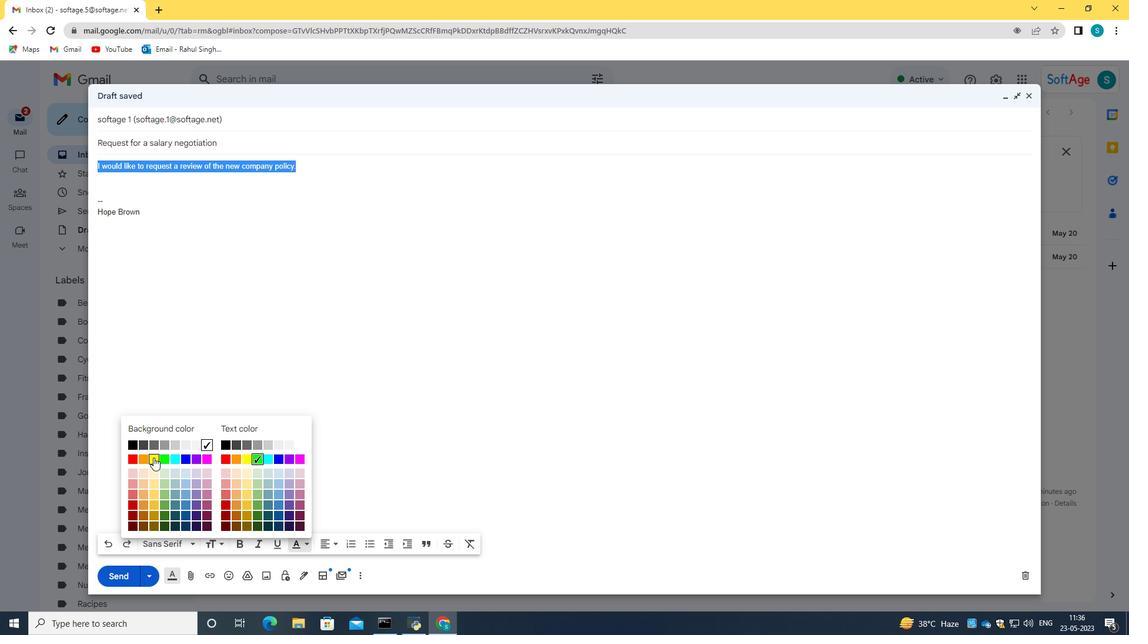 
Action: Mouse moved to (462, 313)
Screenshot: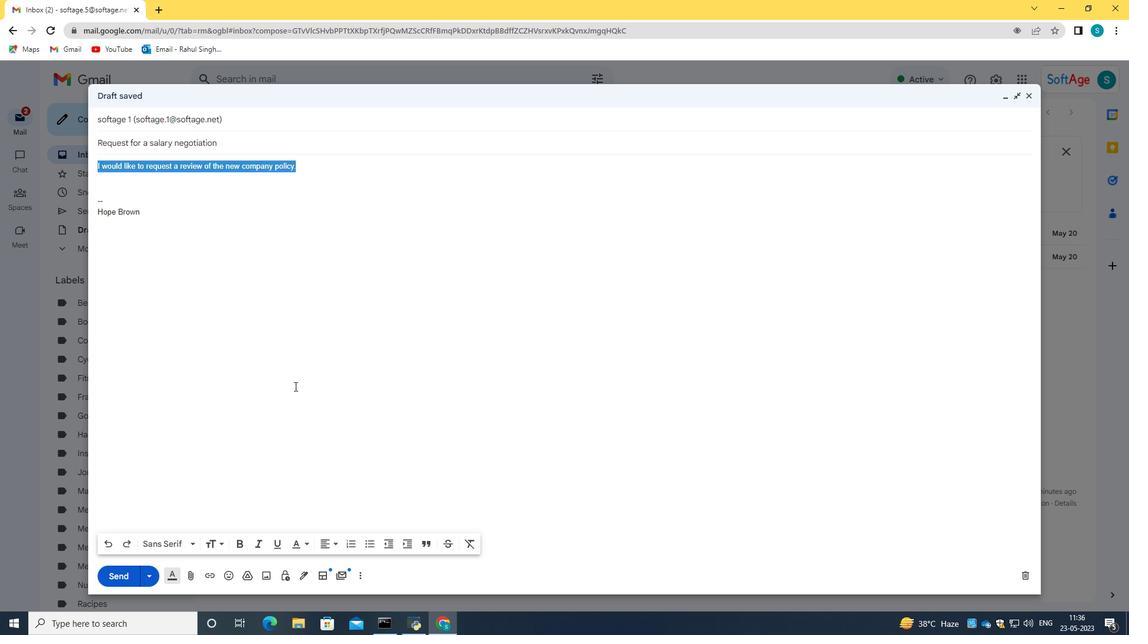 
Action: Mouse pressed left at (462, 313)
Screenshot: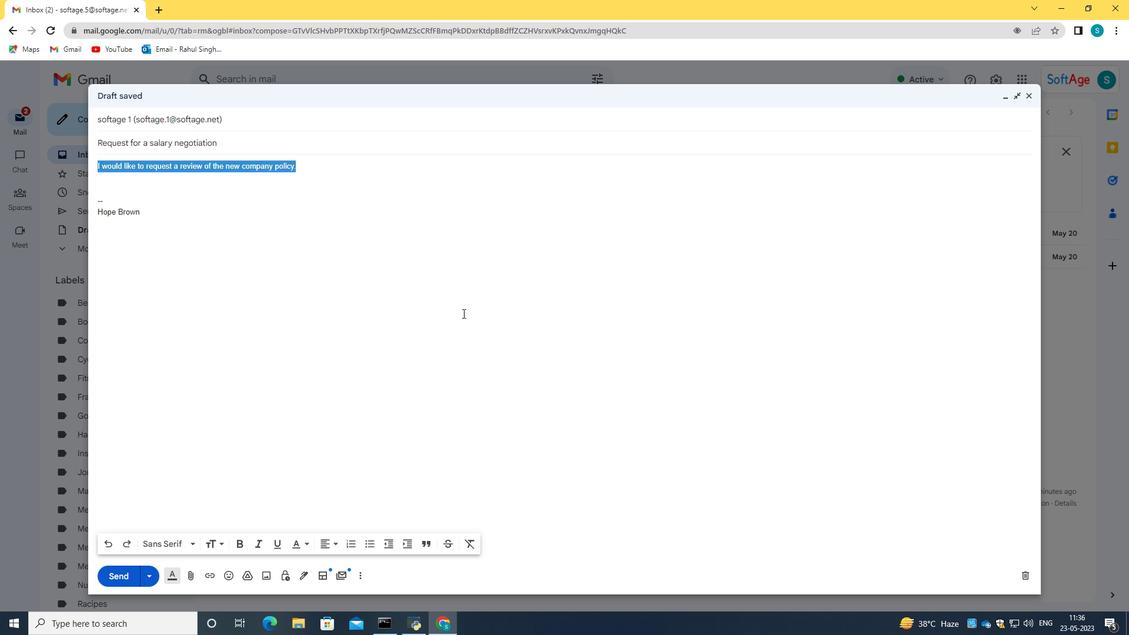 
Action: Mouse moved to (122, 576)
Screenshot: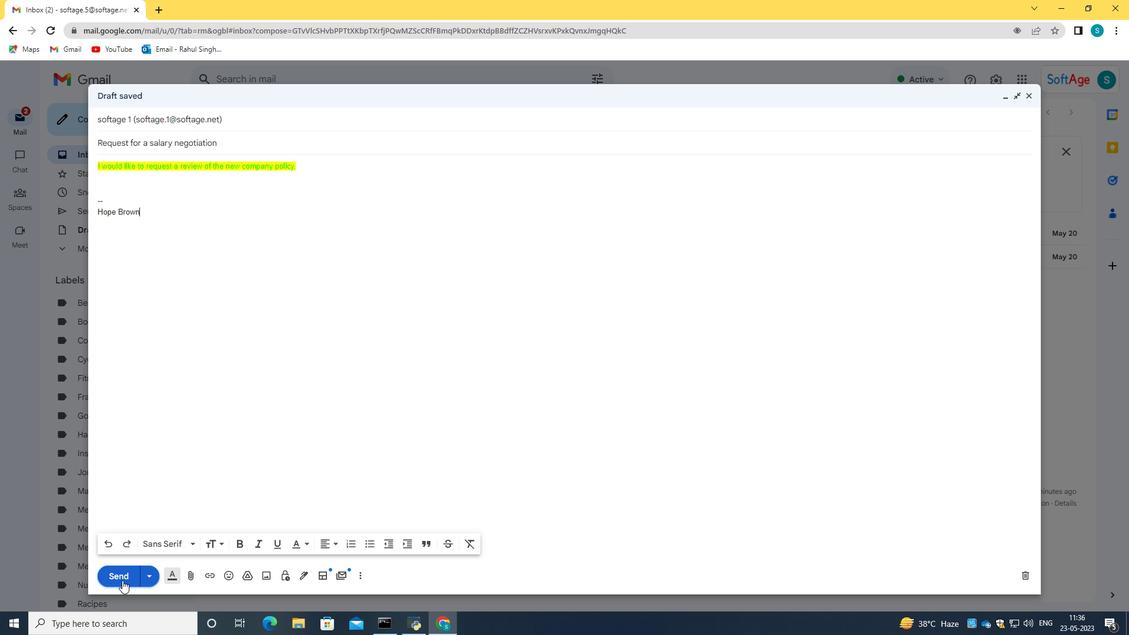 
Action: Mouse pressed left at (122, 576)
Screenshot: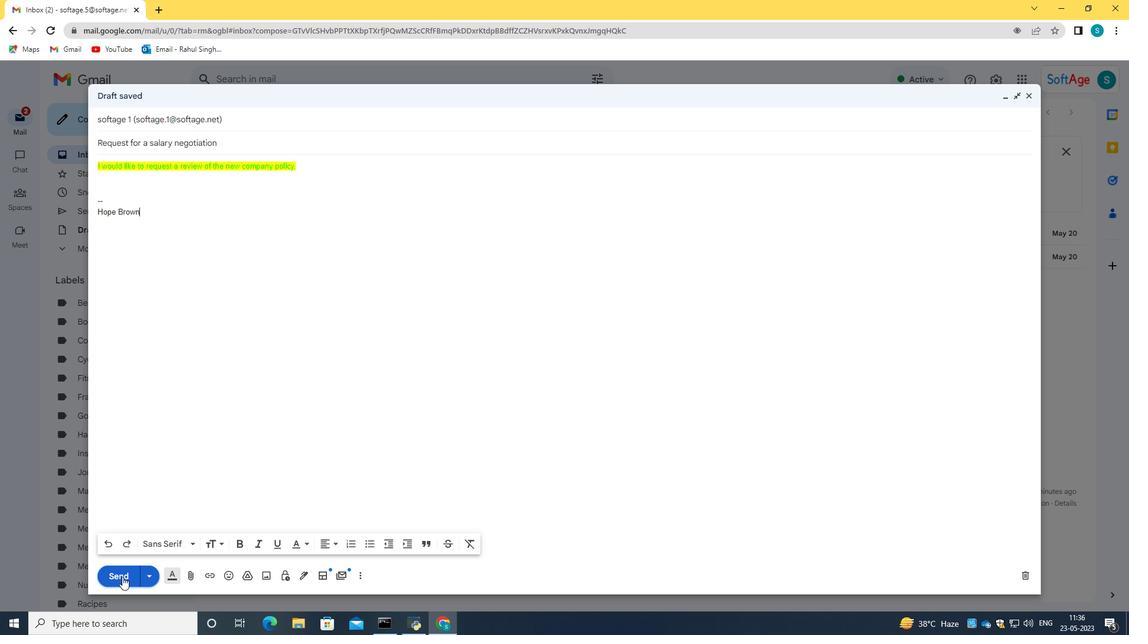
Action: Mouse moved to (75, 202)
Screenshot: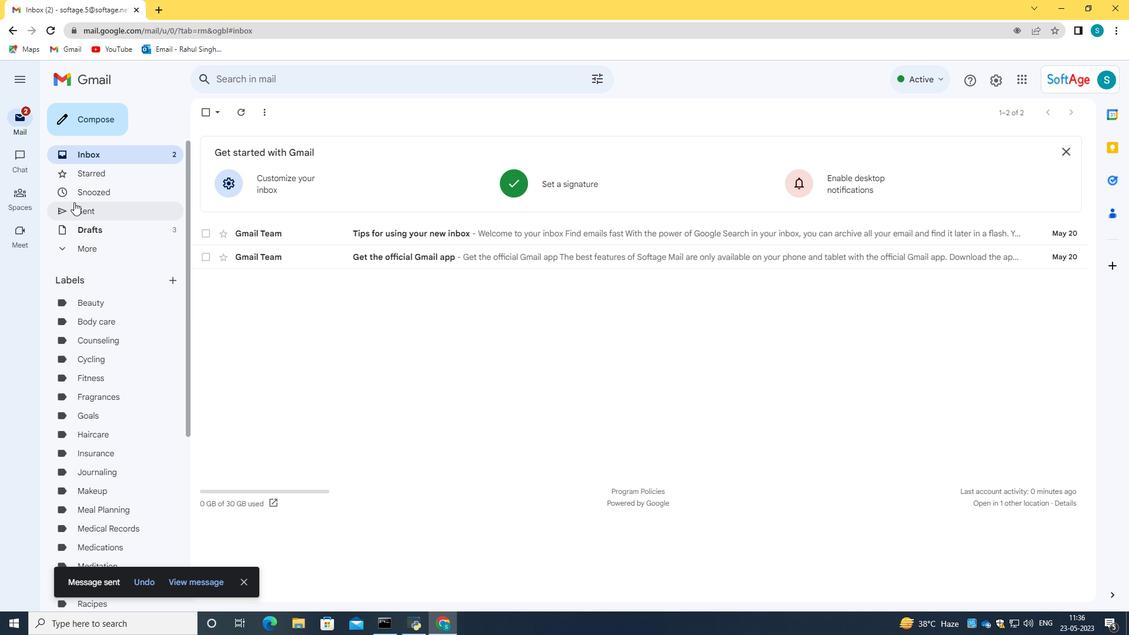 
Action: Mouse pressed left at (75, 202)
Screenshot: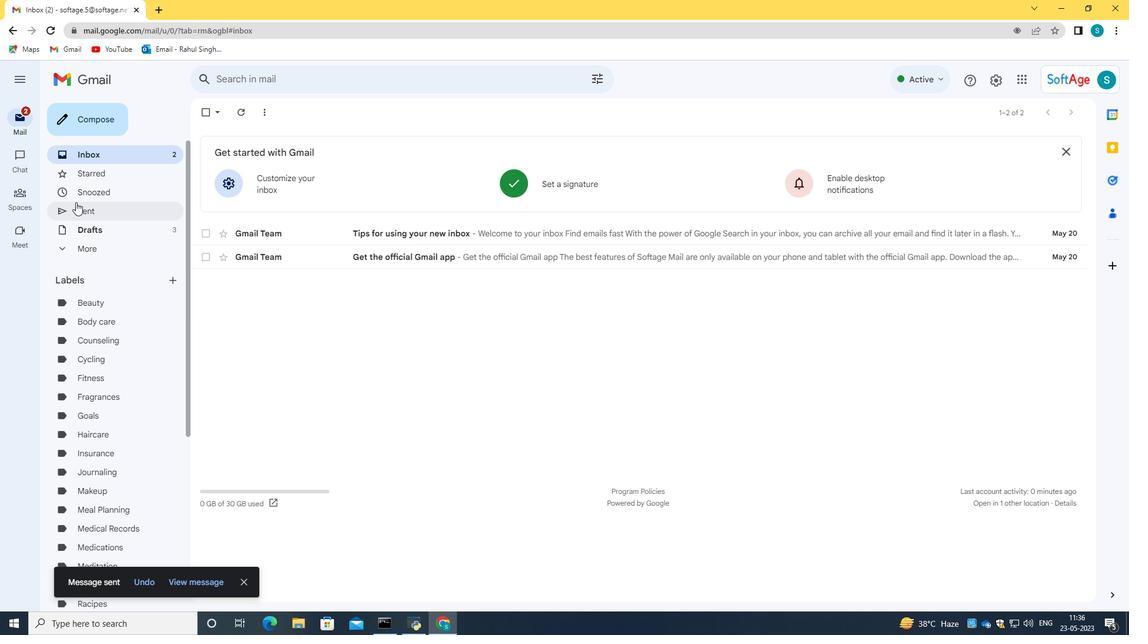 
Action: Mouse moved to (325, 176)
Screenshot: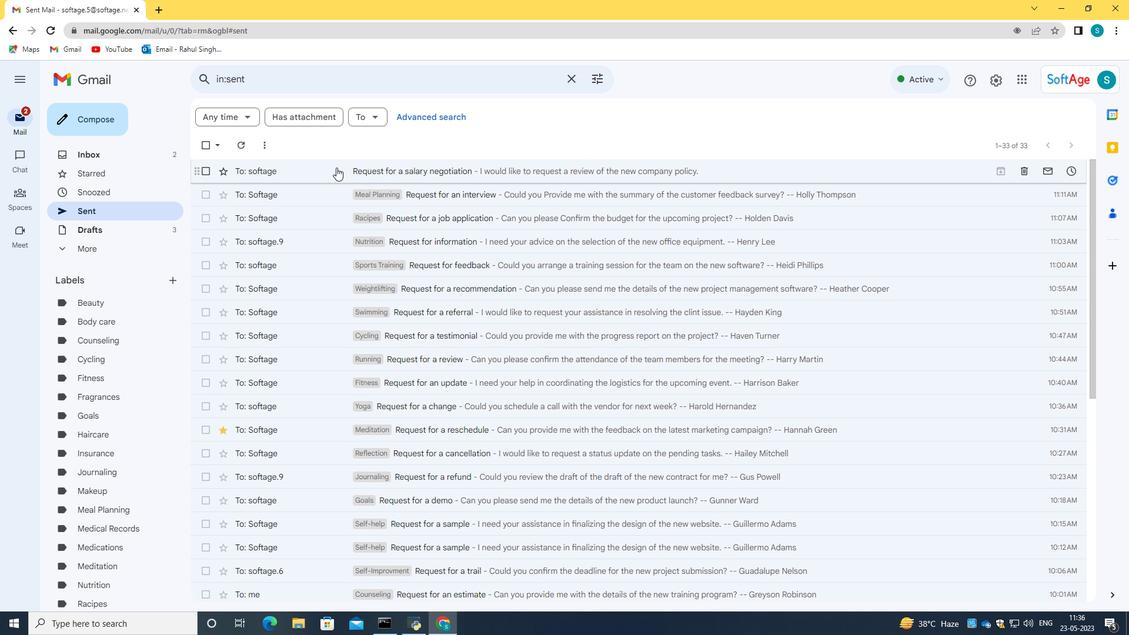
Action: Mouse pressed left at (325, 176)
Screenshot: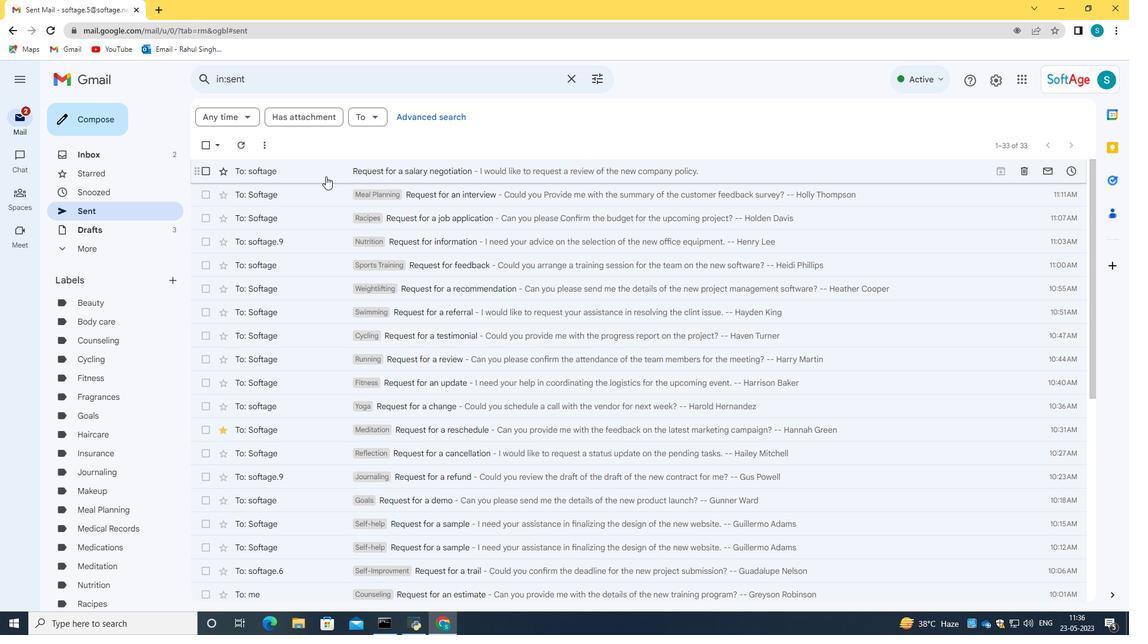 
Action: Mouse moved to (203, 110)
Screenshot: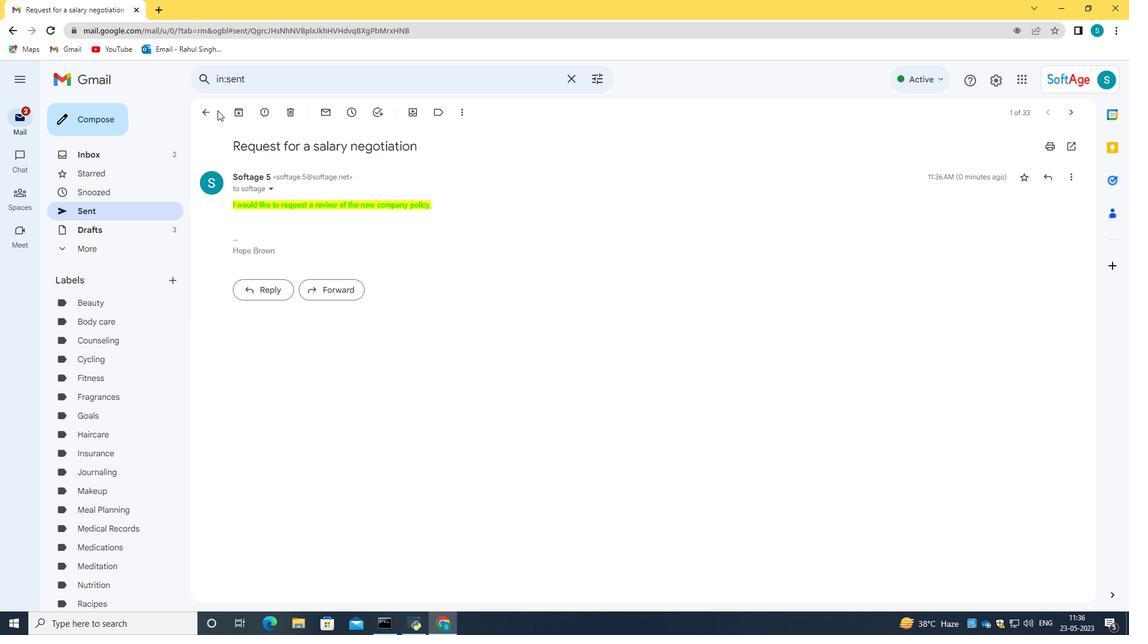 
Action: Mouse pressed left at (203, 110)
Screenshot: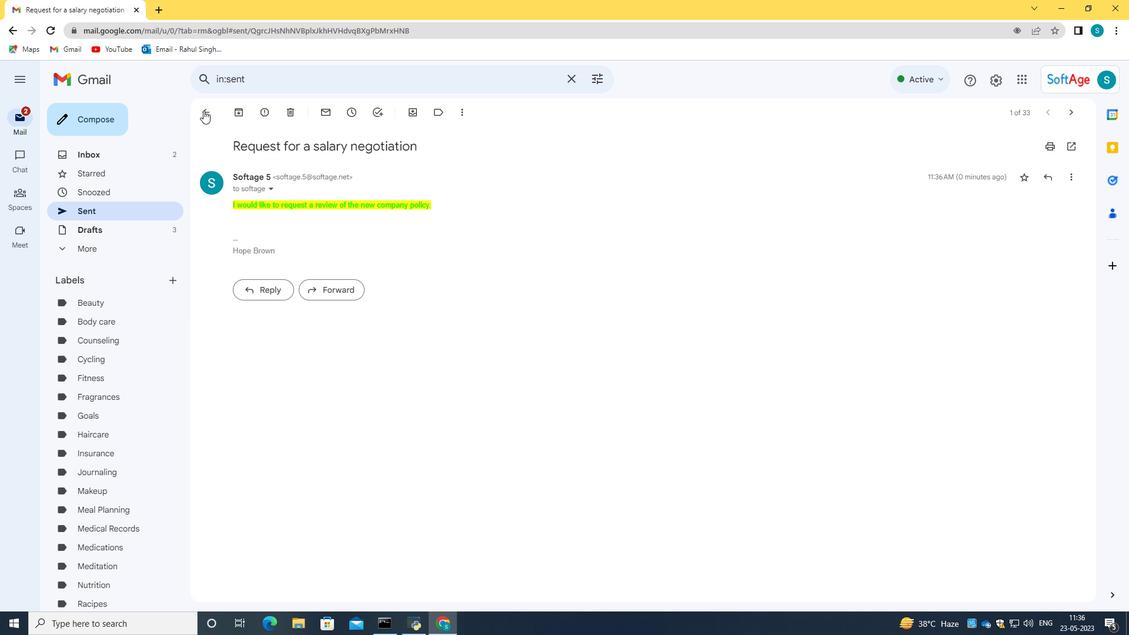 
Action: Mouse moved to (207, 173)
Screenshot: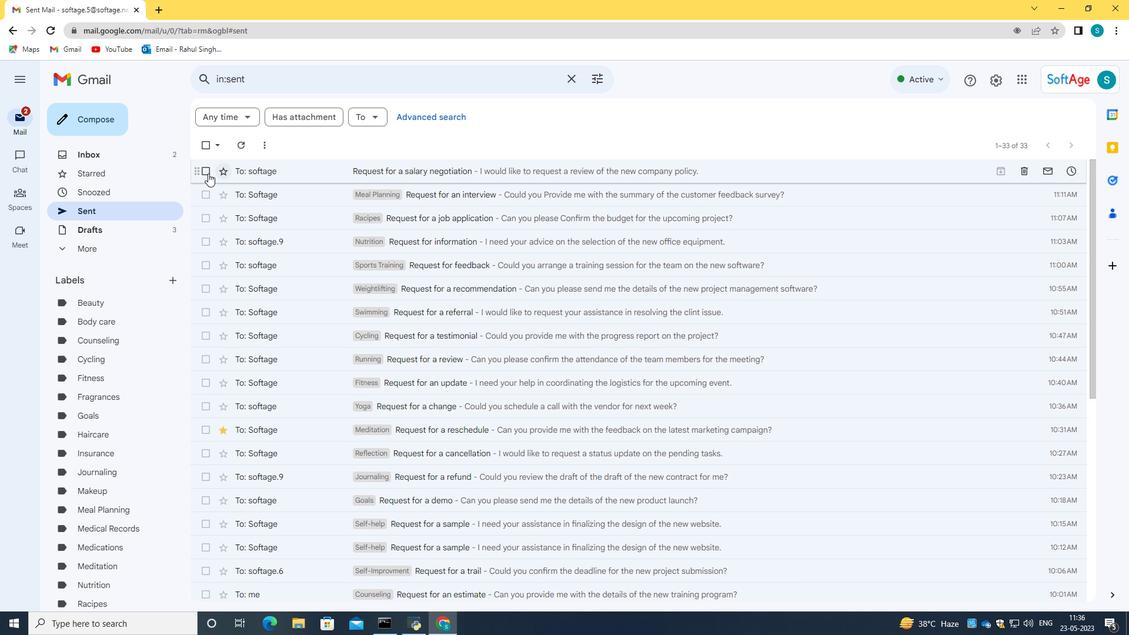 
Action: Mouse pressed left at (207, 173)
Screenshot: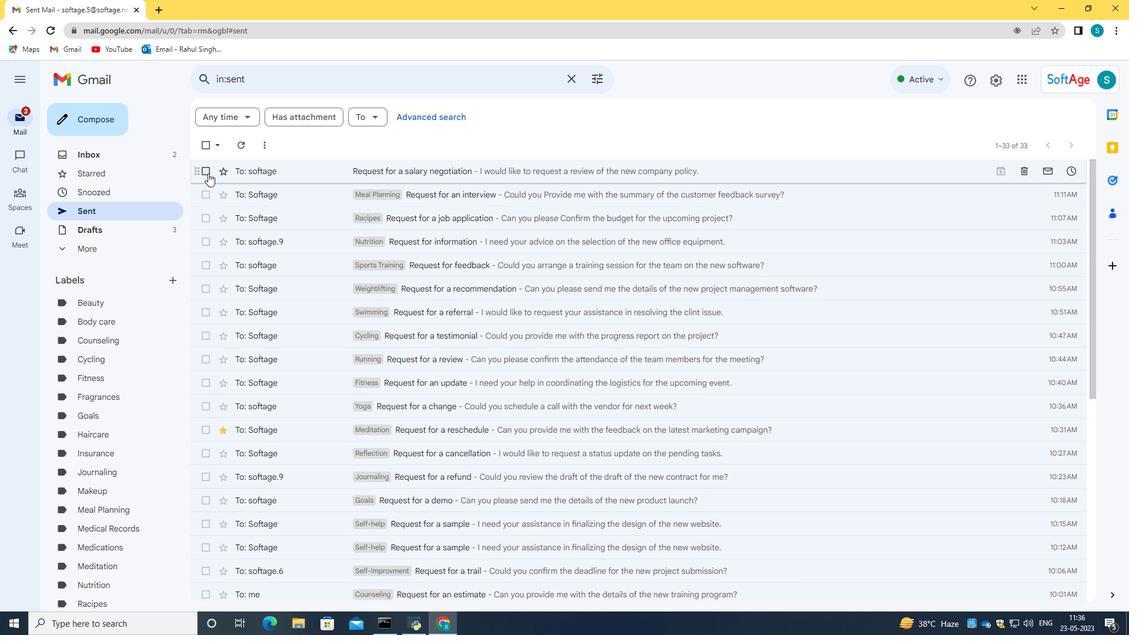 
Action: Mouse moved to (330, 168)
Screenshot: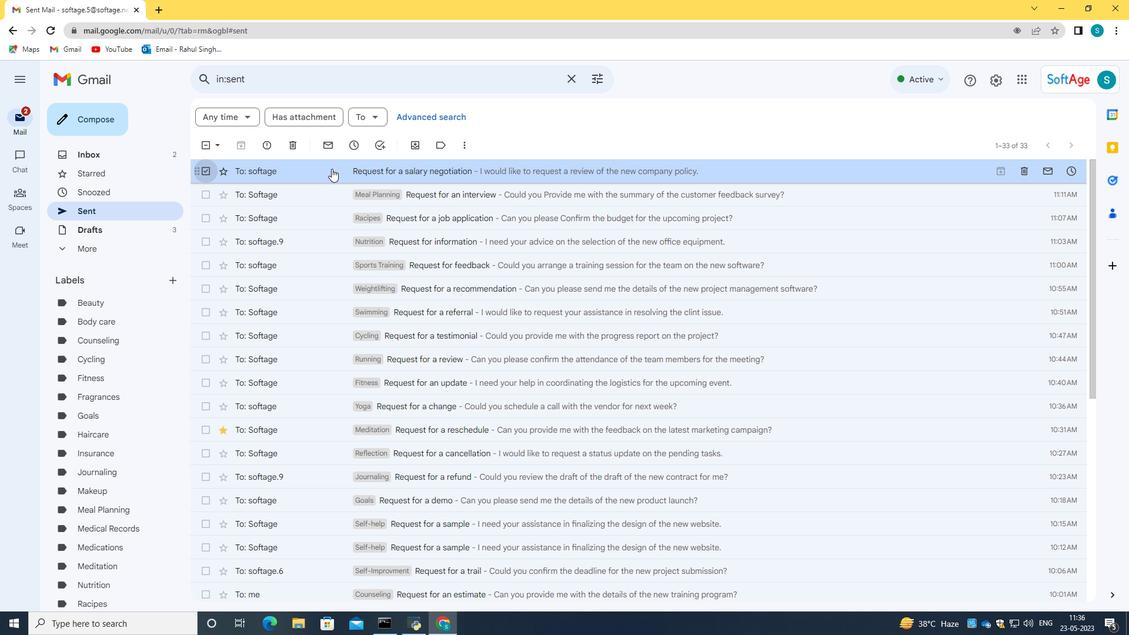
Action: Mouse pressed right at (330, 168)
Screenshot: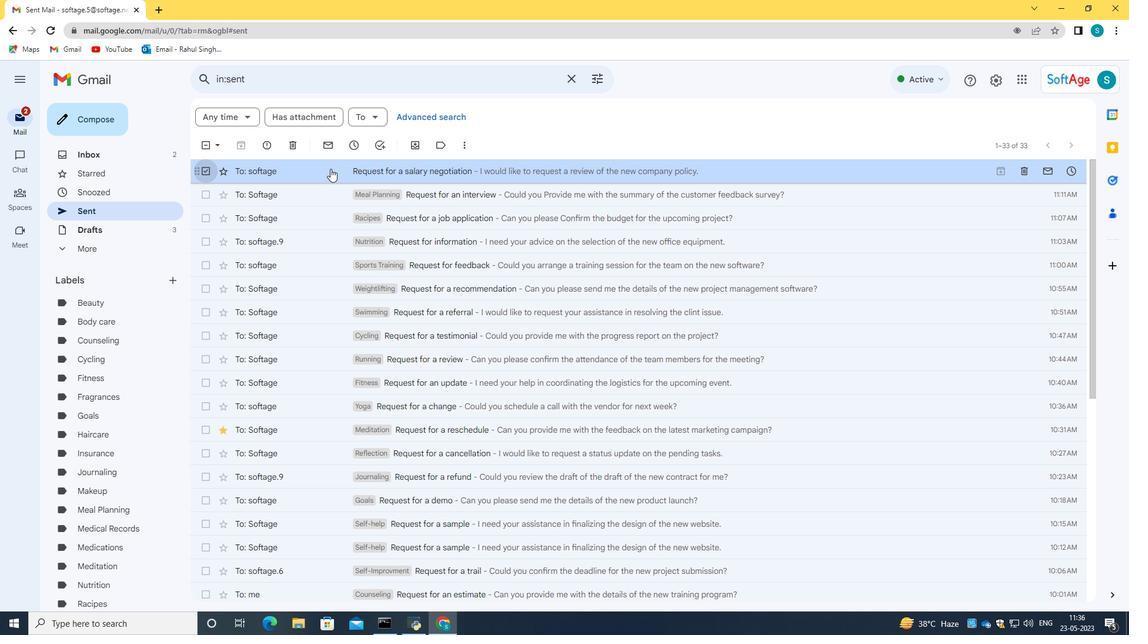 
Action: Mouse moved to (535, 359)
Screenshot: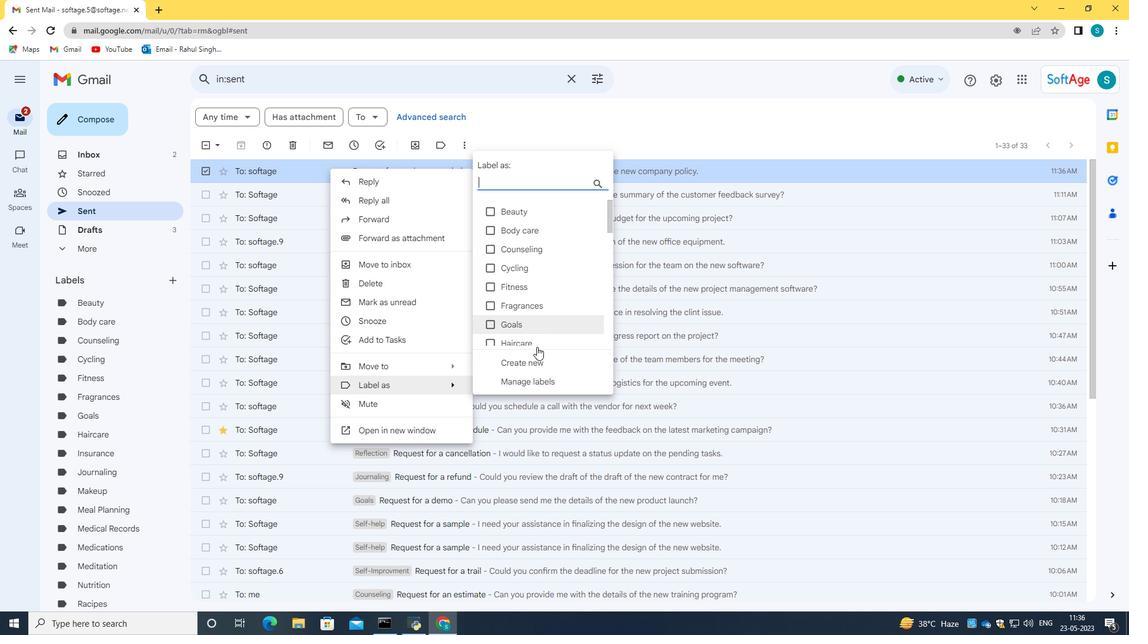 
Action: Mouse pressed left at (535, 359)
Screenshot: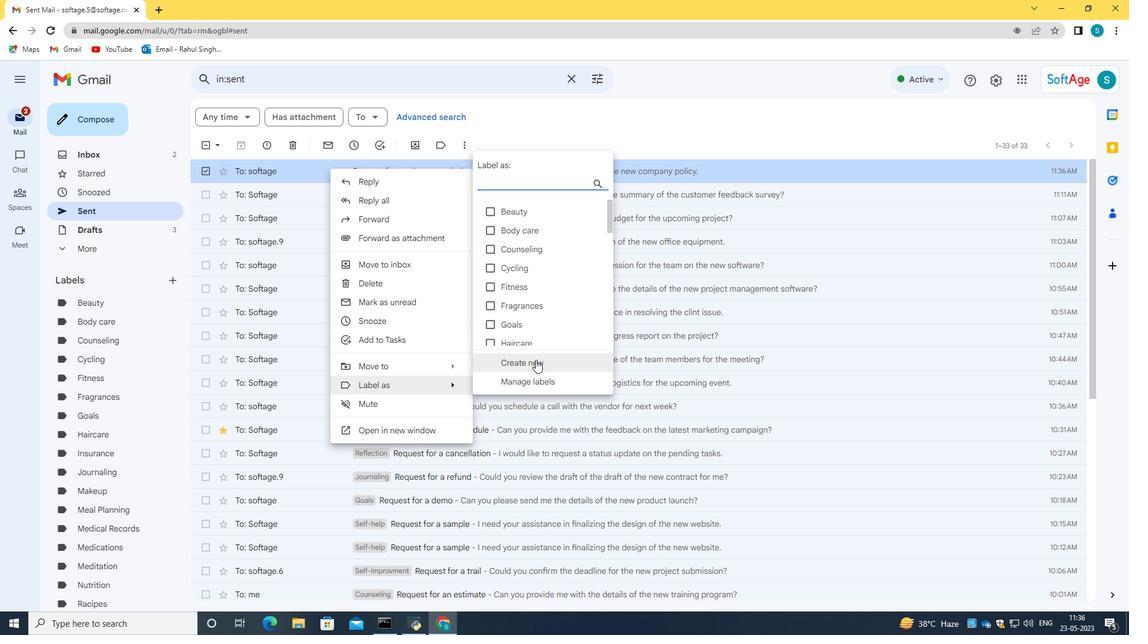 
Action: Key pressed <Key.caps_lock>G<Key.caps_lock>rocery<Key.space>lists
Screenshot: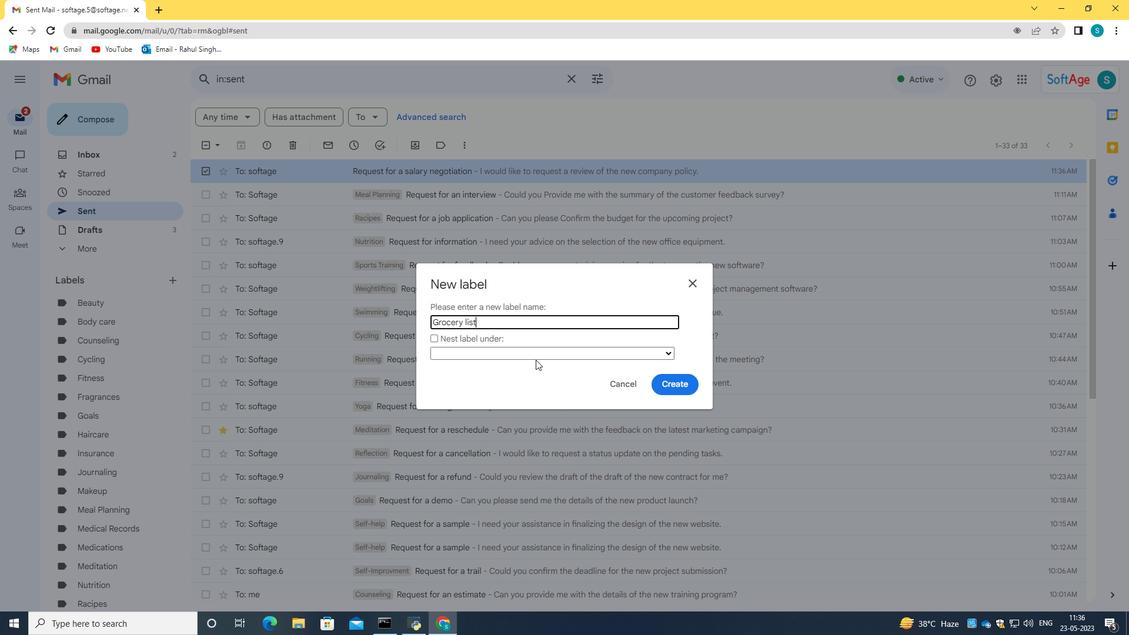 
Action: Mouse moved to (668, 386)
Screenshot: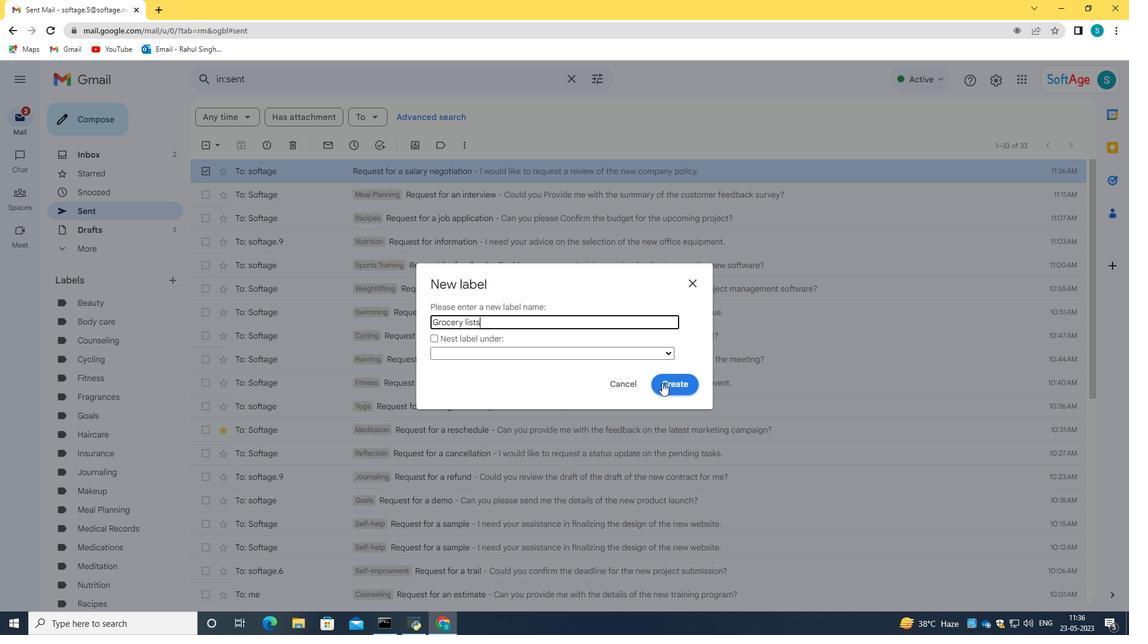 
Action: Mouse pressed left at (668, 386)
Screenshot: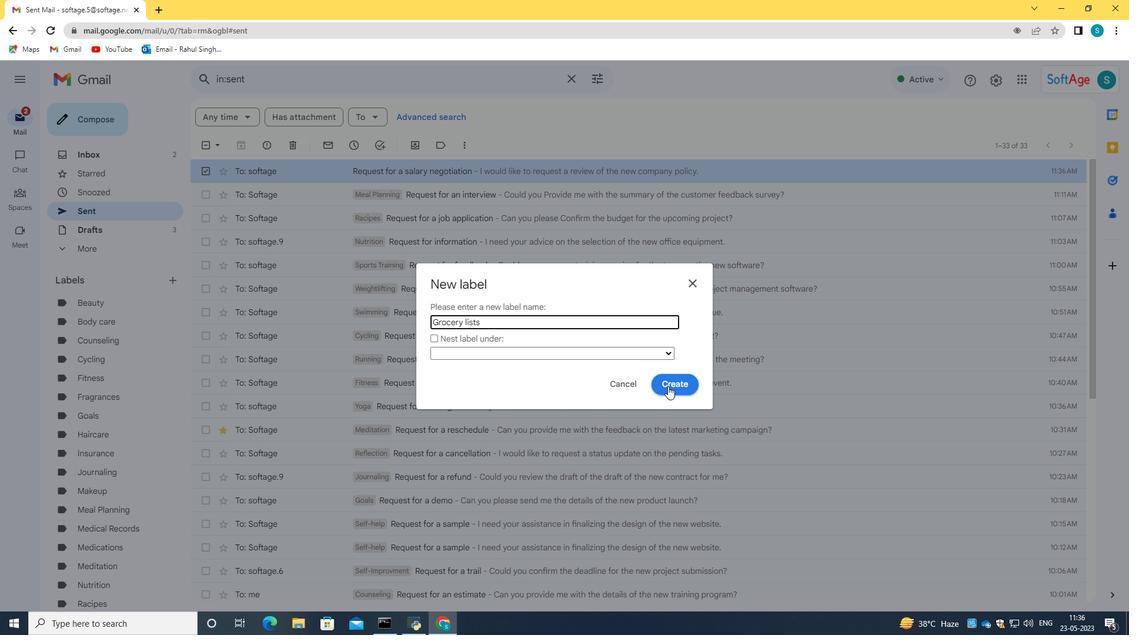 
Action: Mouse moved to (144, 340)
Screenshot: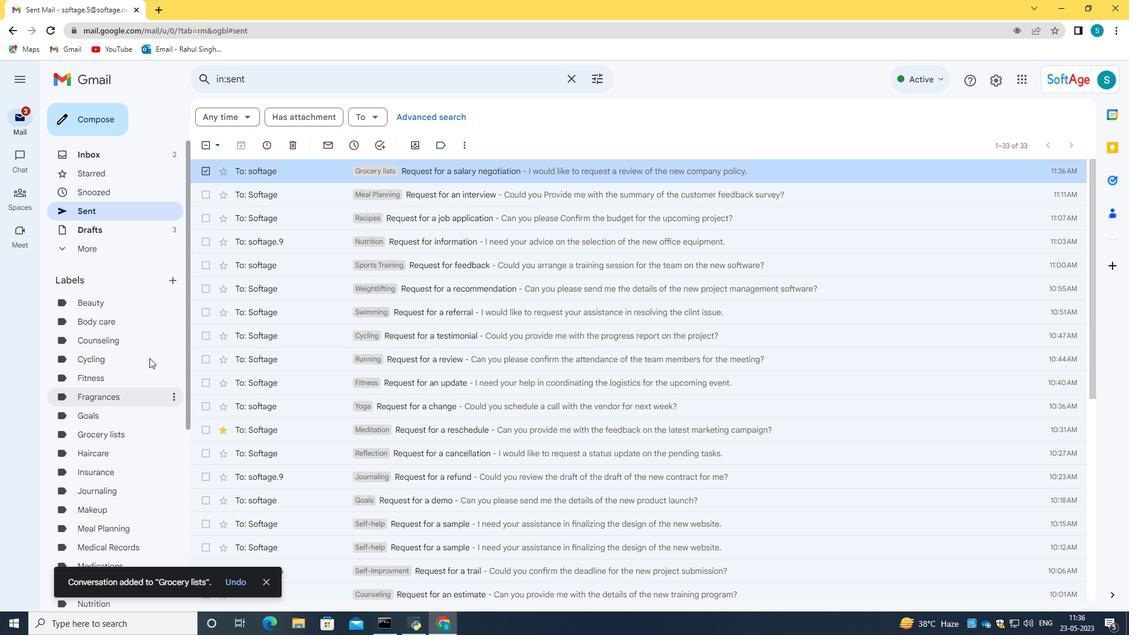 
Action: Mouse scrolled (144, 339) with delta (0, 0)
Screenshot: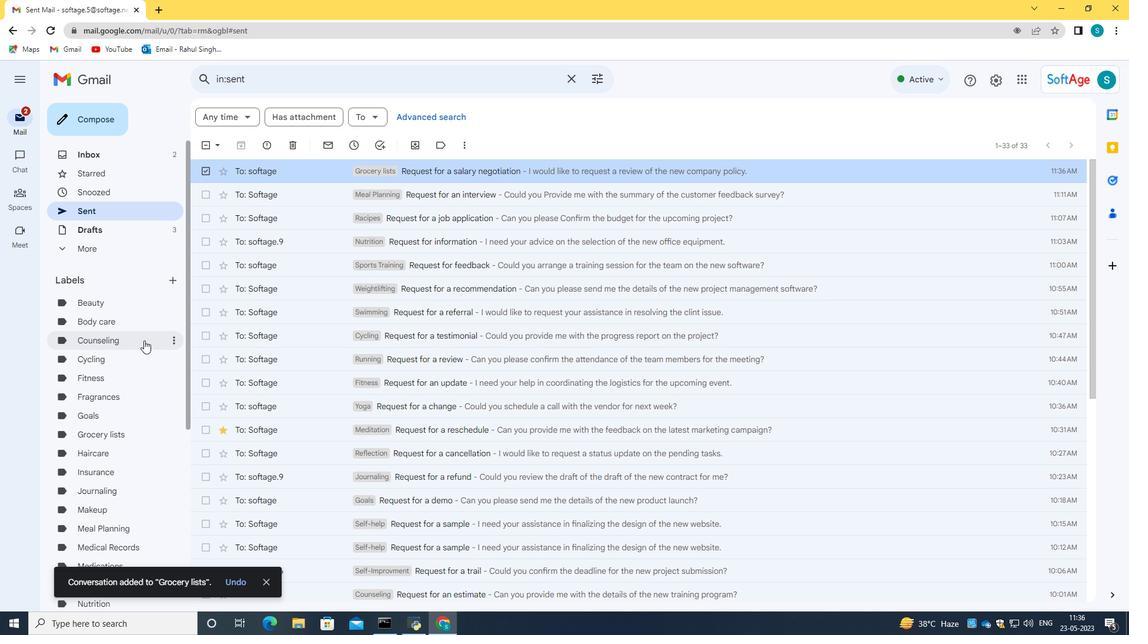 
Action: Mouse scrolled (144, 339) with delta (0, 0)
Screenshot: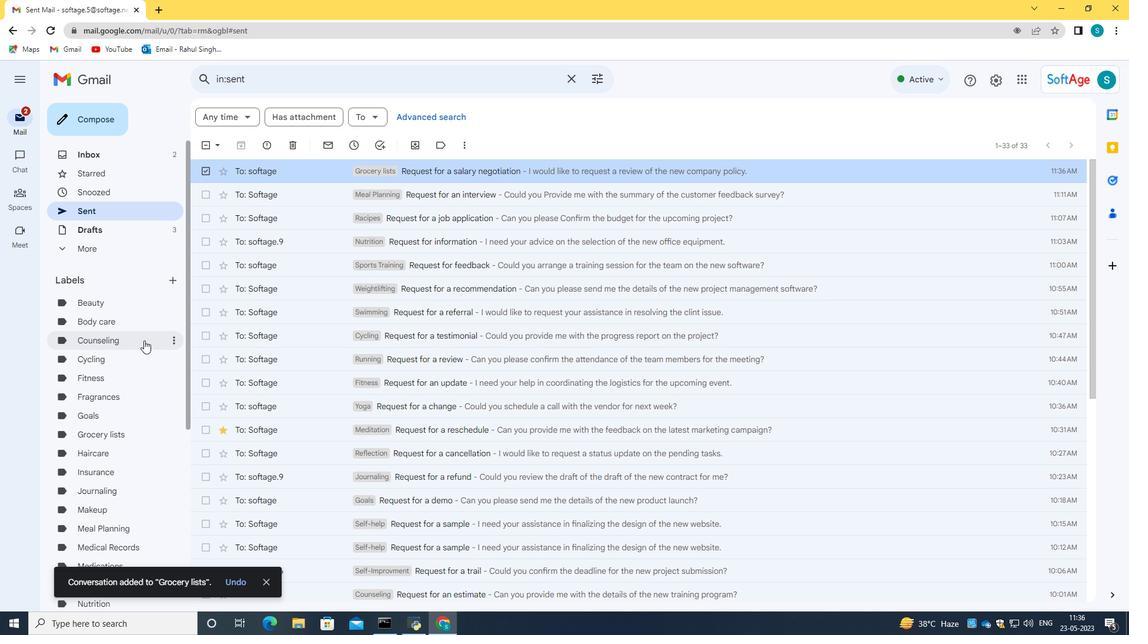 
Action: Mouse moved to (102, 312)
Screenshot: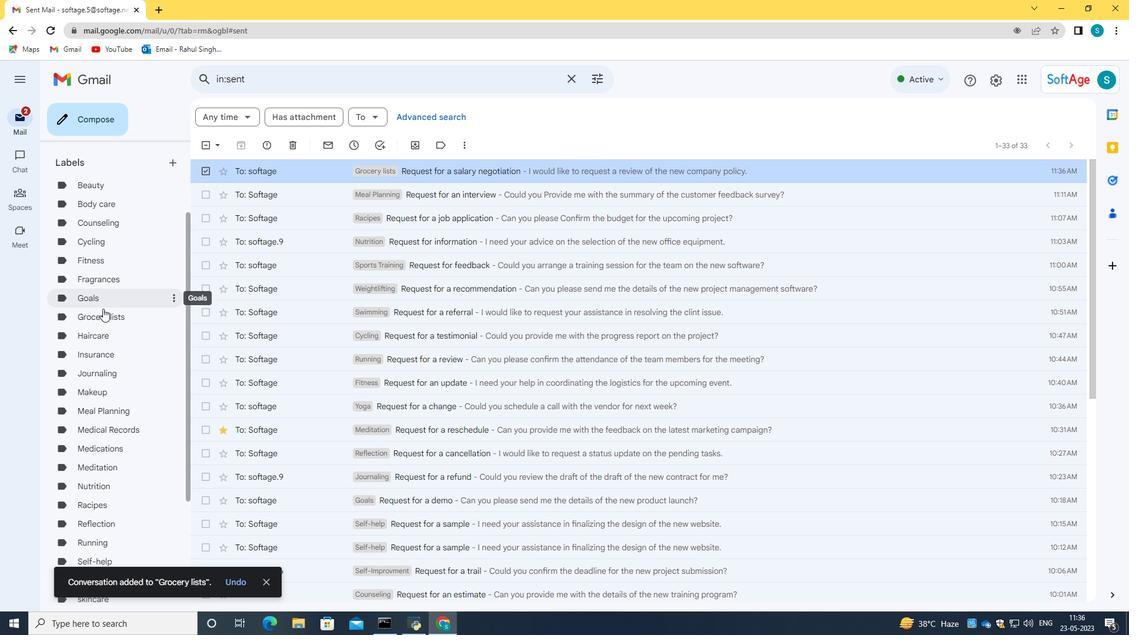 
Action: Mouse pressed left at (102, 312)
Screenshot: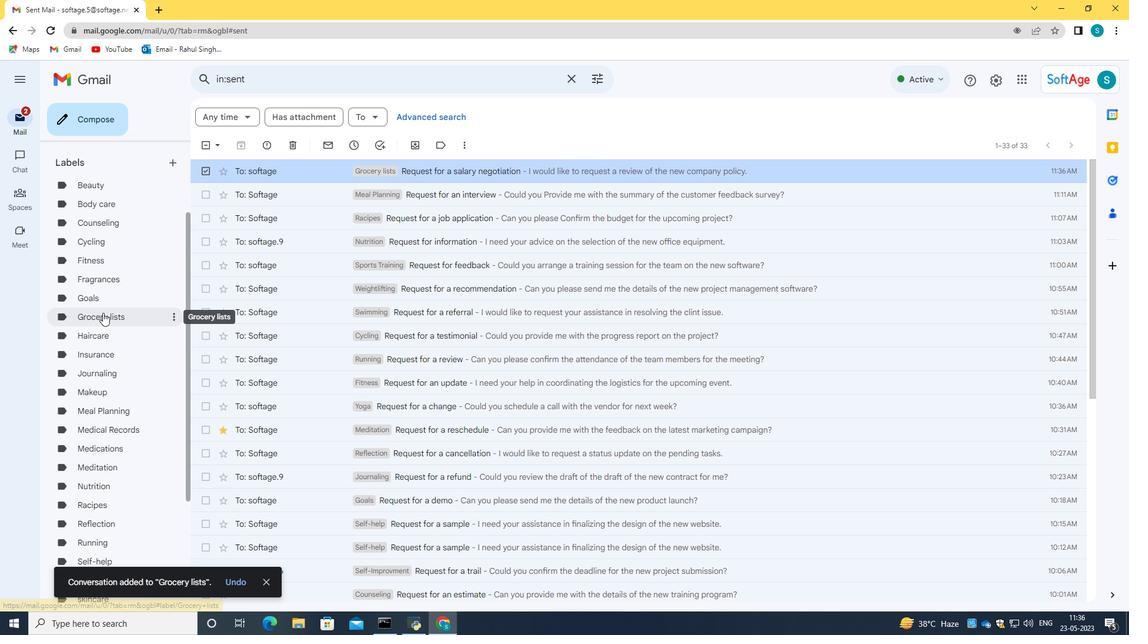 
Action: Mouse moved to (471, 251)
Screenshot: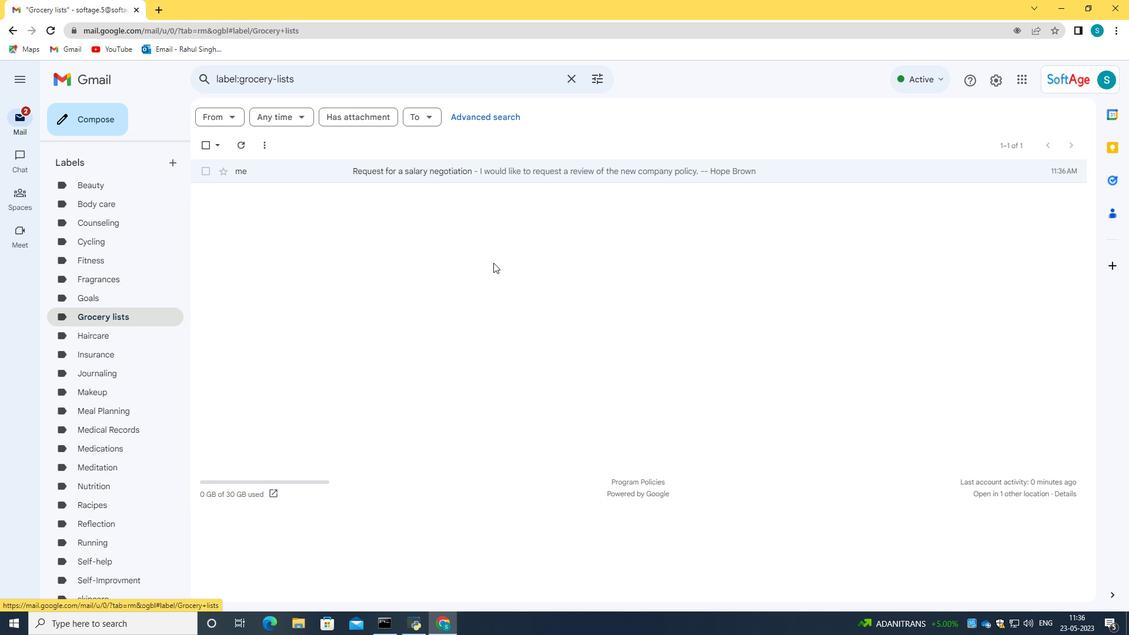 
Action: Mouse pressed left at (471, 251)
Screenshot: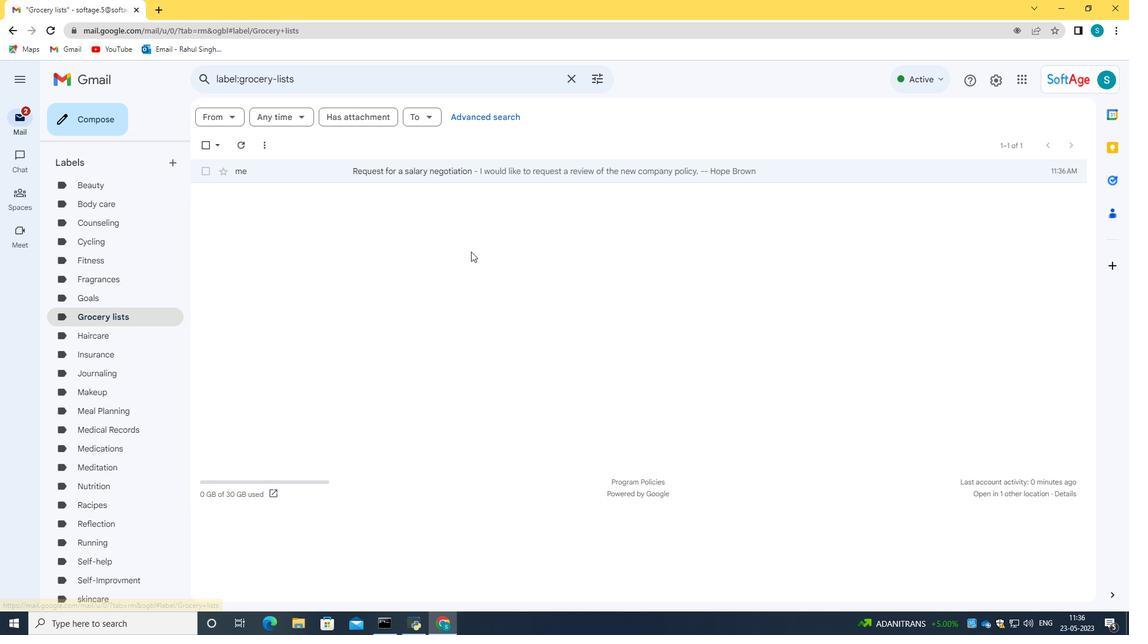 
Action: Mouse moved to (321, 177)
Screenshot: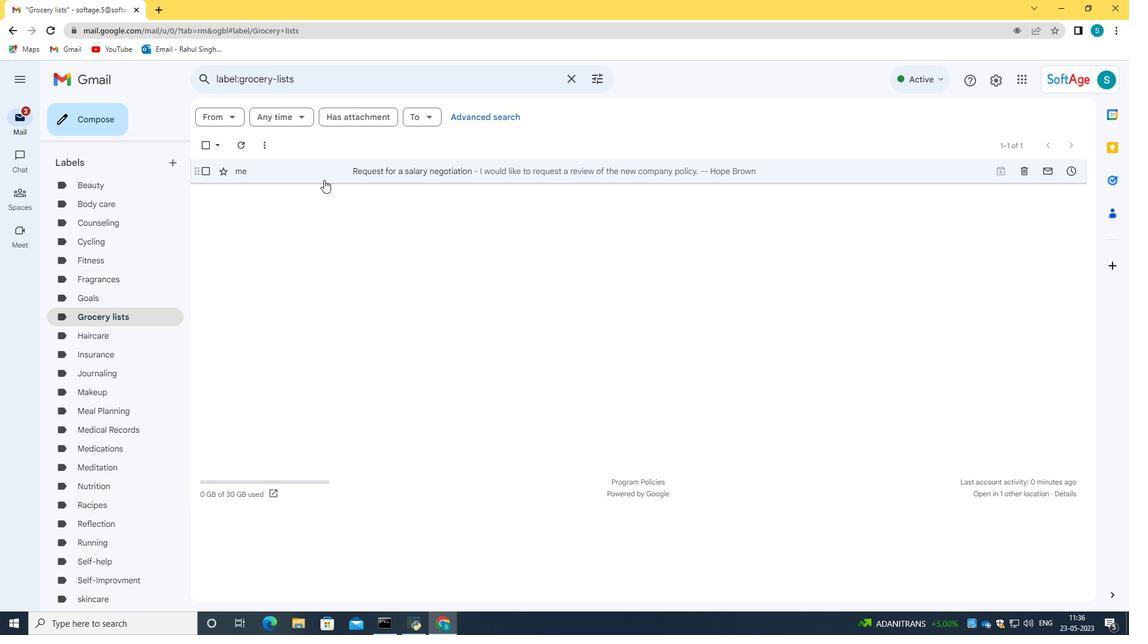 
Action: Mouse pressed left at (321, 177)
Screenshot: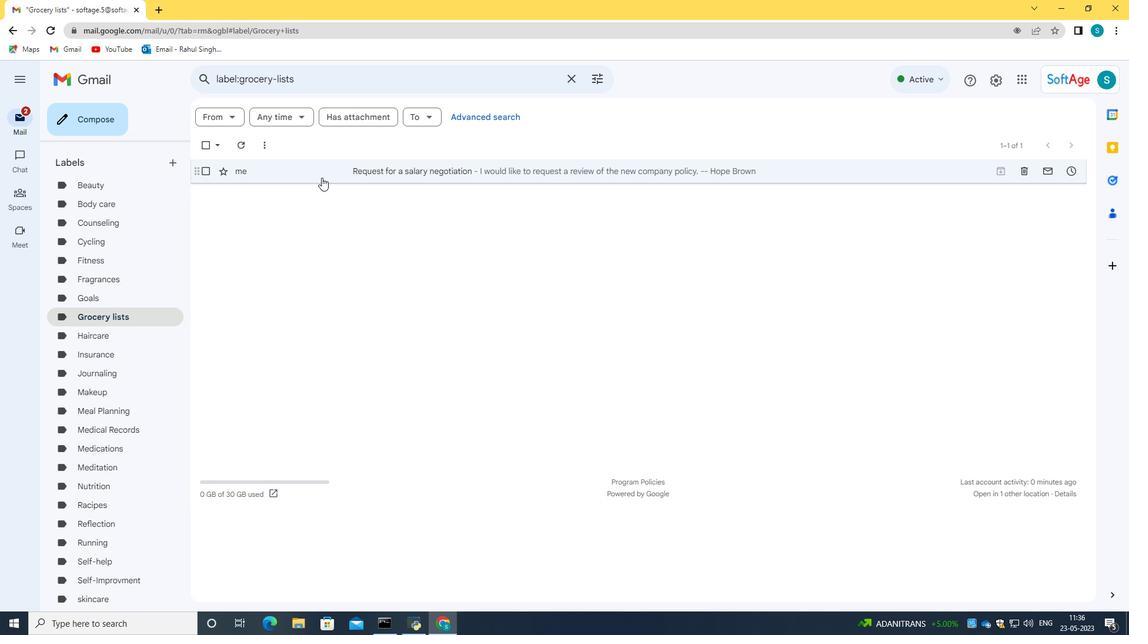 
Action: Mouse moved to (365, 223)
Screenshot: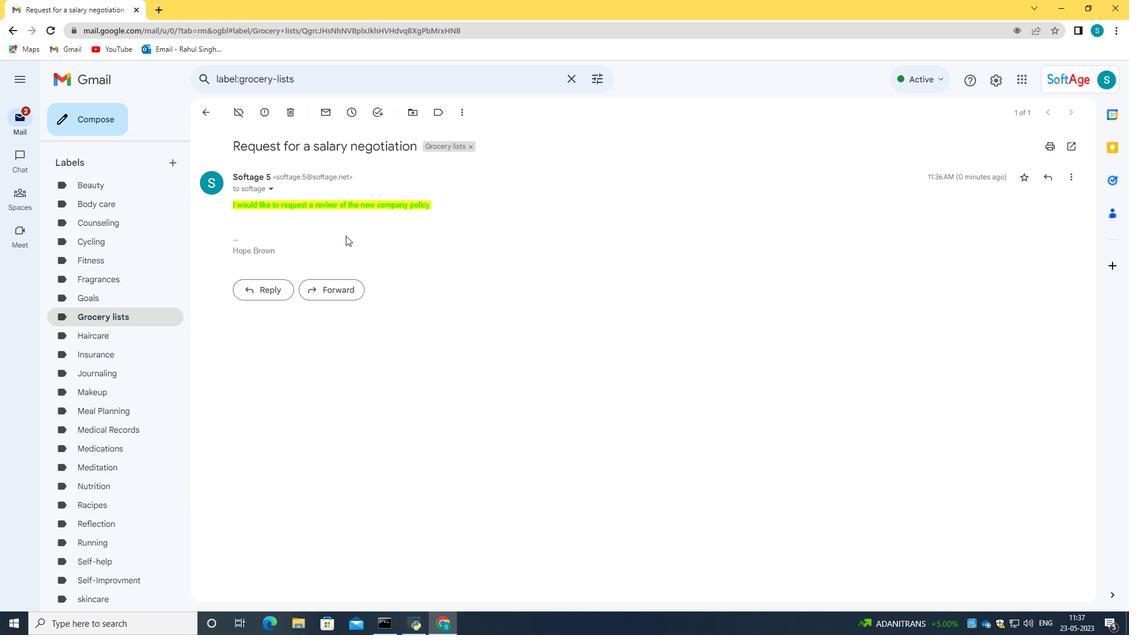 
